 Task: Find connections with filter location Jetpur with filter topic #linkedinnetworkingwith filter profile language Potuguese with filter current company Tesco with filter school St. aloysius College, Jabalpur with filter industry Retail Appliances, Electrical, and Electronic Equipment with filter service category Resume Writing with filter keywords title Hotel Manager
Action: Mouse pressed left at (641, 80)
Screenshot: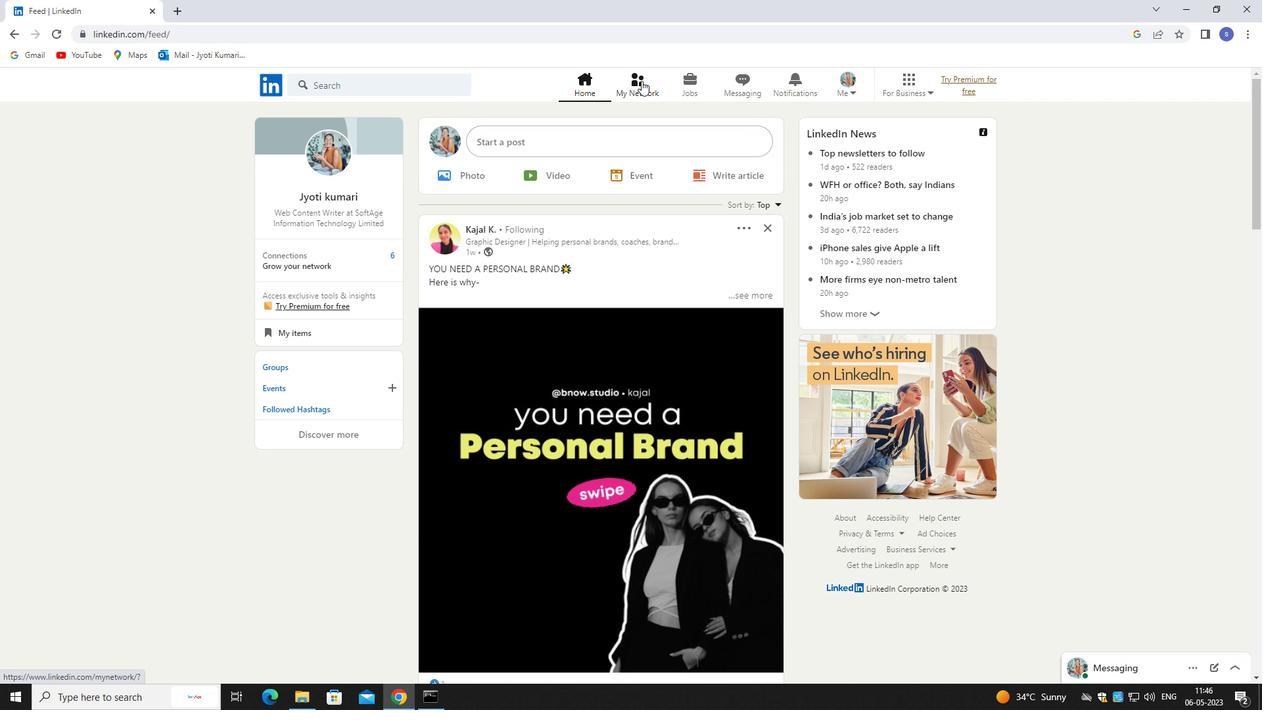 
Action: Mouse moved to (641, 81)
Screenshot: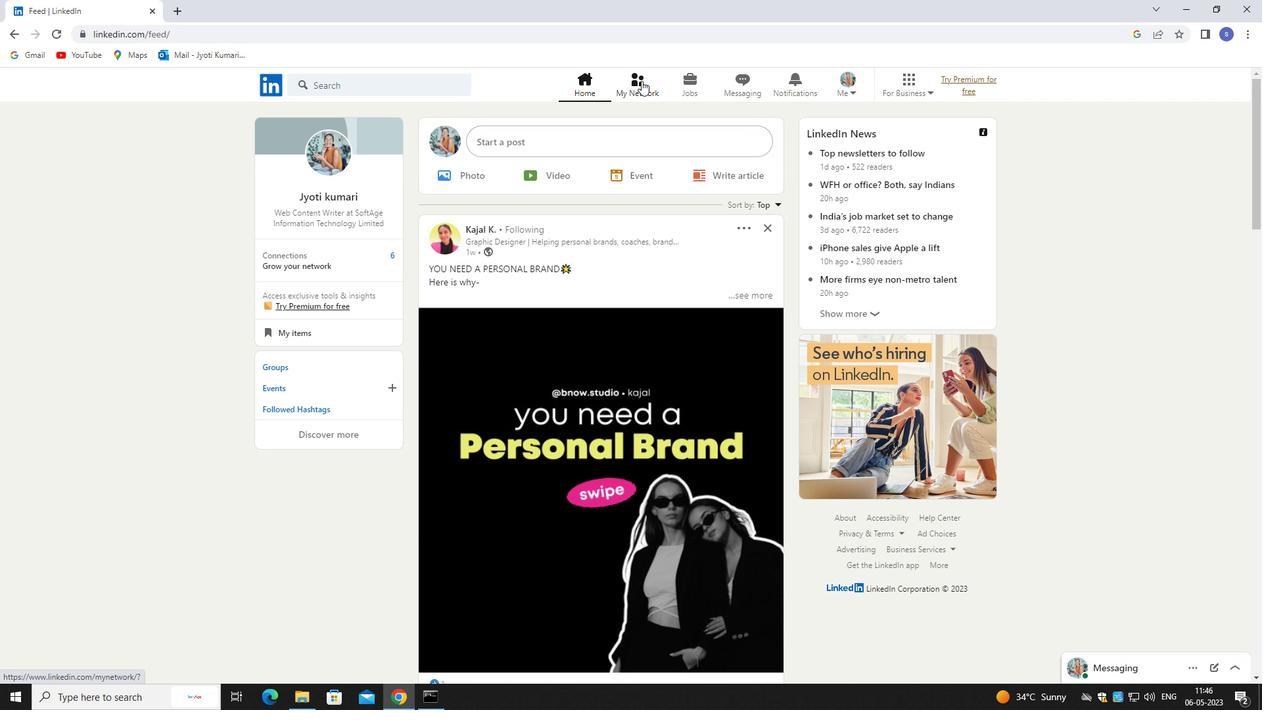 
Action: Mouse pressed left at (641, 81)
Screenshot: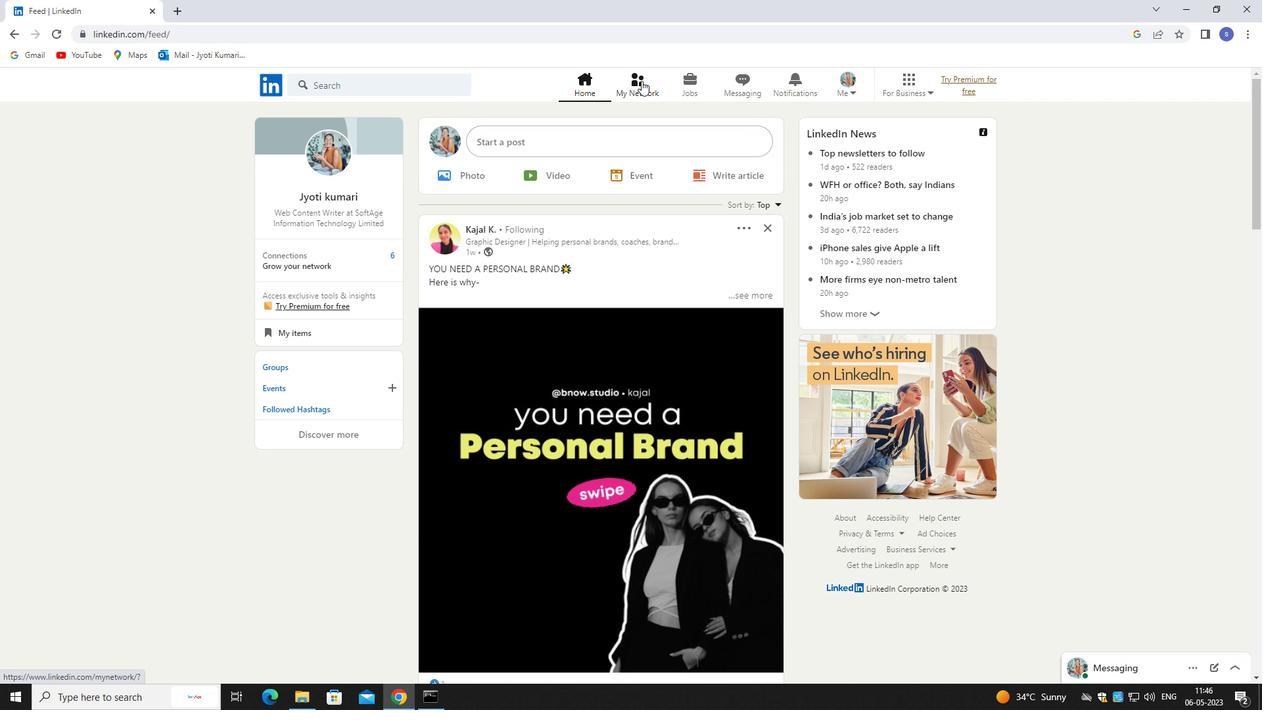 
Action: Mouse moved to (435, 157)
Screenshot: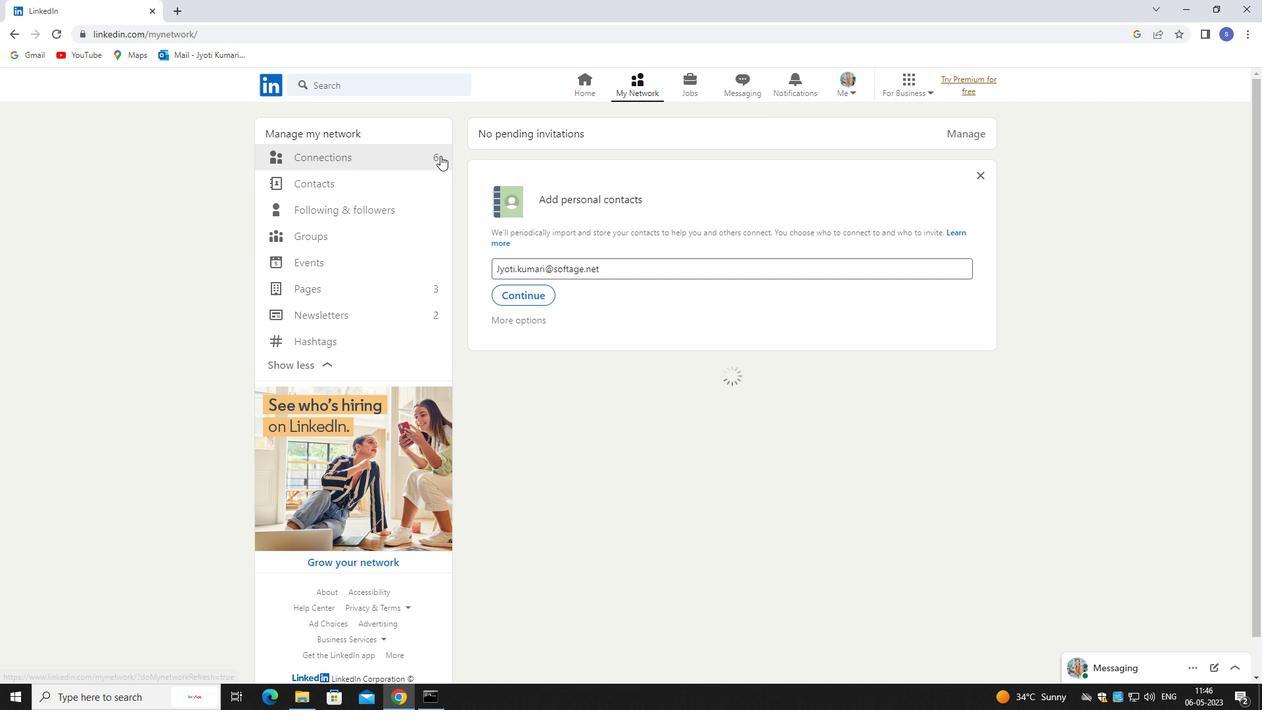 
Action: Mouse pressed left at (435, 157)
Screenshot: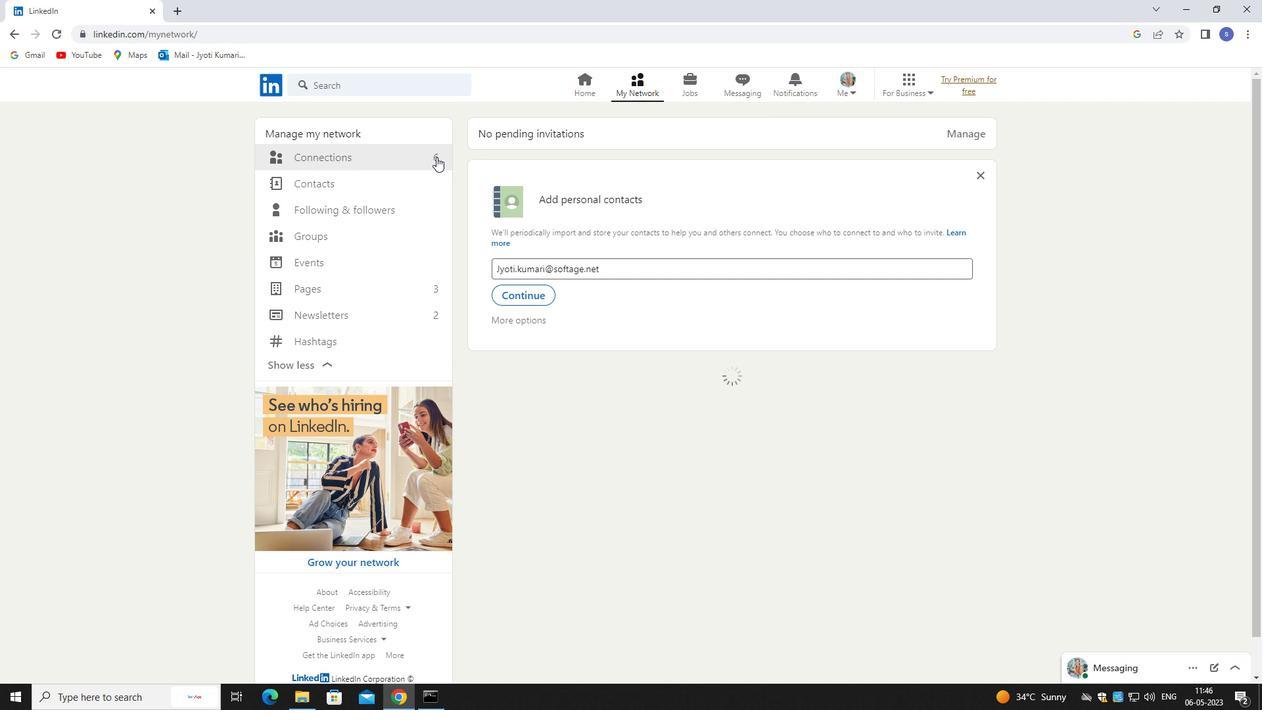 
Action: Mouse moved to (435, 157)
Screenshot: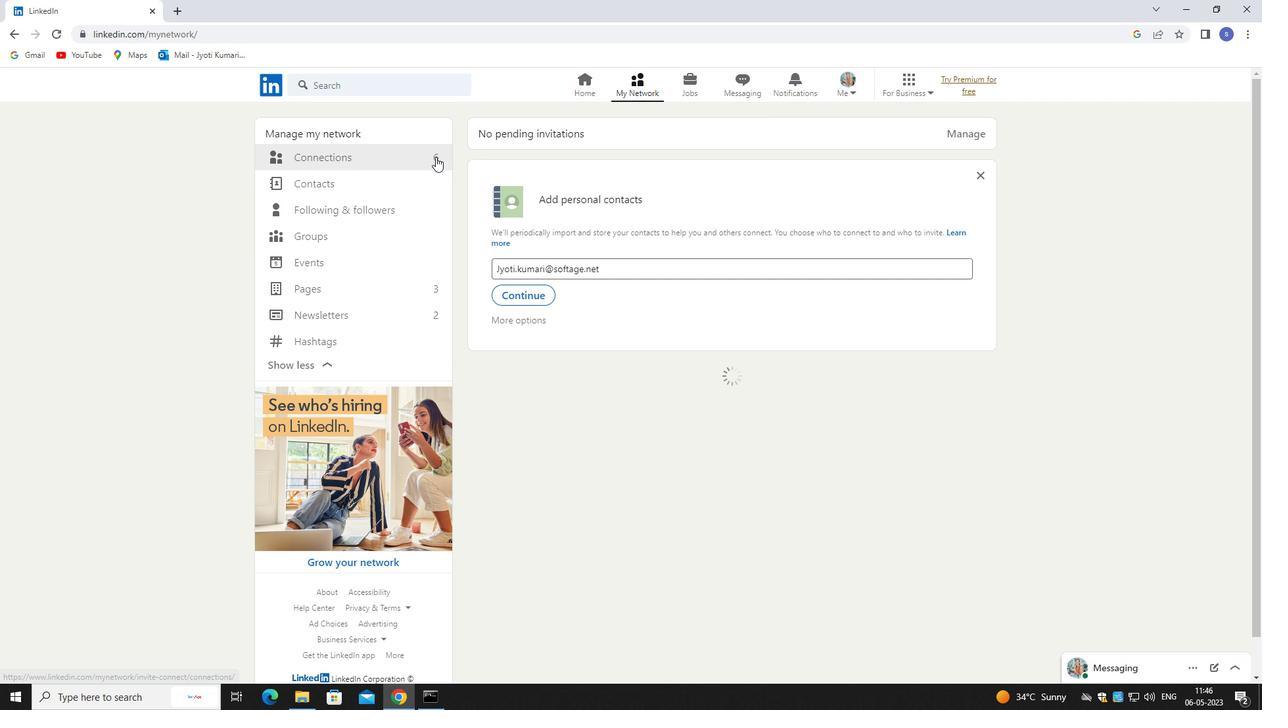 
Action: Mouse pressed left at (435, 157)
Screenshot: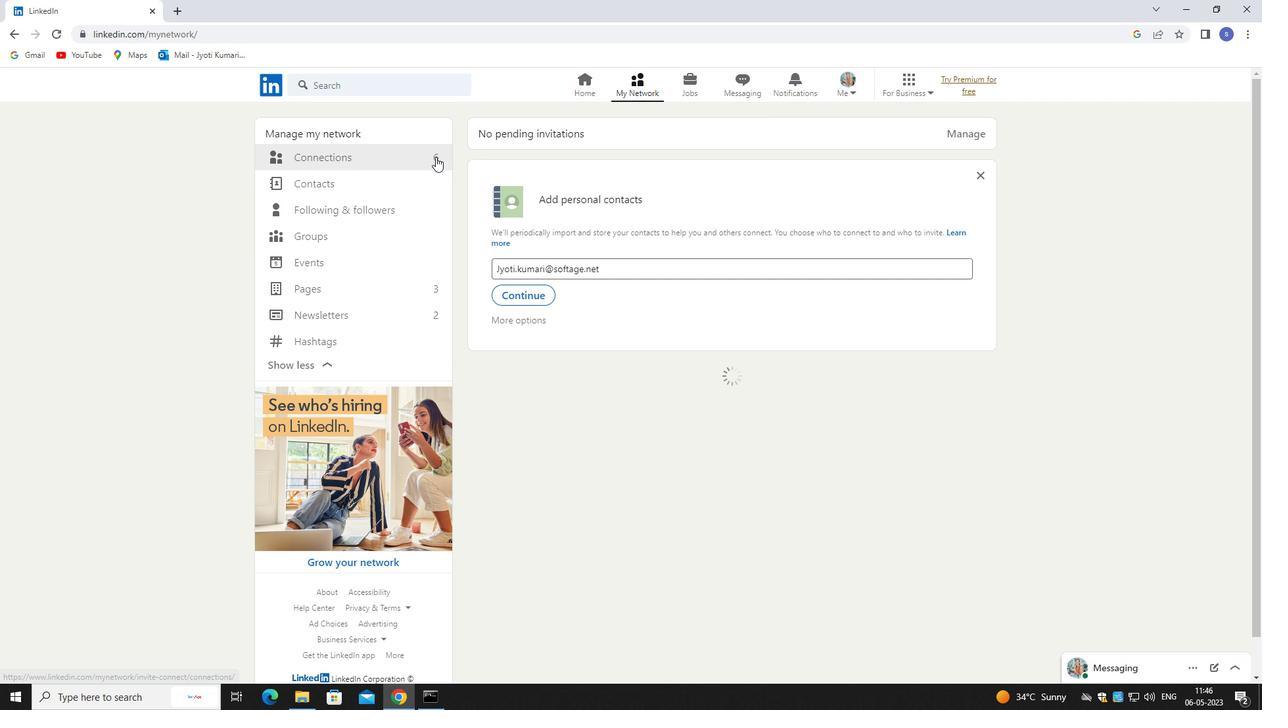 
Action: Mouse moved to (713, 156)
Screenshot: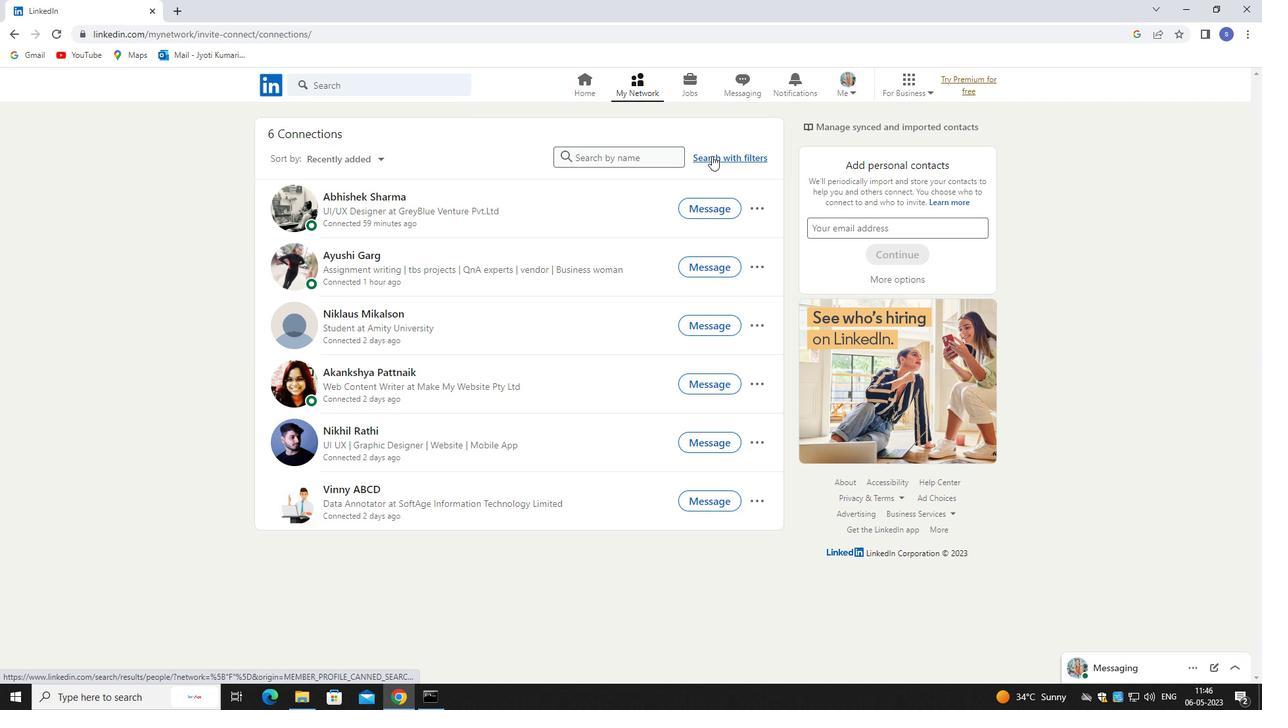 
Action: Mouse pressed left at (713, 156)
Screenshot: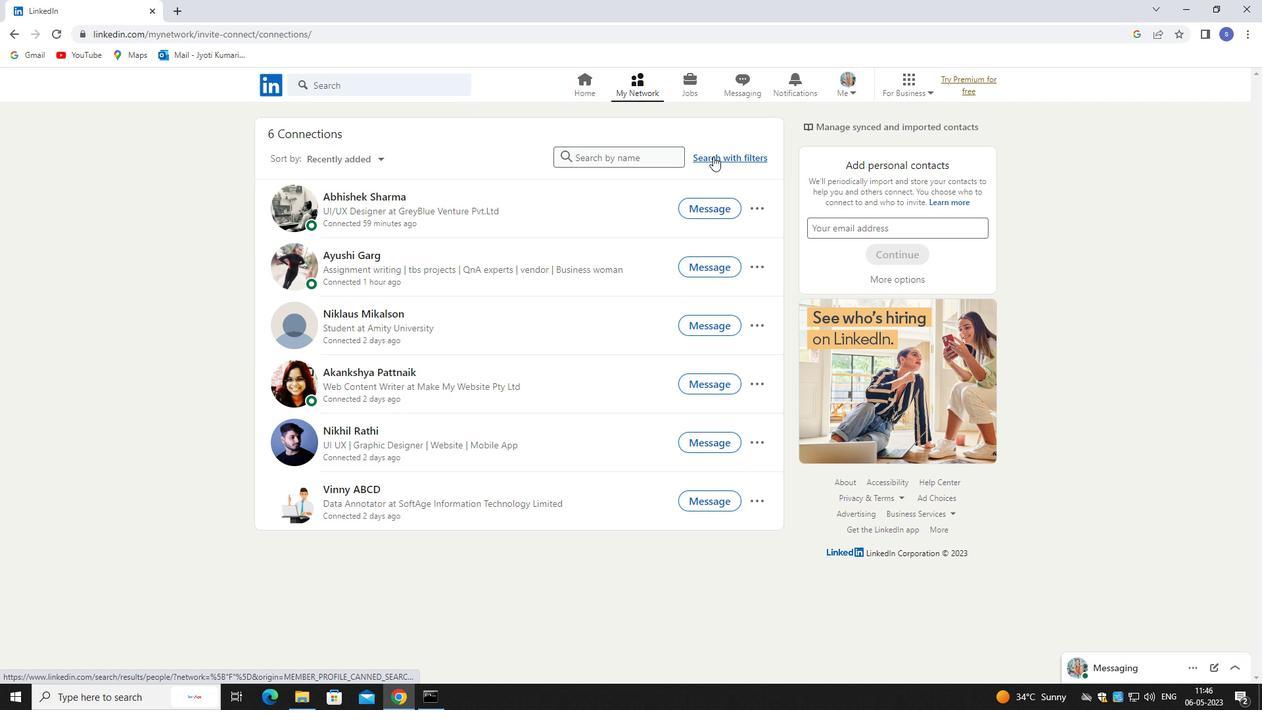 
Action: Mouse moved to (662, 122)
Screenshot: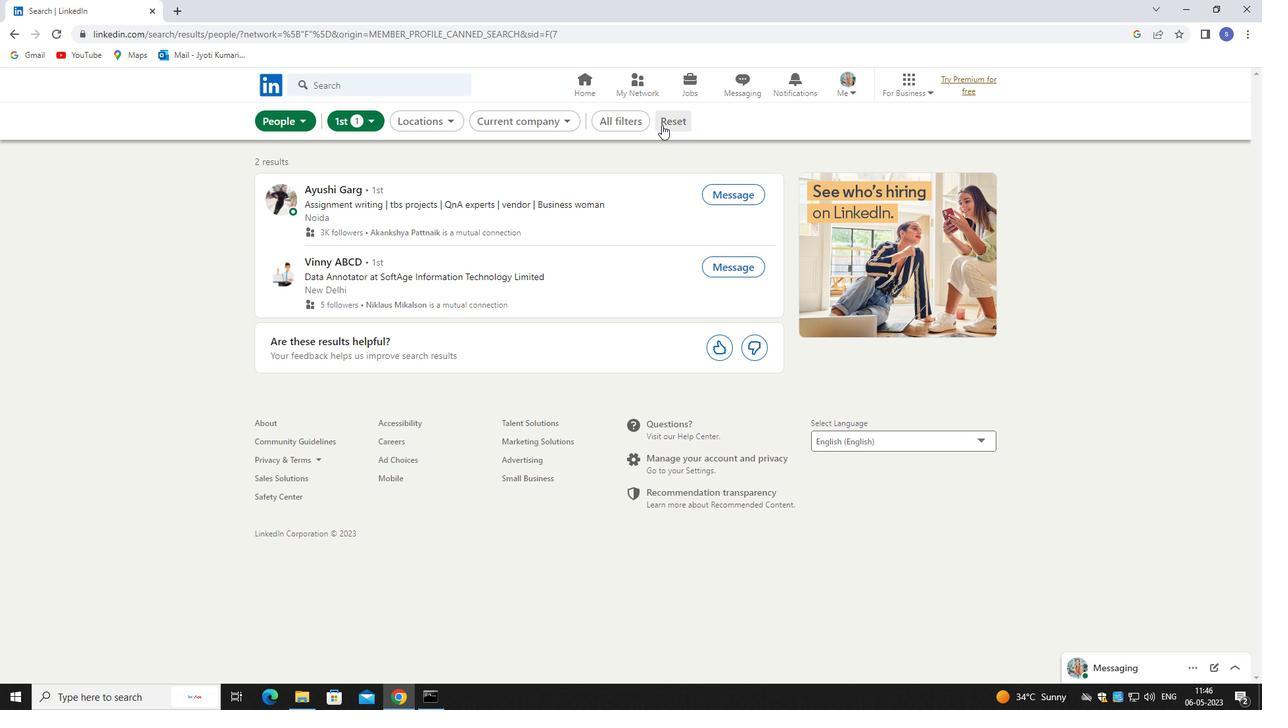 
Action: Mouse pressed left at (662, 122)
Screenshot: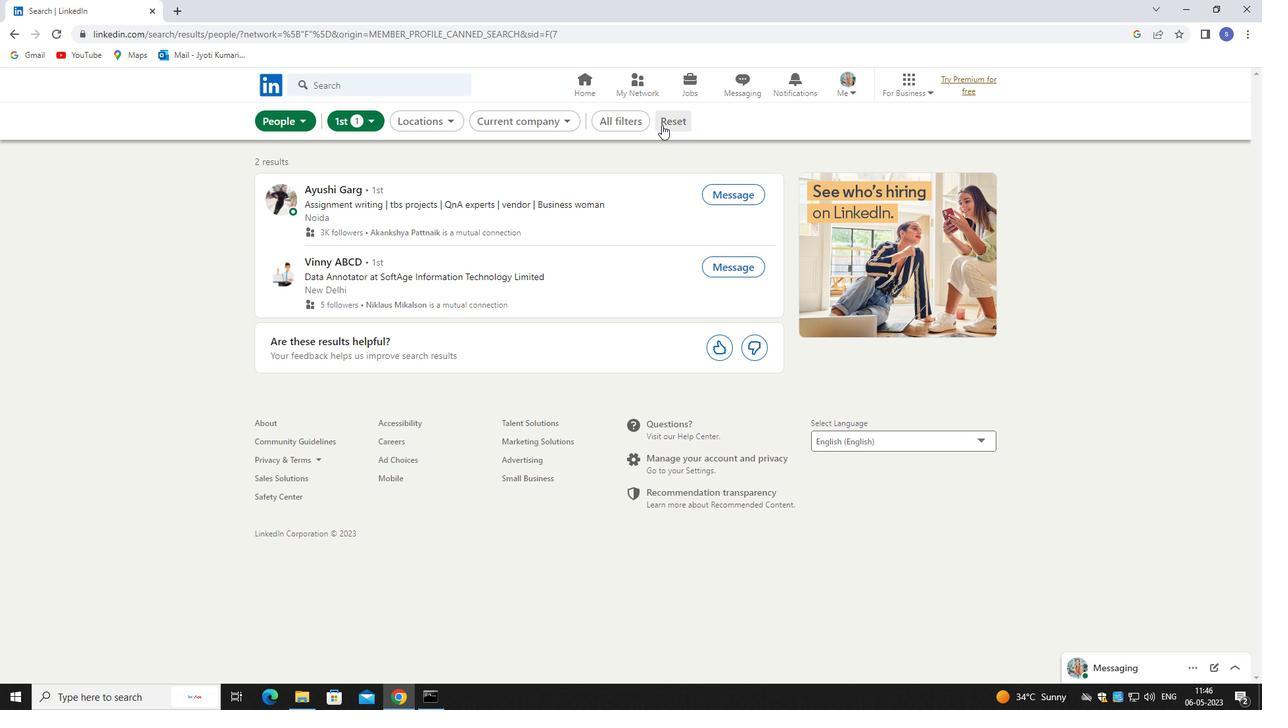 
Action: Mouse moved to (656, 122)
Screenshot: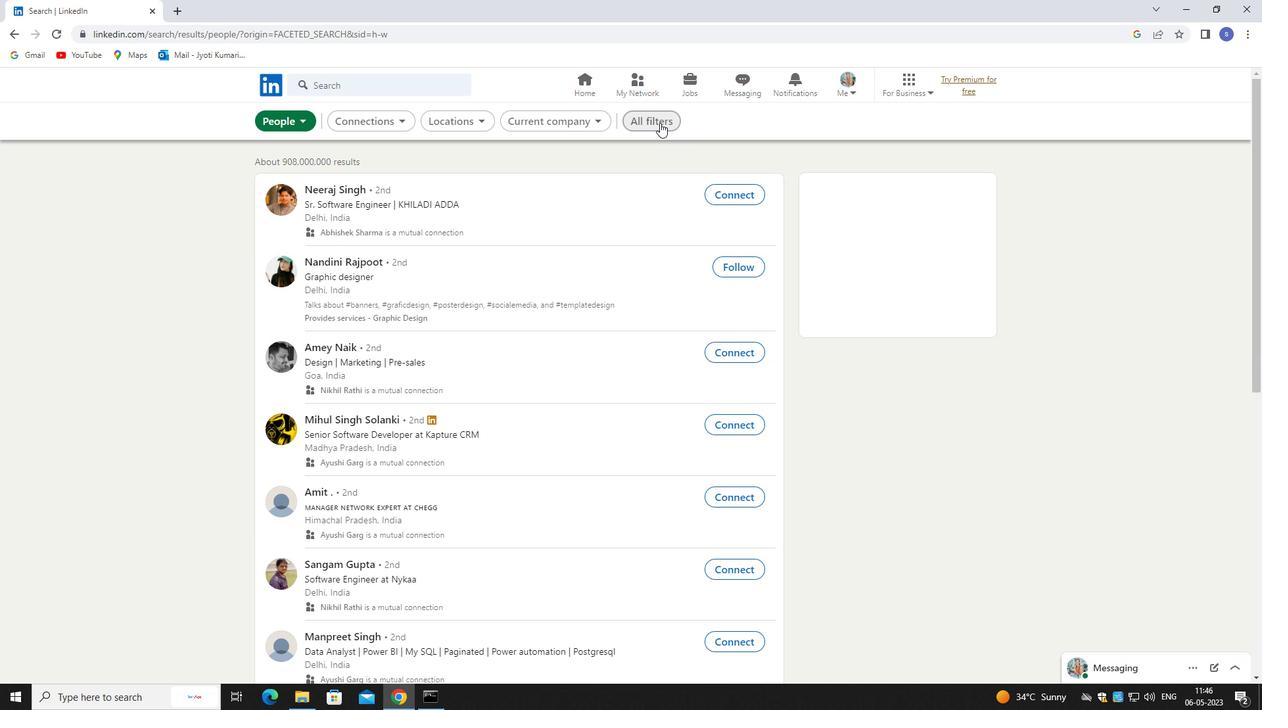 
Action: Mouse pressed left at (656, 122)
Screenshot: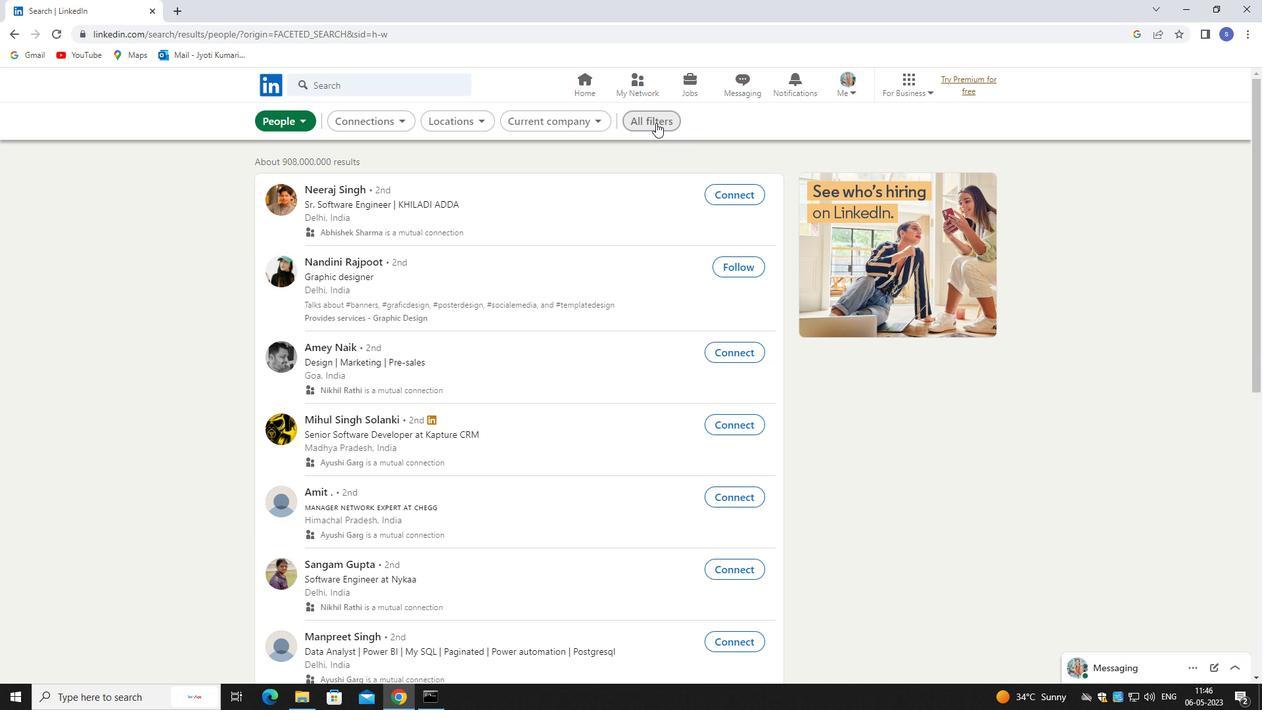 
Action: Mouse moved to (1088, 515)
Screenshot: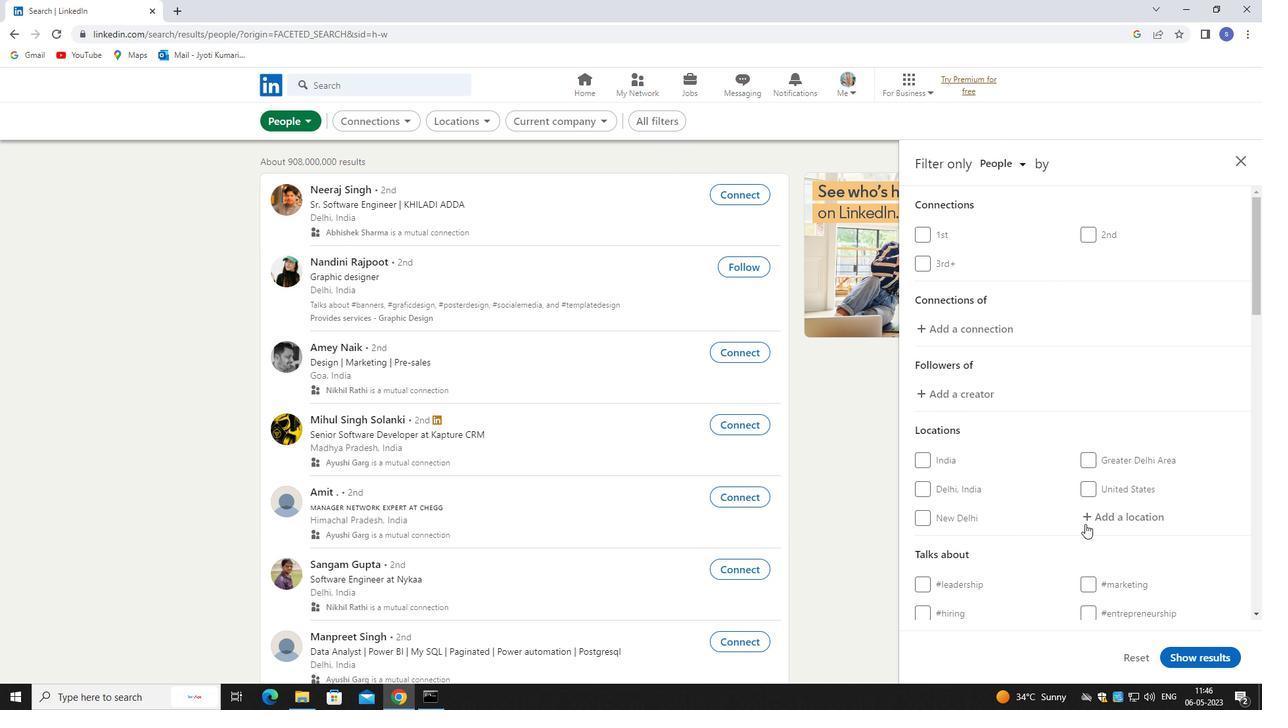 
Action: Mouse pressed left at (1088, 515)
Screenshot: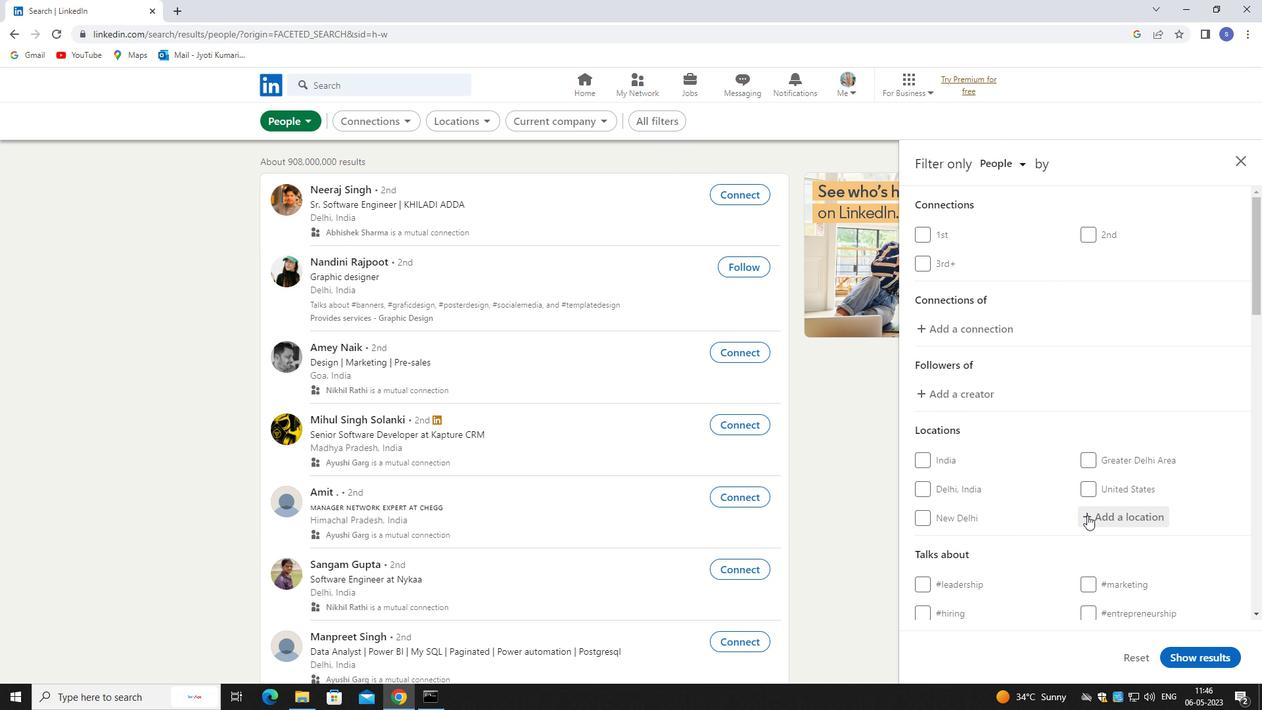 
Action: Key pressed jetpur
Screenshot: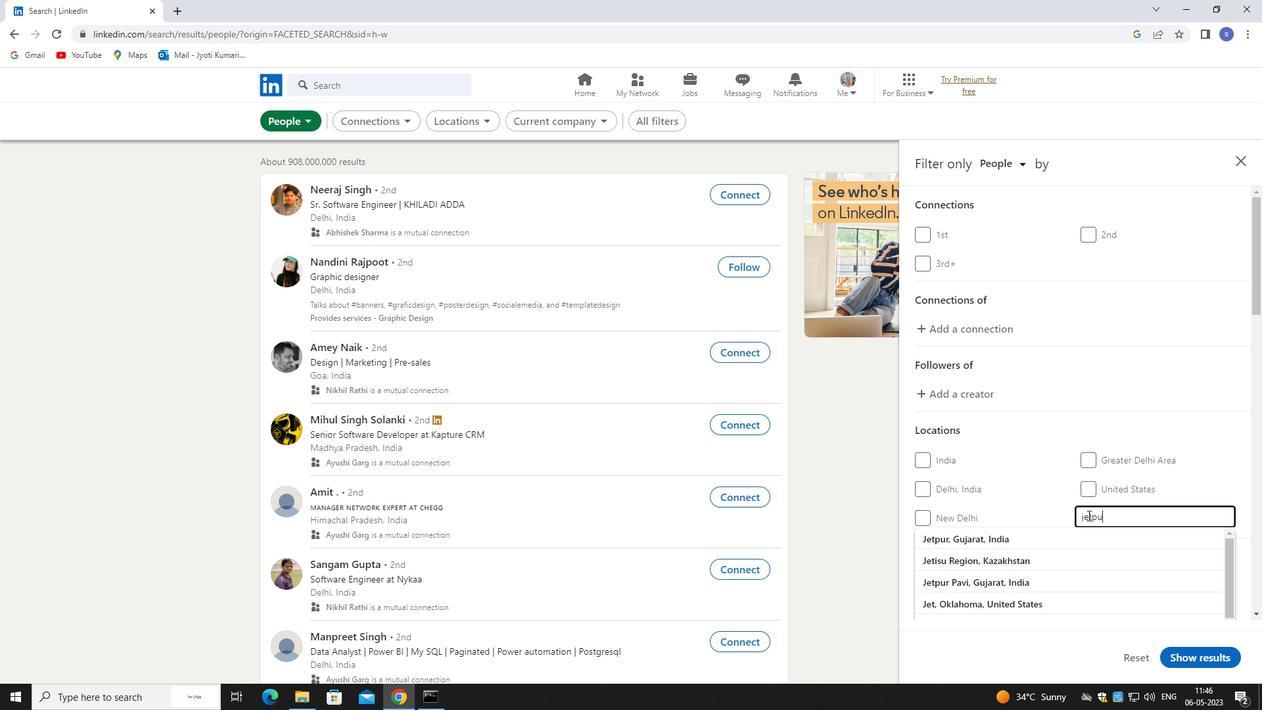 
Action: Mouse moved to (1088, 543)
Screenshot: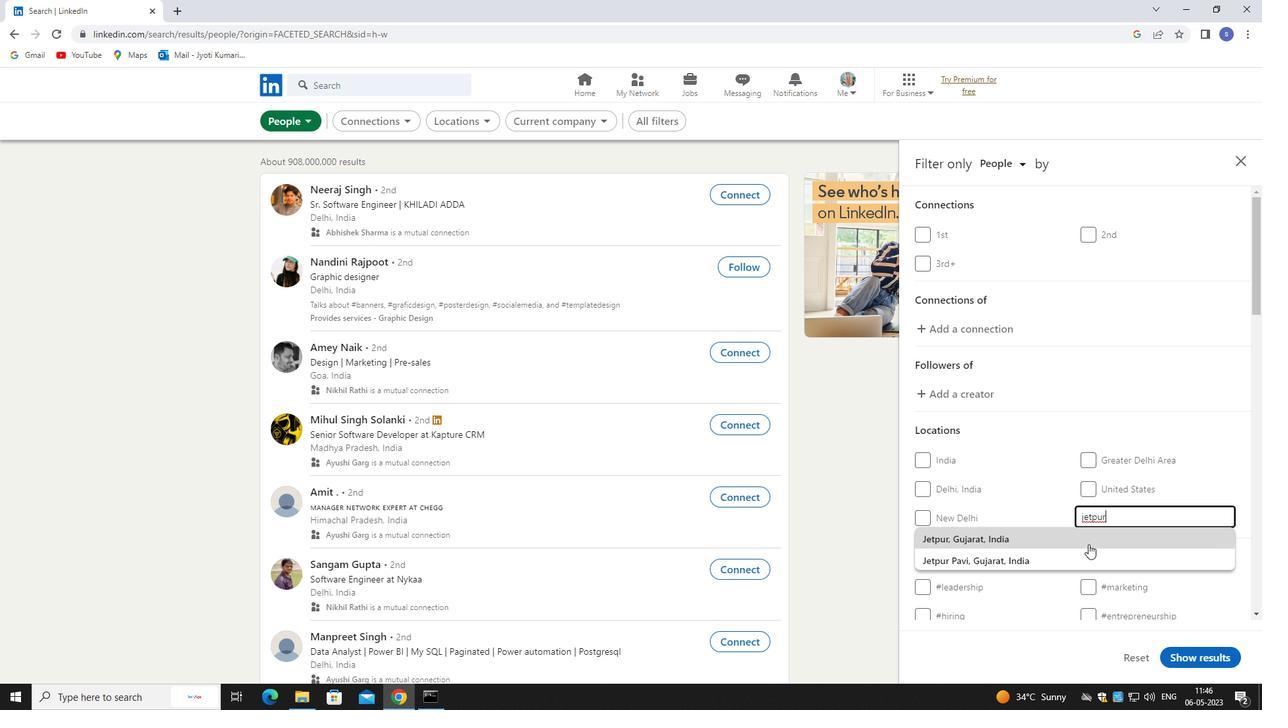 
Action: Mouse pressed left at (1088, 543)
Screenshot: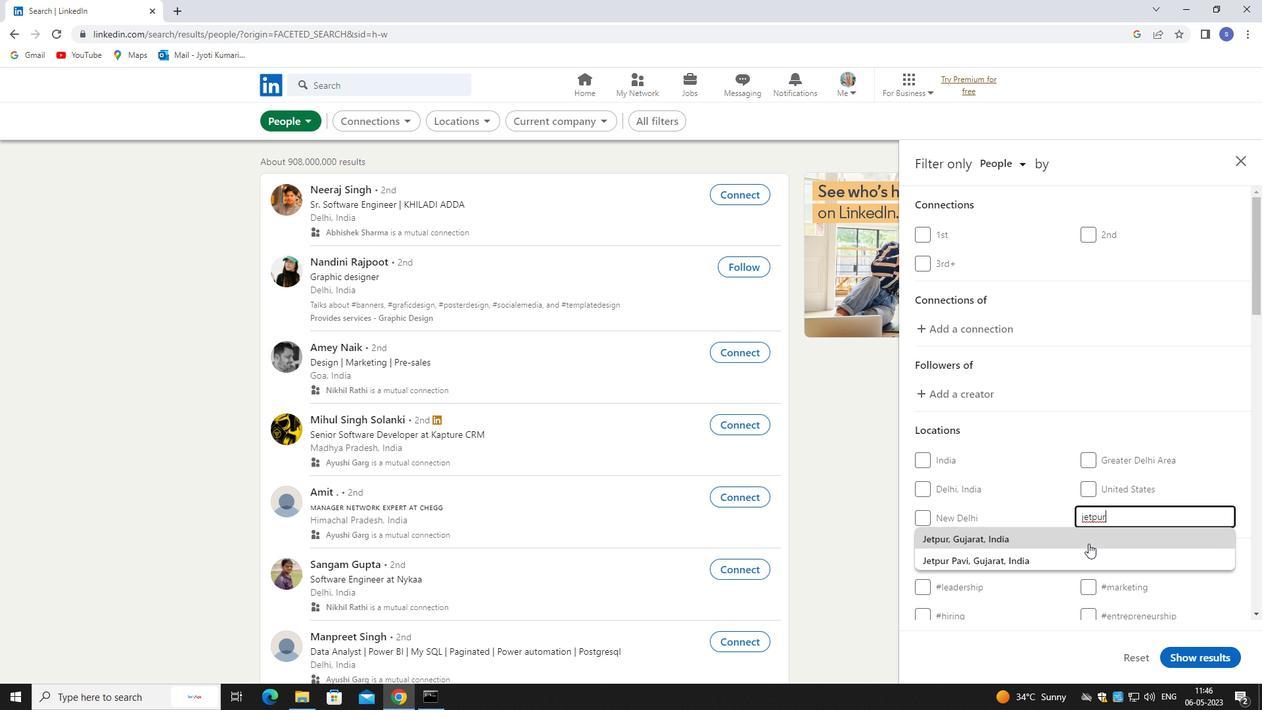 
Action: Mouse scrolled (1088, 543) with delta (0, 0)
Screenshot: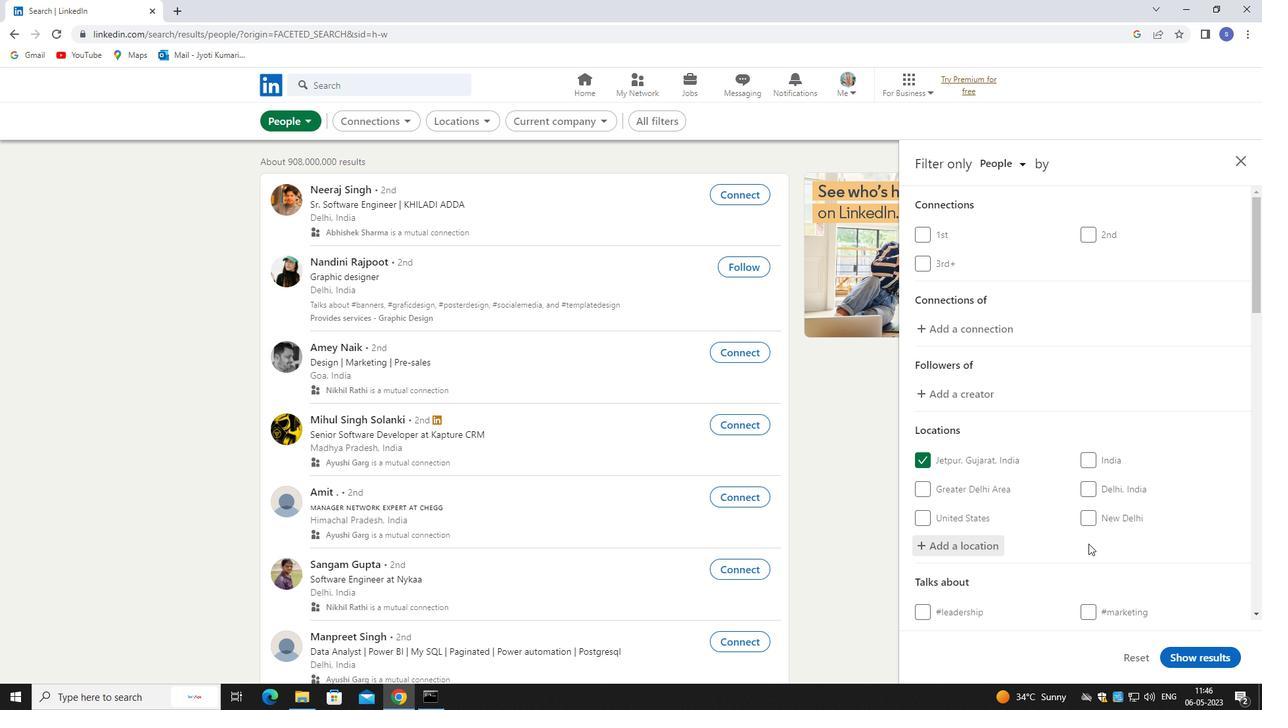 
Action: Mouse scrolled (1088, 543) with delta (0, 0)
Screenshot: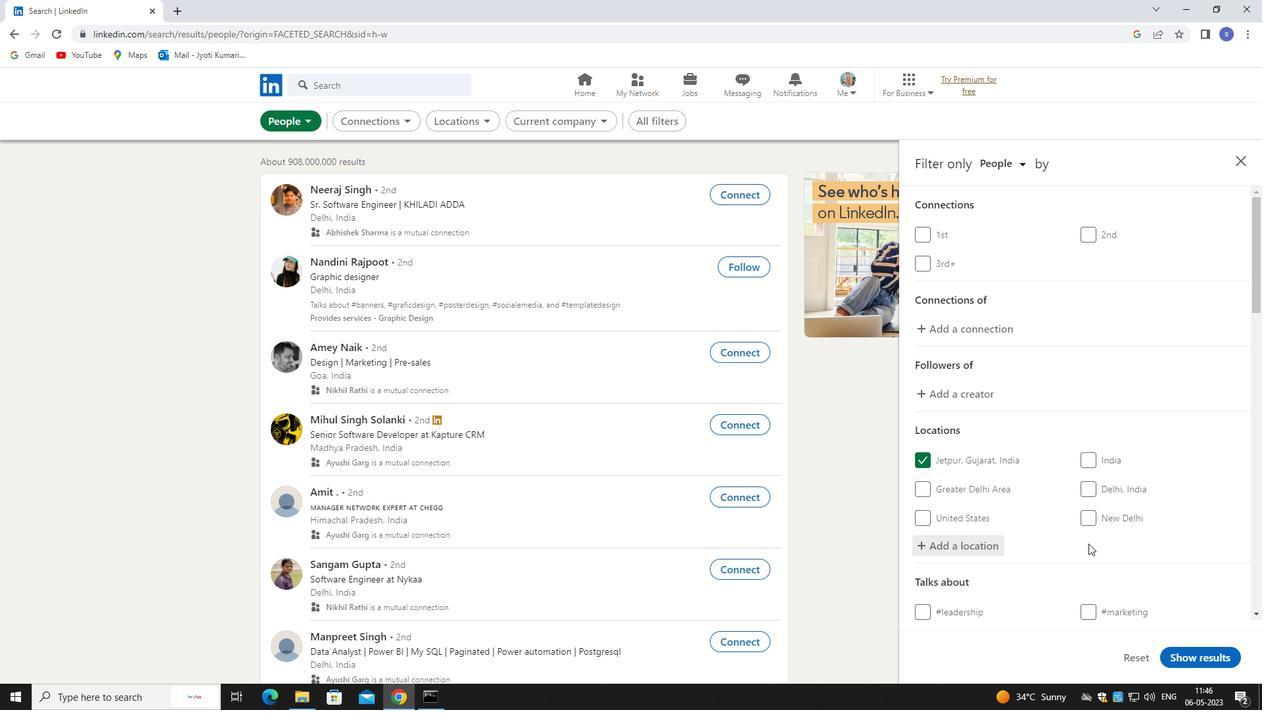 
Action: Mouse moved to (1088, 543)
Screenshot: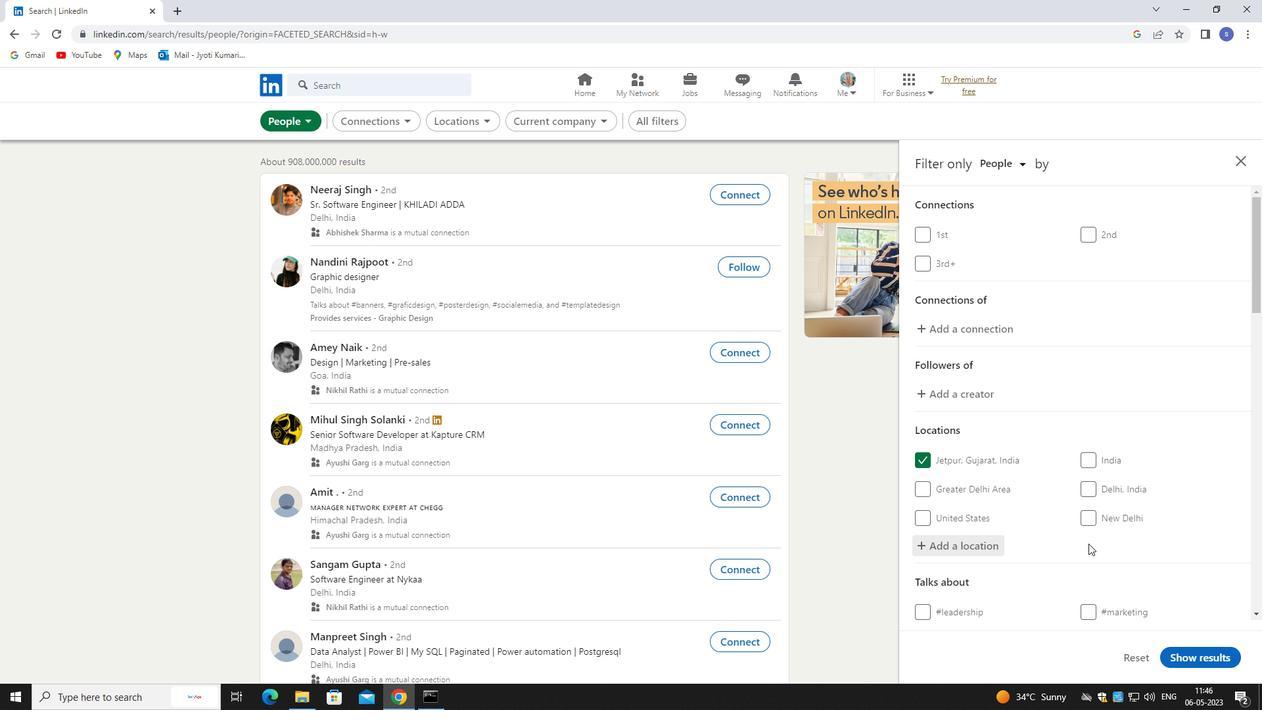 
Action: Mouse scrolled (1088, 543) with delta (0, 0)
Screenshot: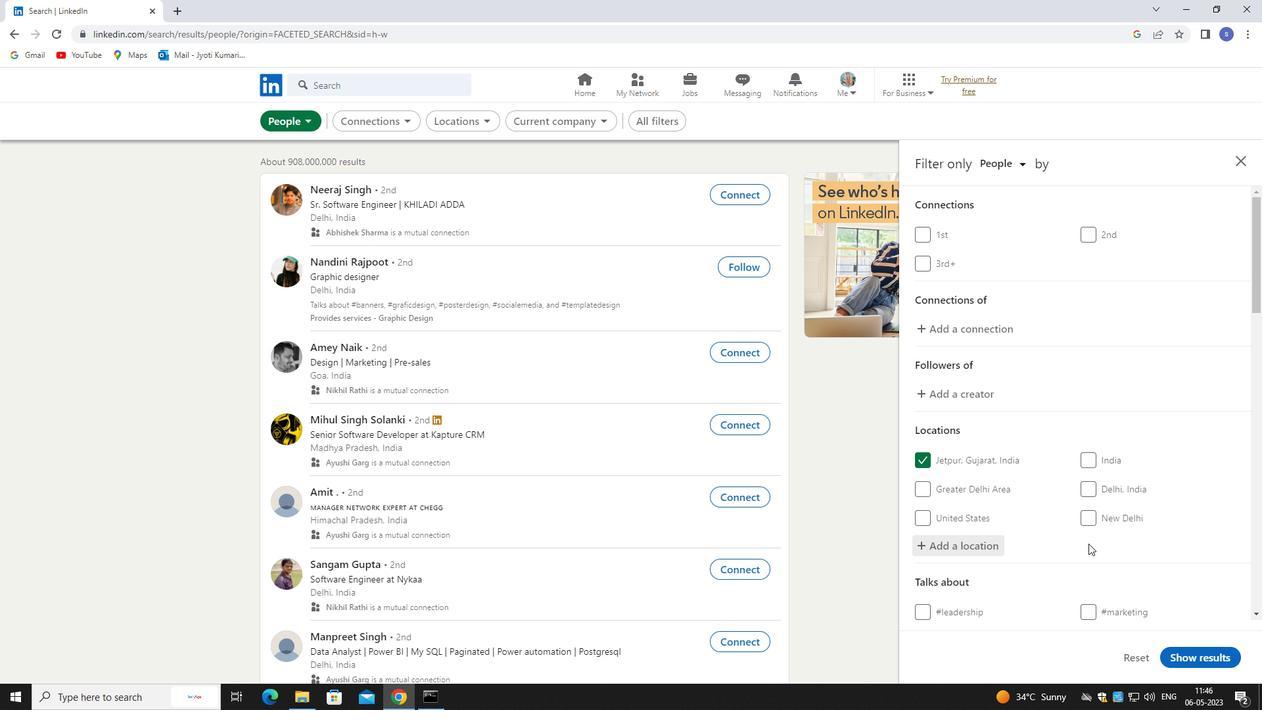 
Action: Mouse moved to (1106, 469)
Screenshot: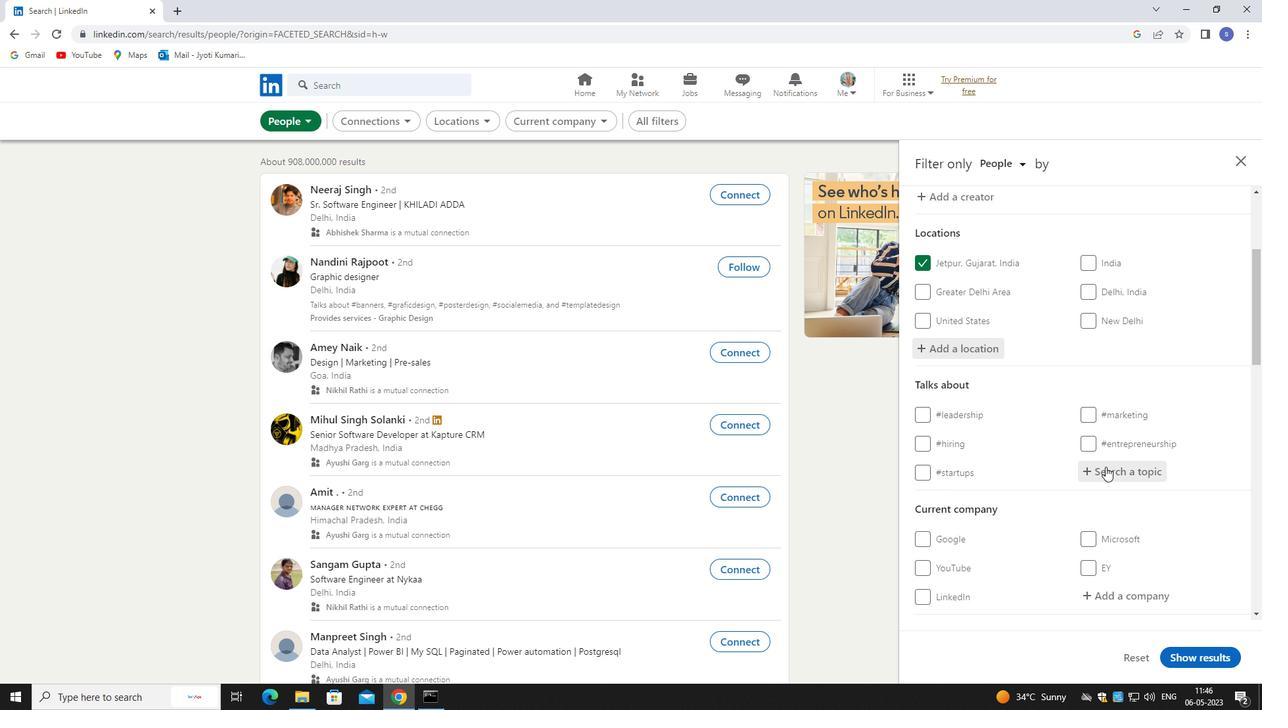 
Action: Mouse pressed left at (1106, 469)
Screenshot: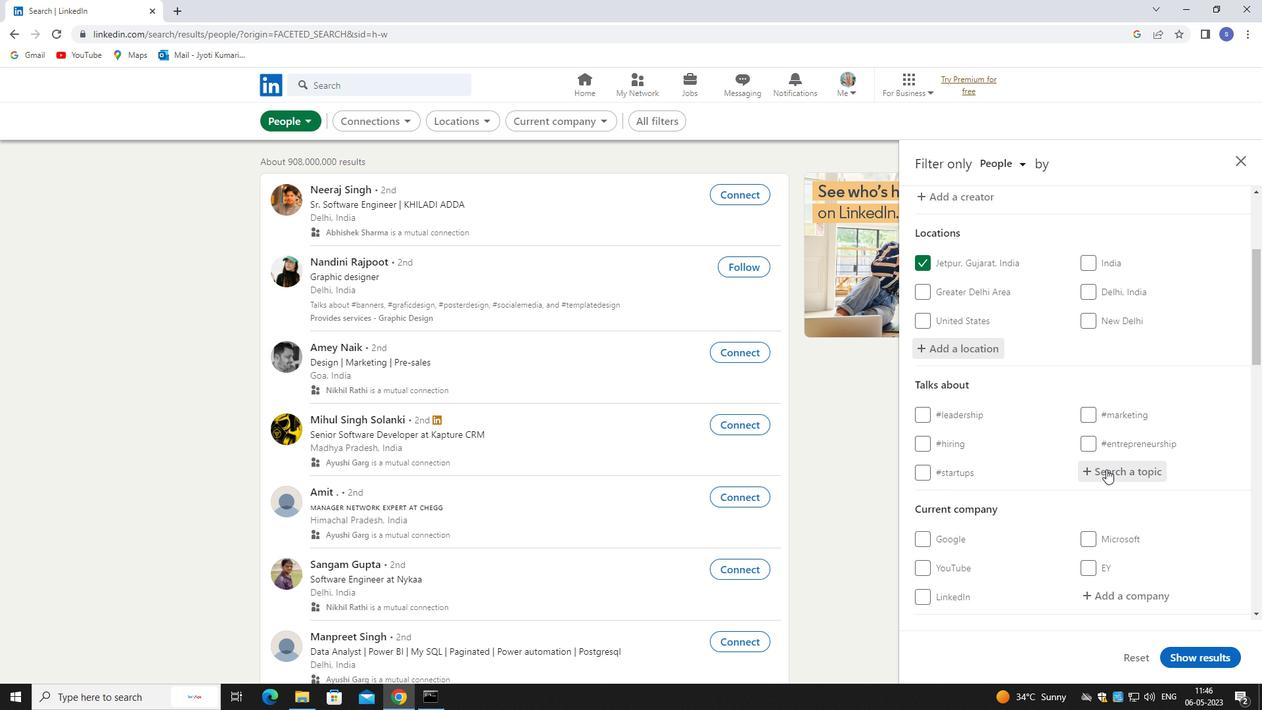 
Action: Mouse moved to (1107, 470)
Screenshot: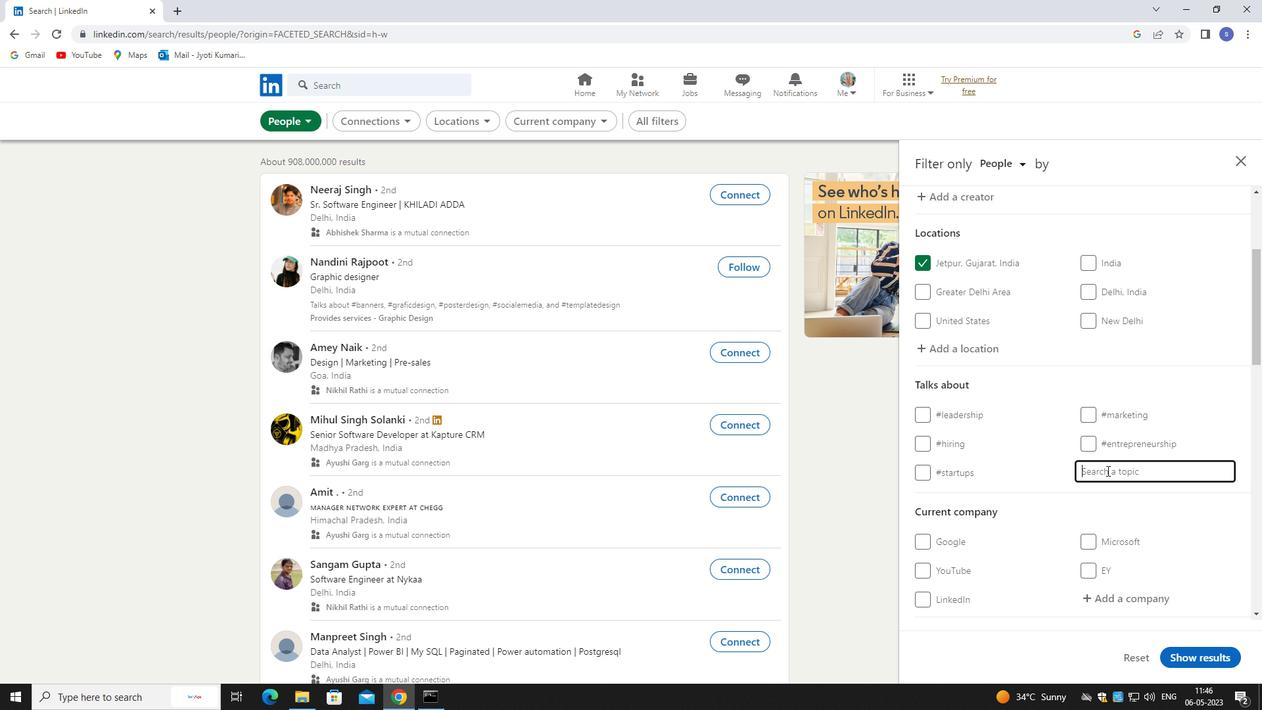 
Action: Key pressed linkedinne
Screenshot: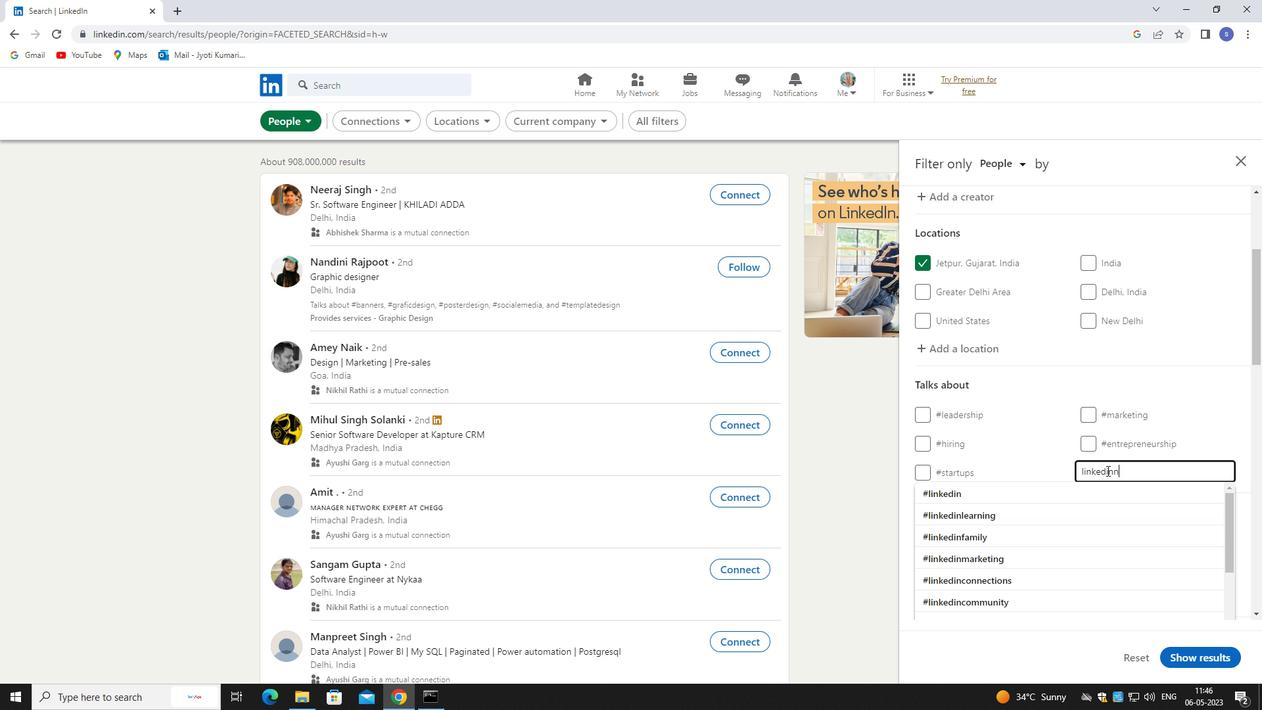 
Action: Mouse moved to (1033, 491)
Screenshot: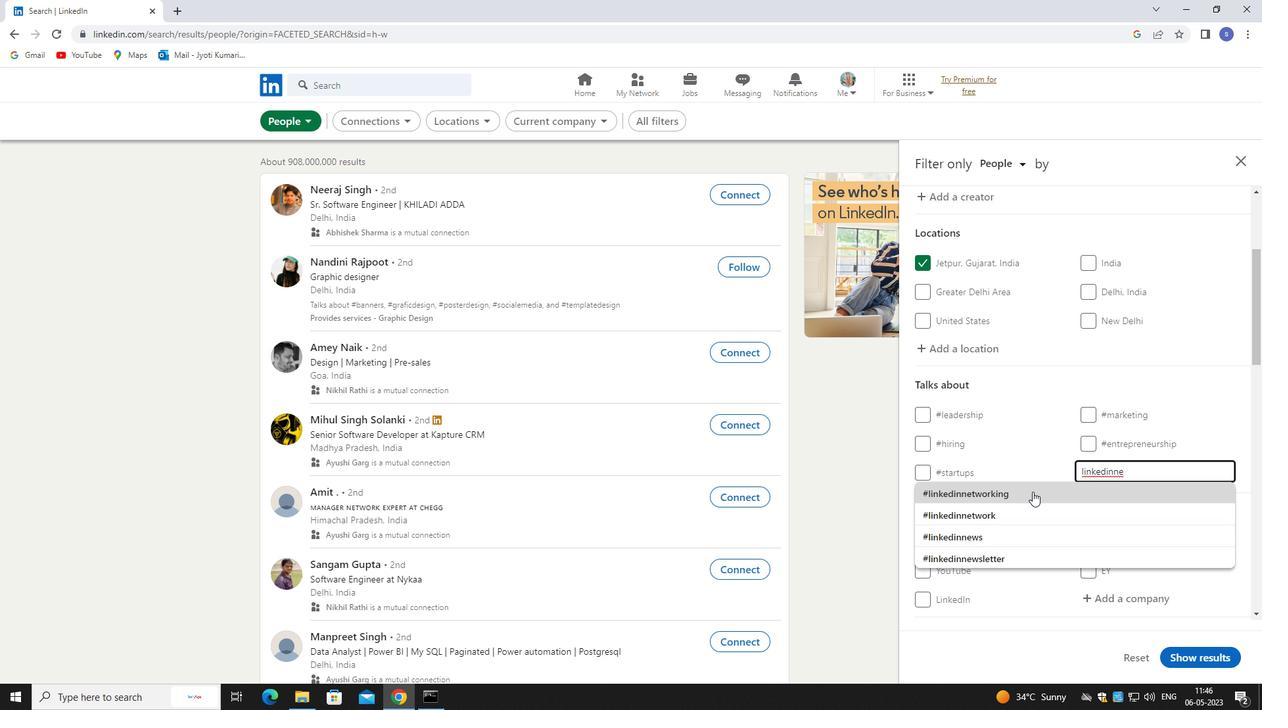 
Action: Mouse pressed left at (1033, 491)
Screenshot: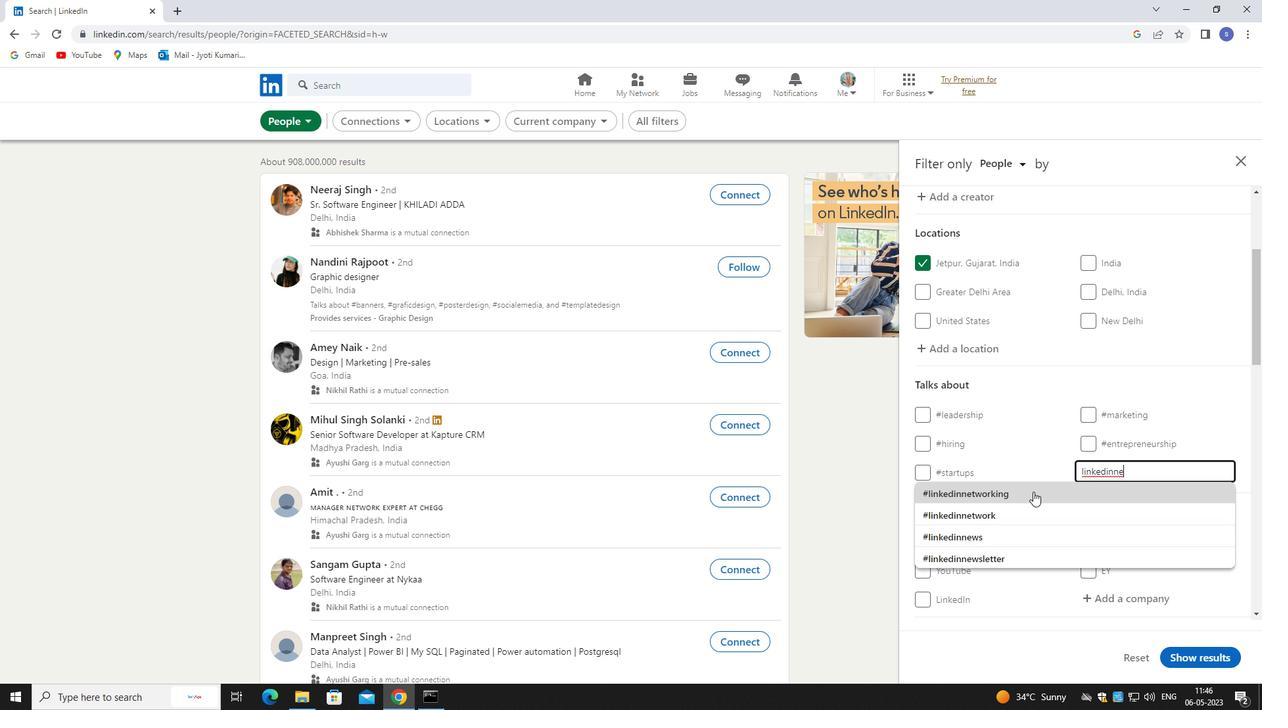 
Action: Mouse scrolled (1033, 491) with delta (0, 0)
Screenshot: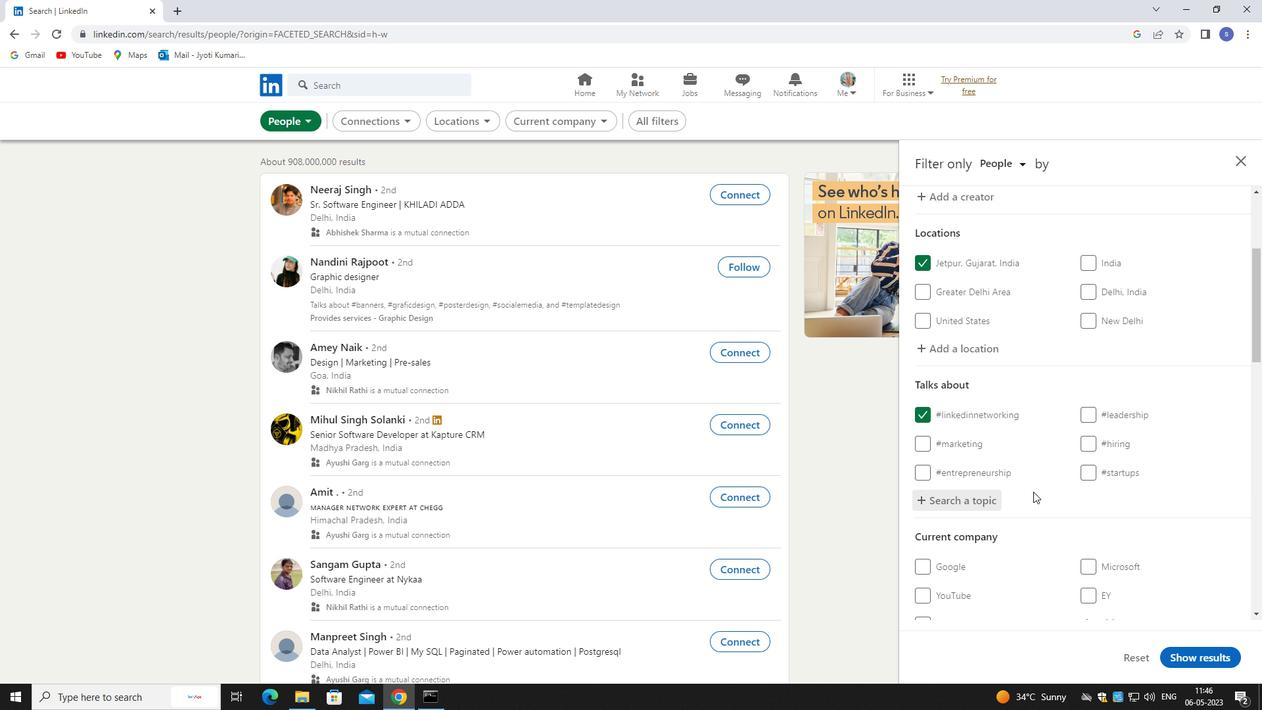 
Action: Mouse scrolled (1033, 491) with delta (0, 0)
Screenshot: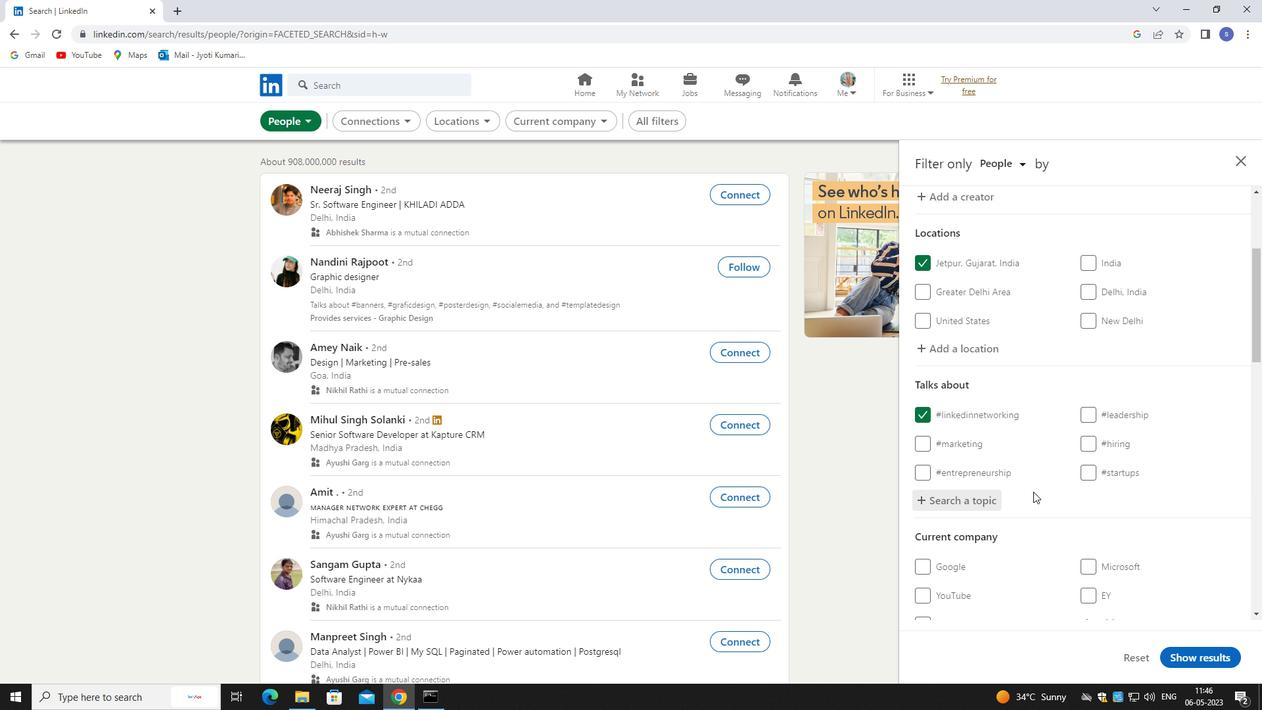 
Action: Mouse scrolled (1033, 491) with delta (0, 0)
Screenshot: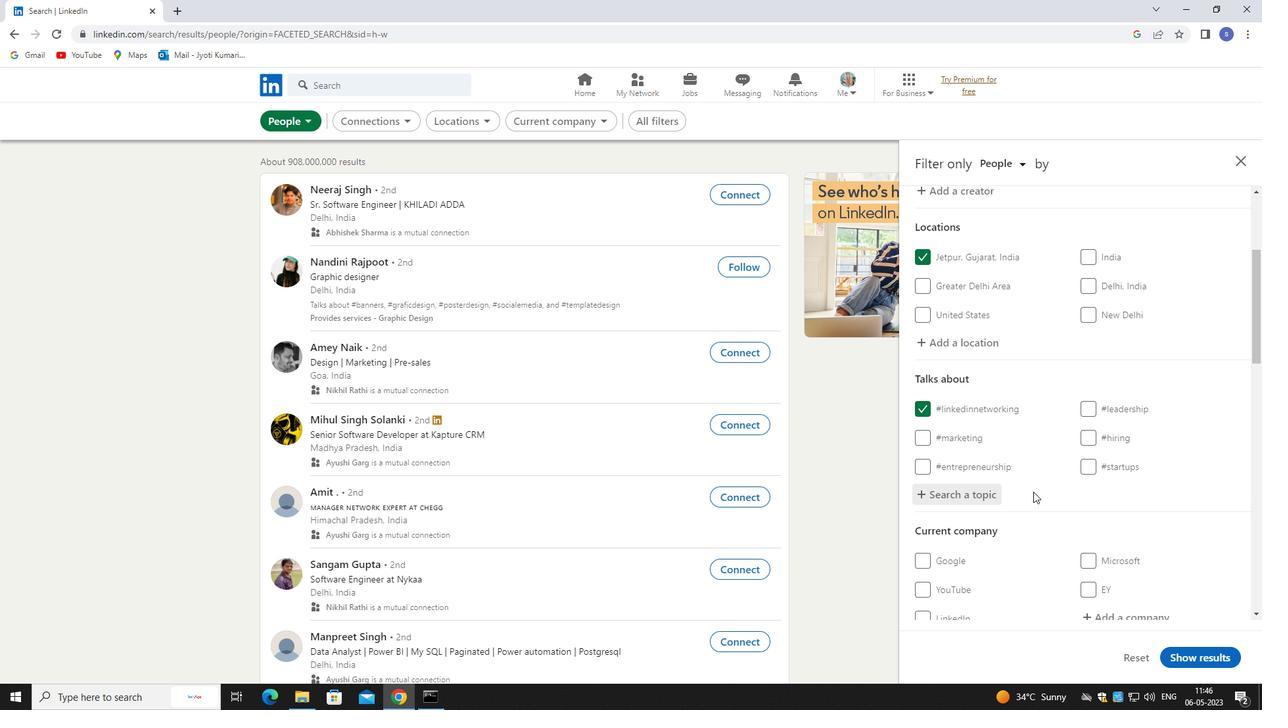 
Action: Mouse moved to (1124, 420)
Screenshot: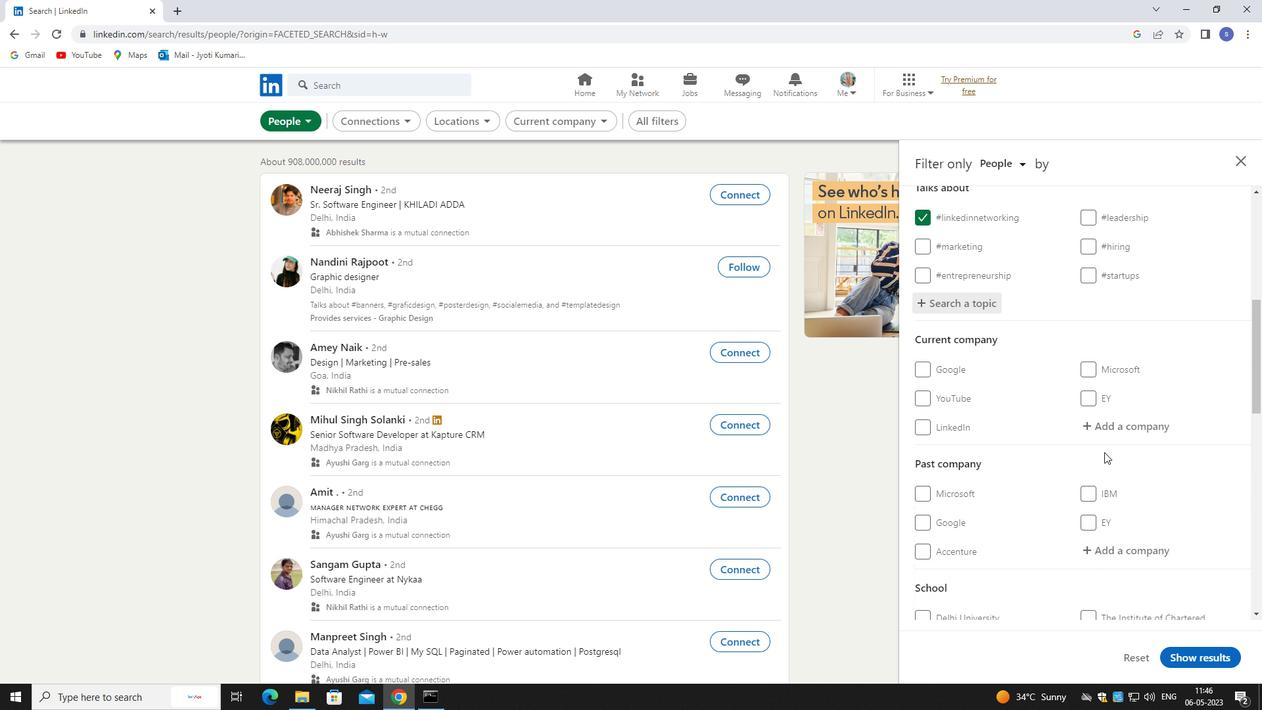 
Action: Mouse pressed left at (1124, 420)
Screenshot: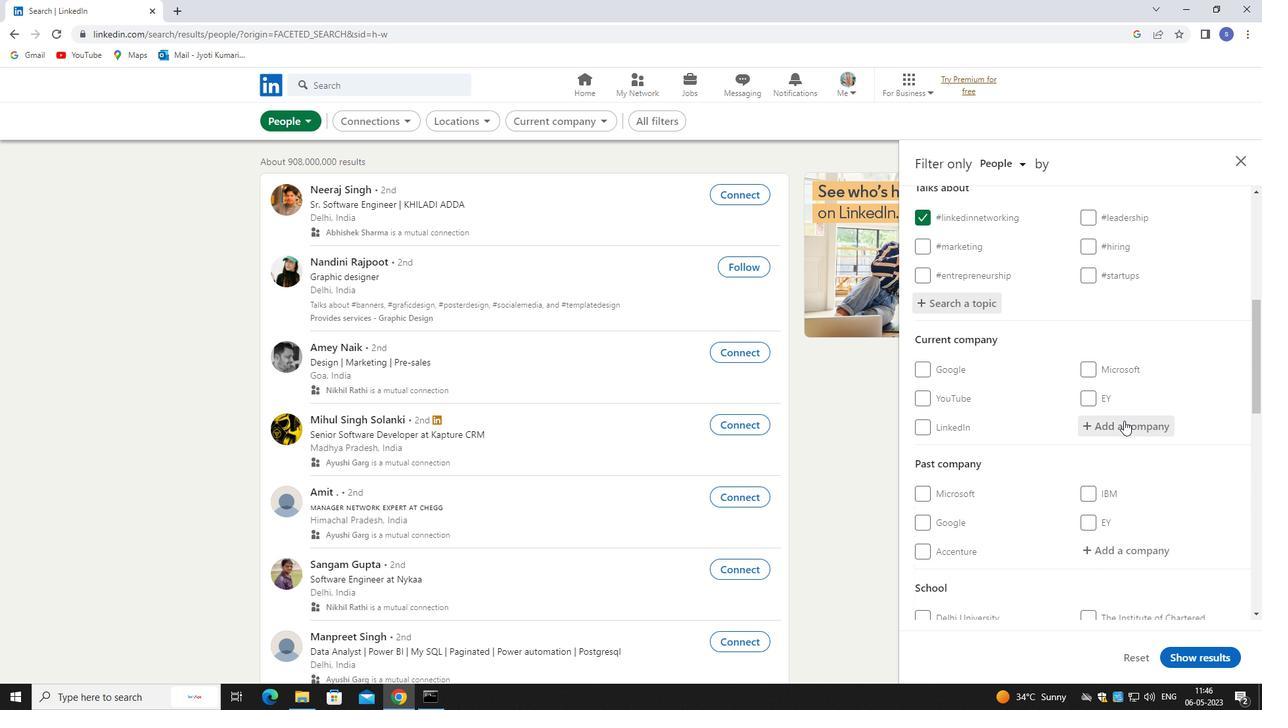 
Action: Mouse moved to (1124, 419)
Screenshot: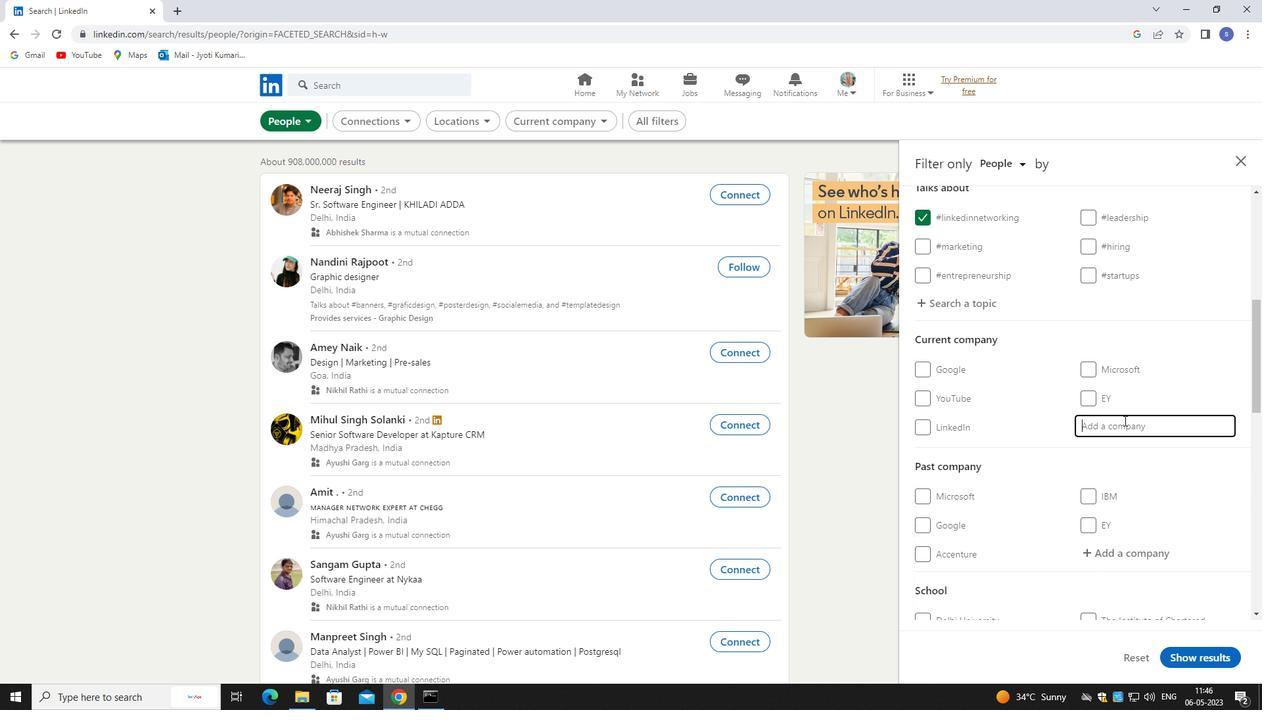 
Action: Key pressed tesco
Screenshot: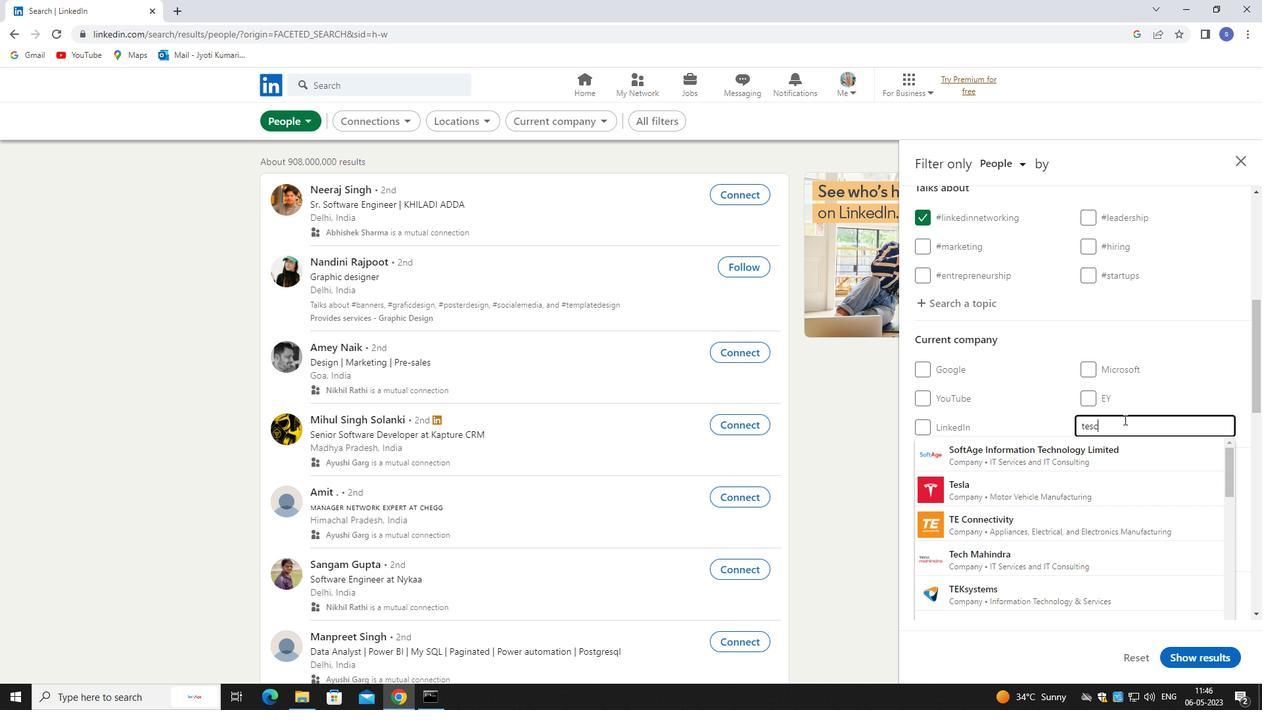 
Action: Mouse moved to (1129, 450)
Screenshot: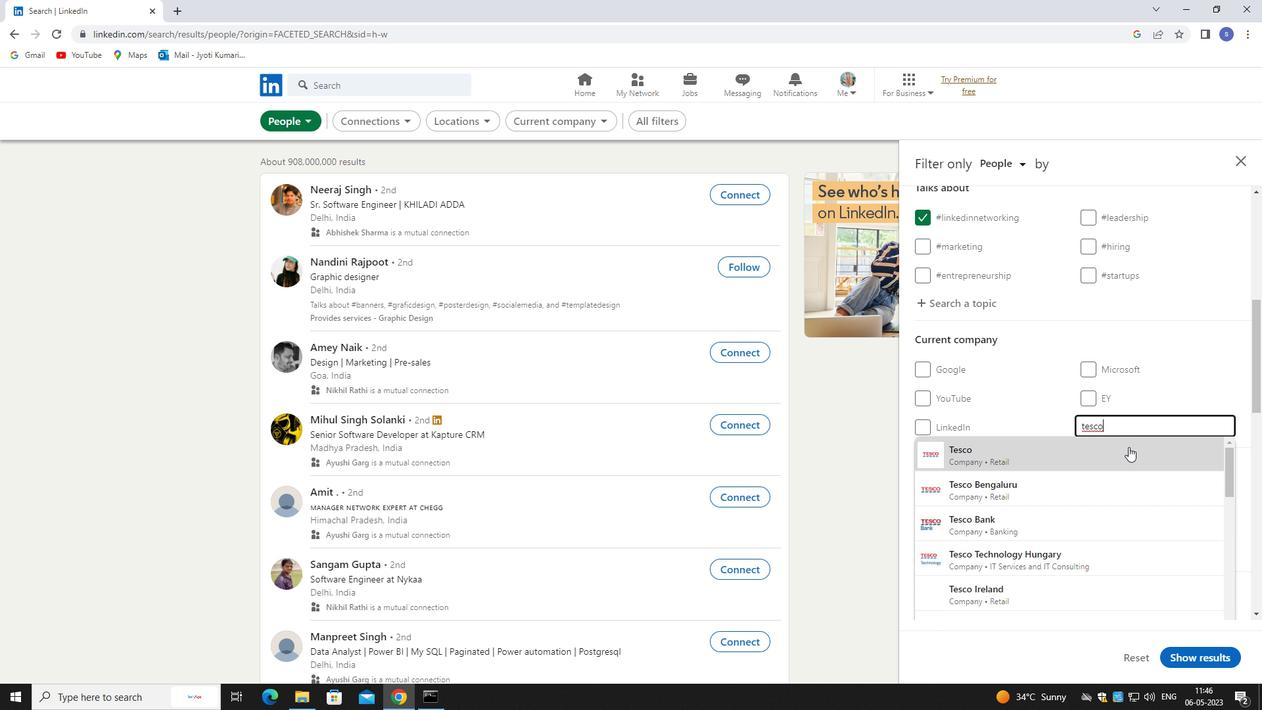
Action: Mouse pressed left at (1129, 450)
Screenshot: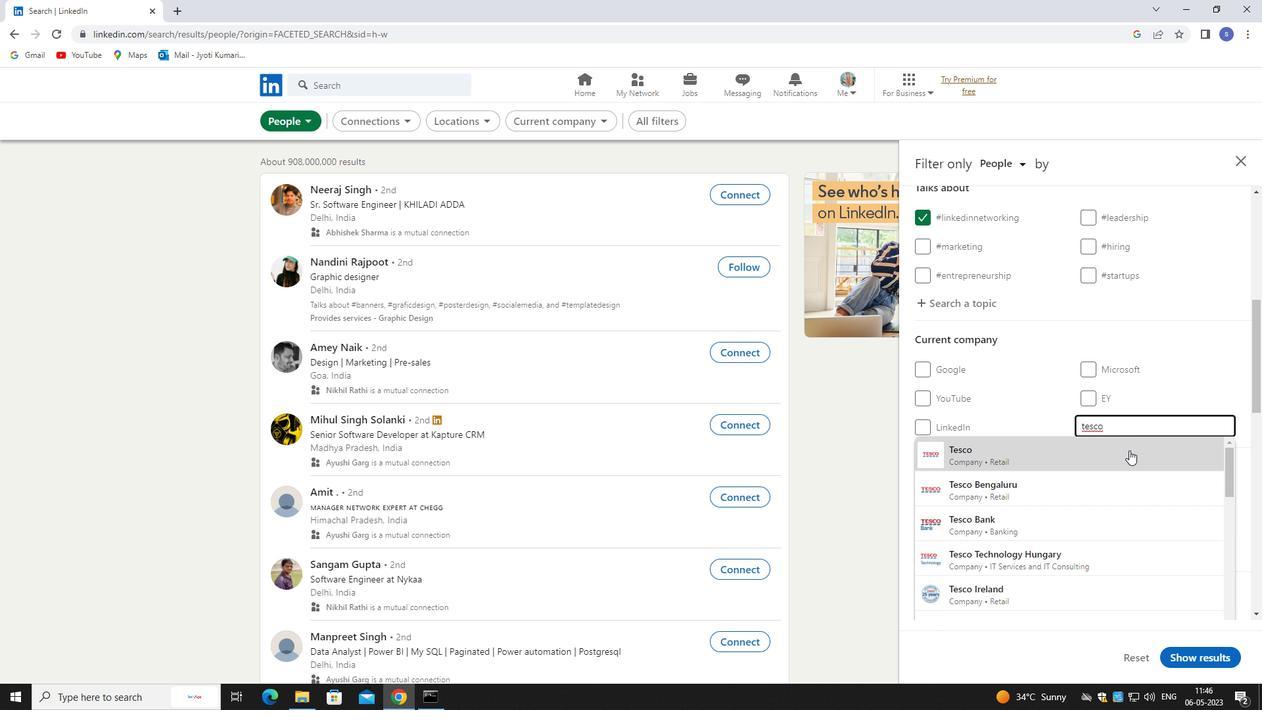 
Action: Mouse moved to (1129, 451)
Screenshot: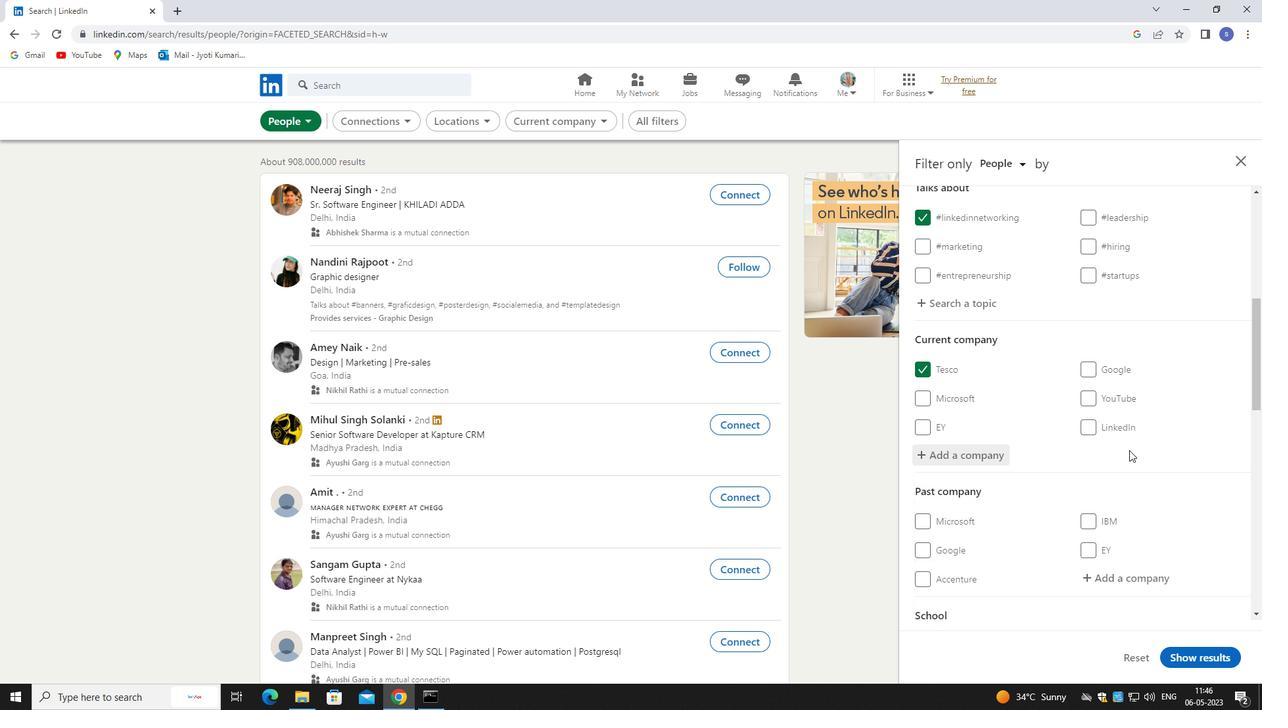 
Action: Mouse scrolled (1129, 450) with delta (0, 0)
Screenshot: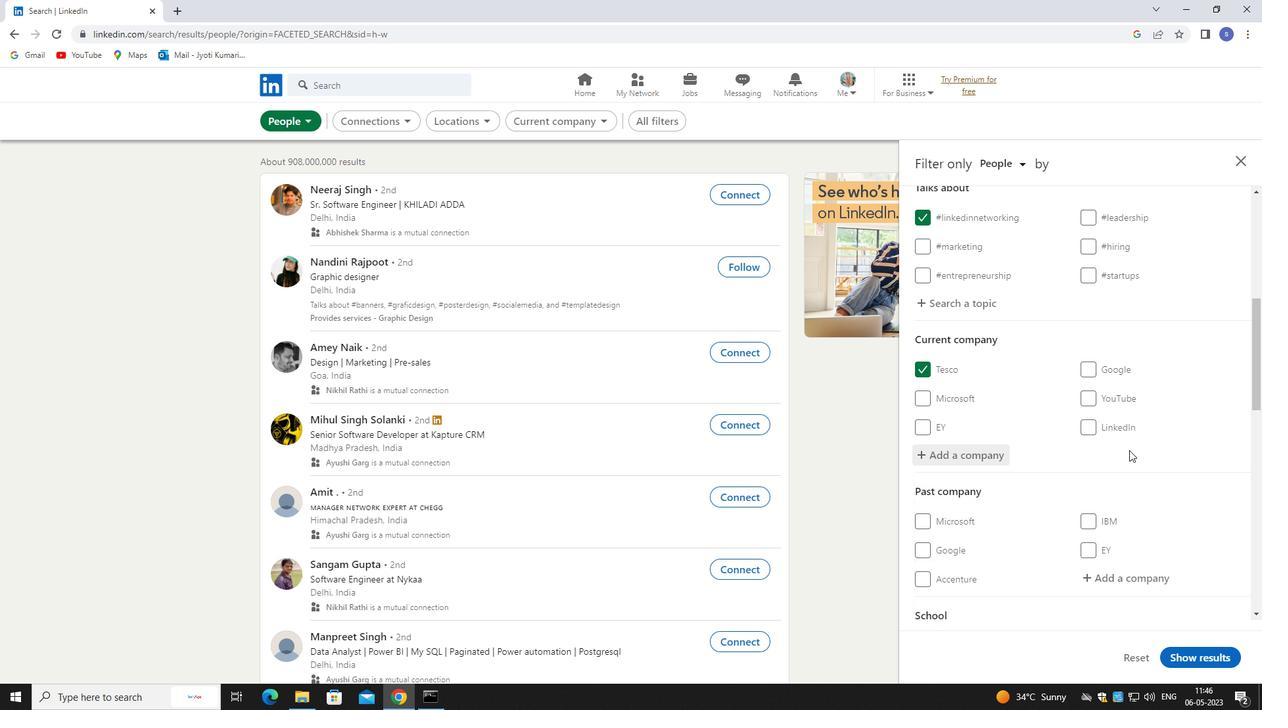 
Action: Mouse moved to (1130, 451)
Screenshot: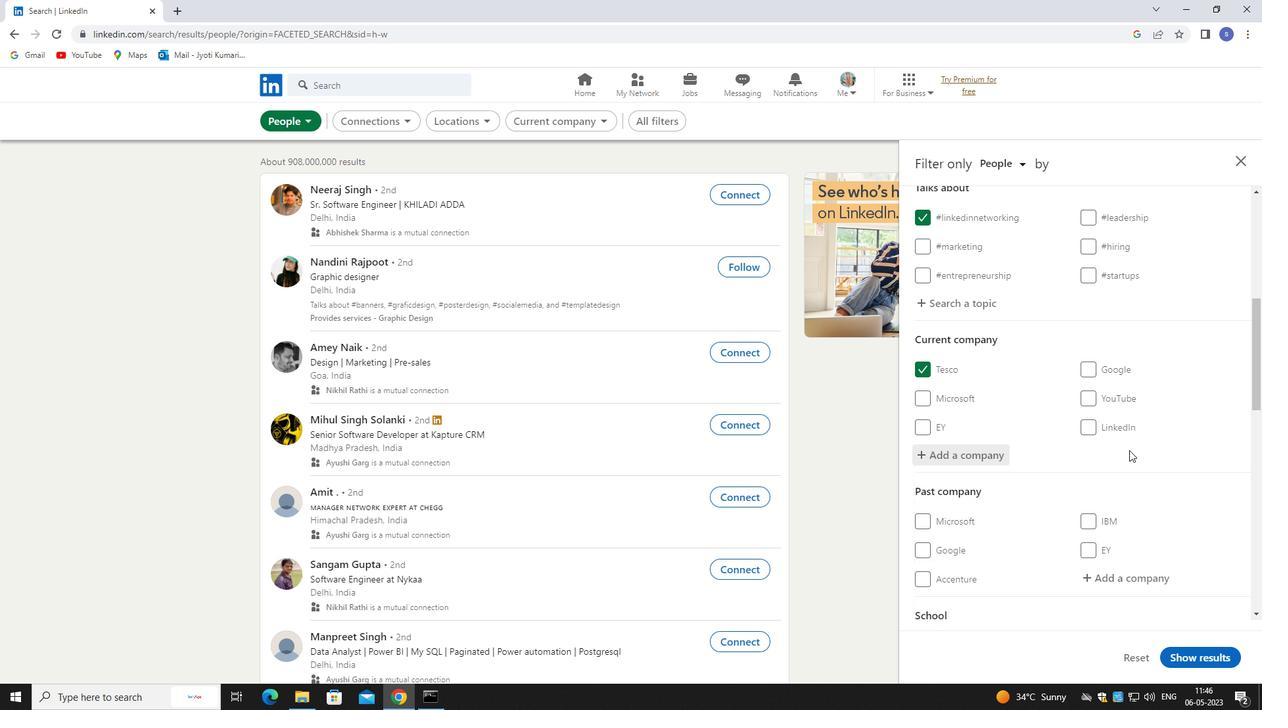 
Action: Mouse scrolled (1130, 450) with delta (0, 0)
Screenshot: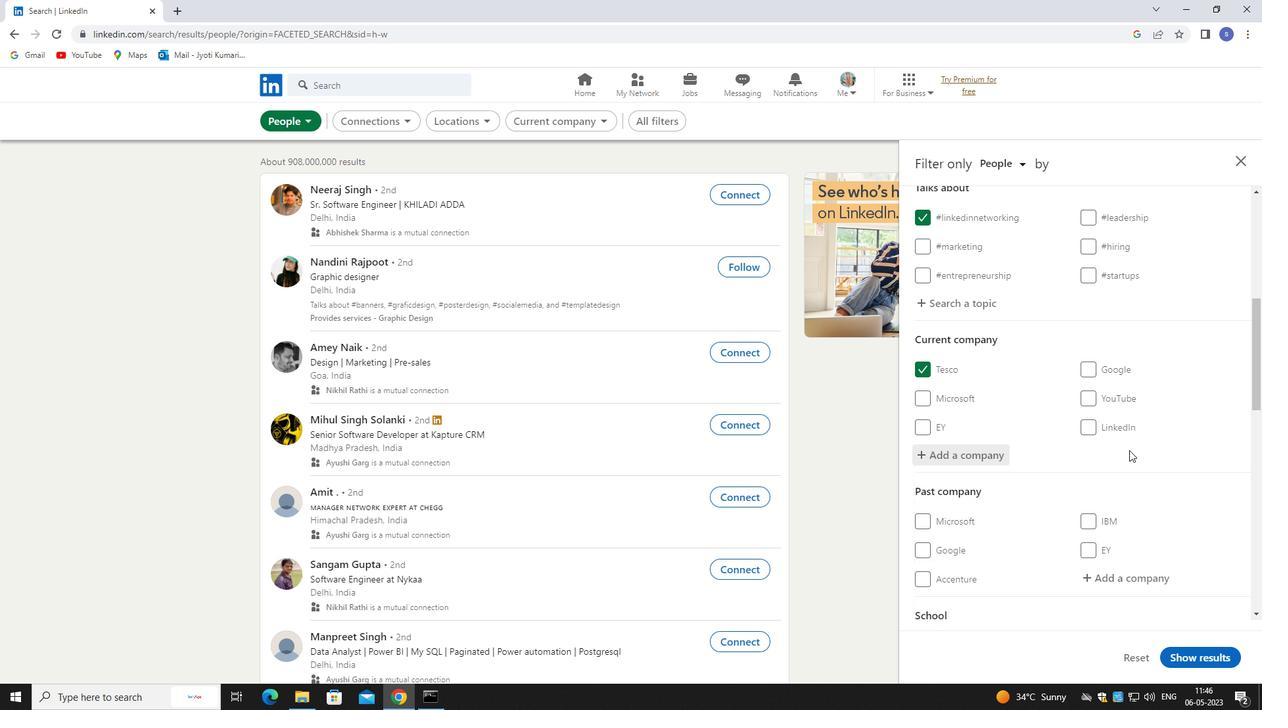 
Action: Mouse moved to (1130, 451)
Screenshot: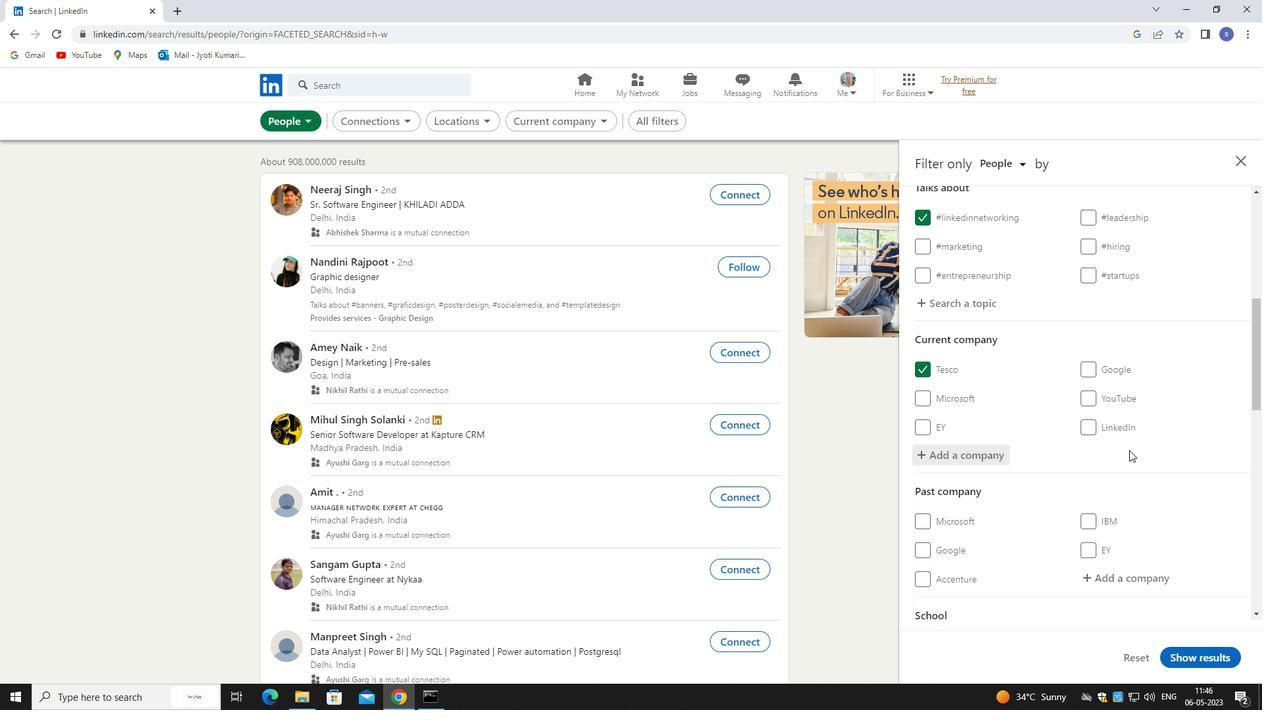 
Action: Mouse scrolled (1130, 450) with delta (0, 0)
Screenshot: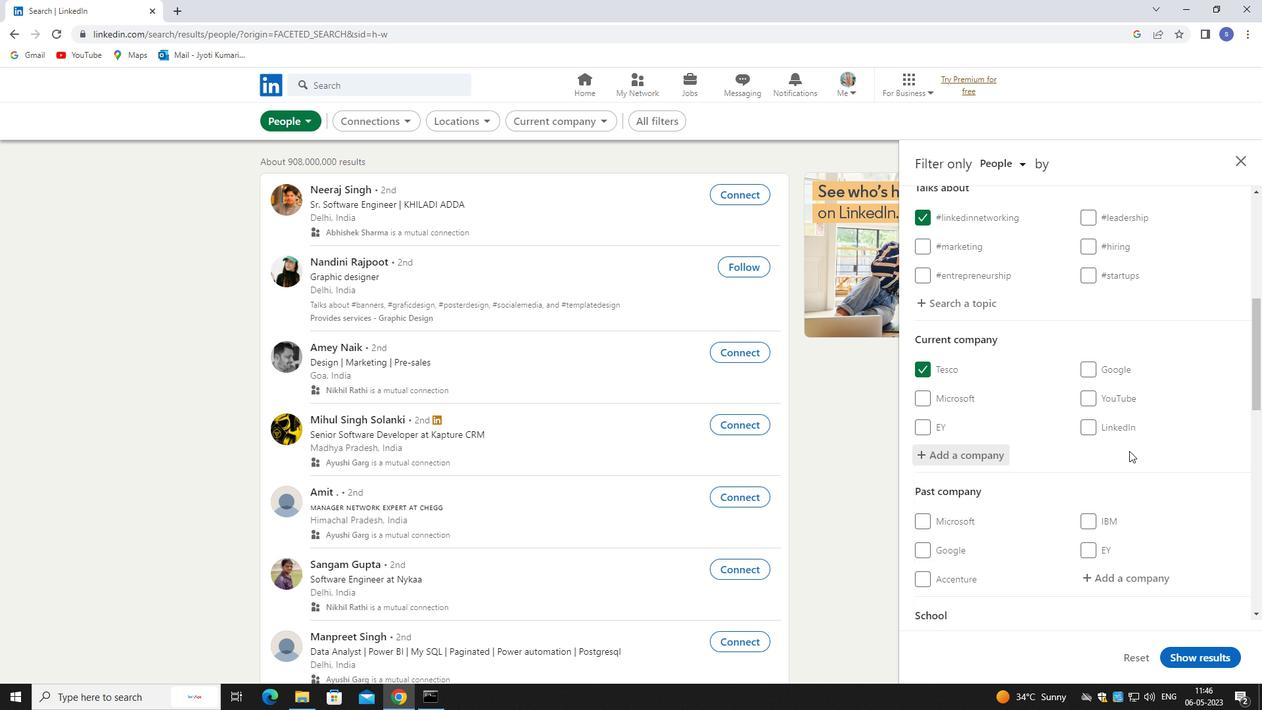 
Action: Mouse moved to (1127, 517)
Screenshot: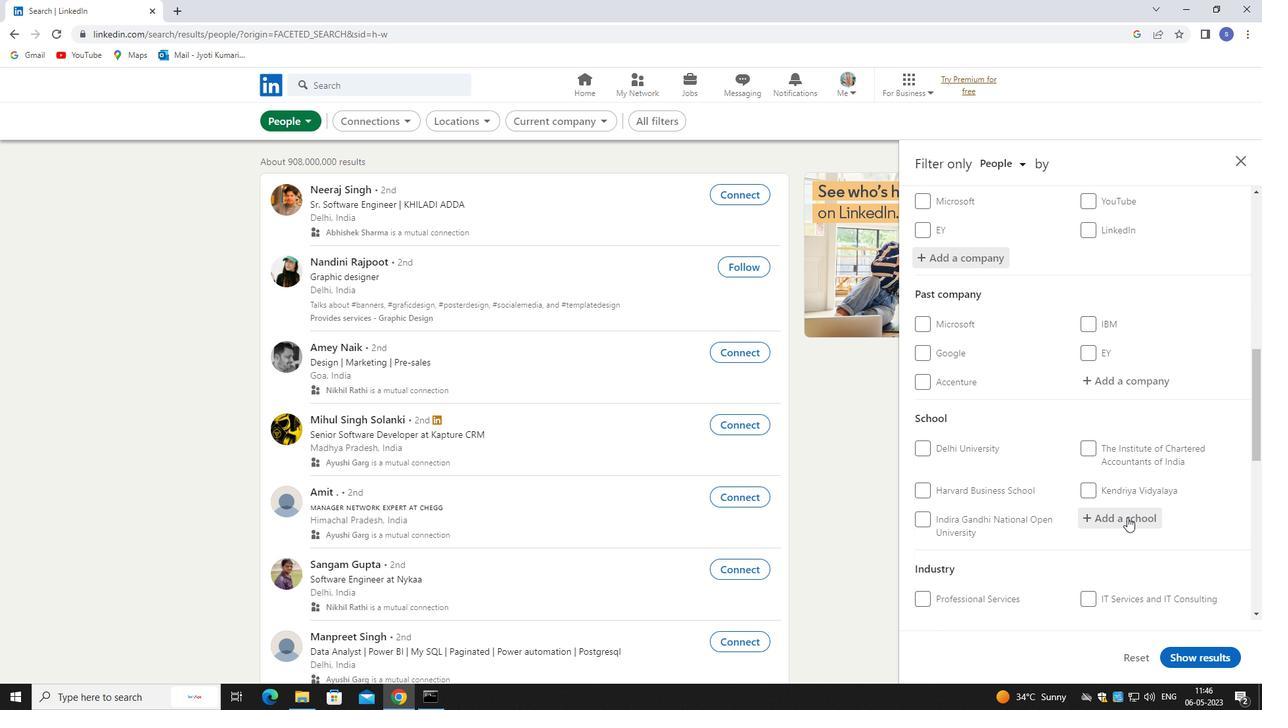 
Action: Mouse pressed left at (1127, 517)
Screenshot: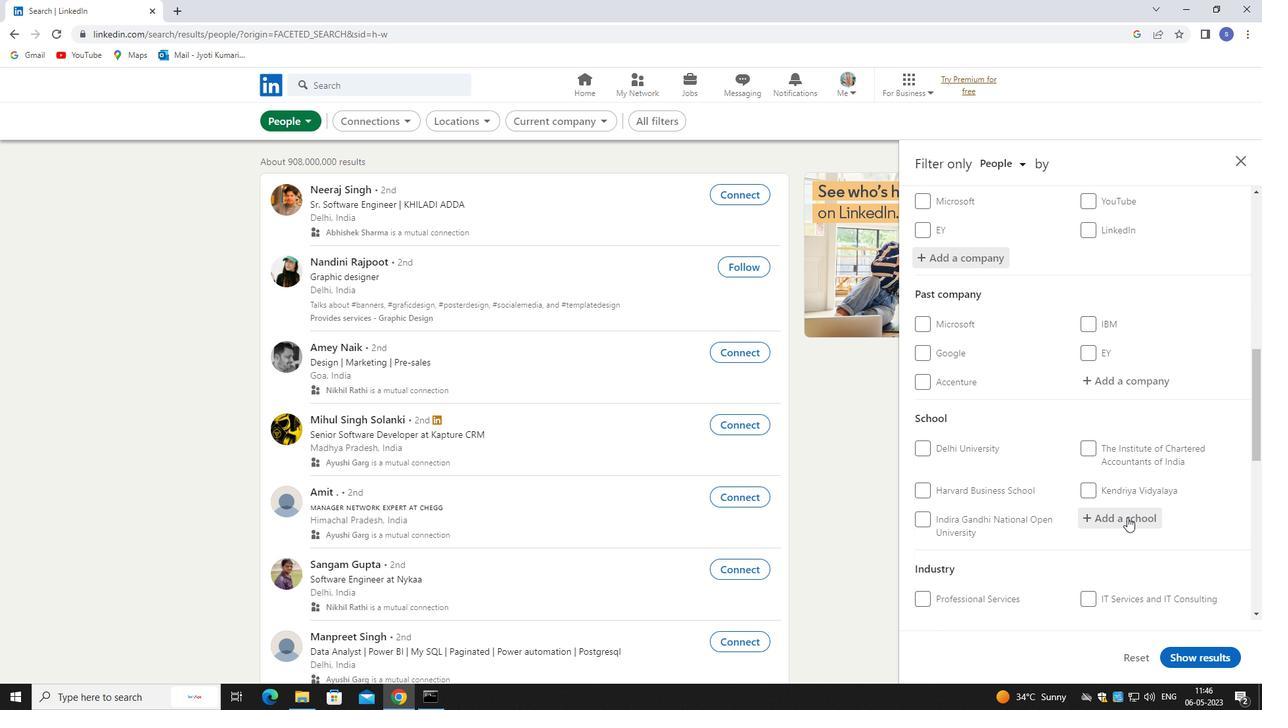 
Action: Mouse moved to (1128, 518)
Screenshot: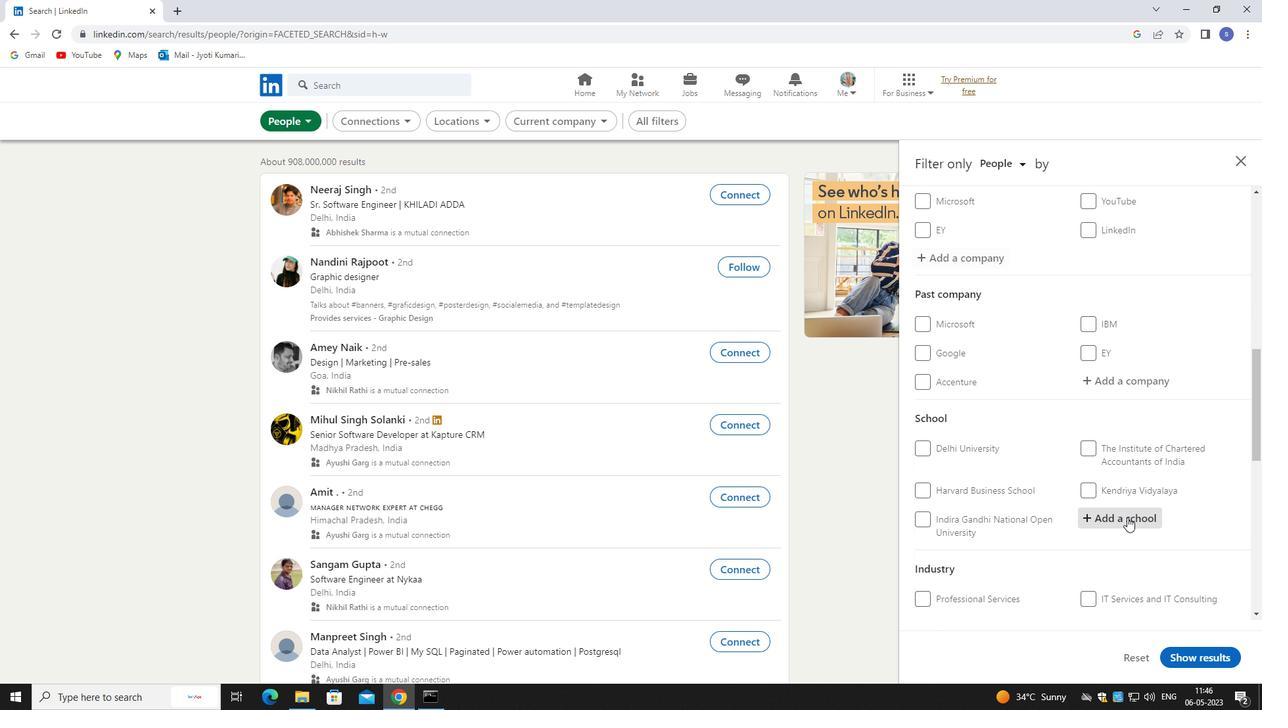 
Action: Key pressed st.<Key.space>alo
Screenshot: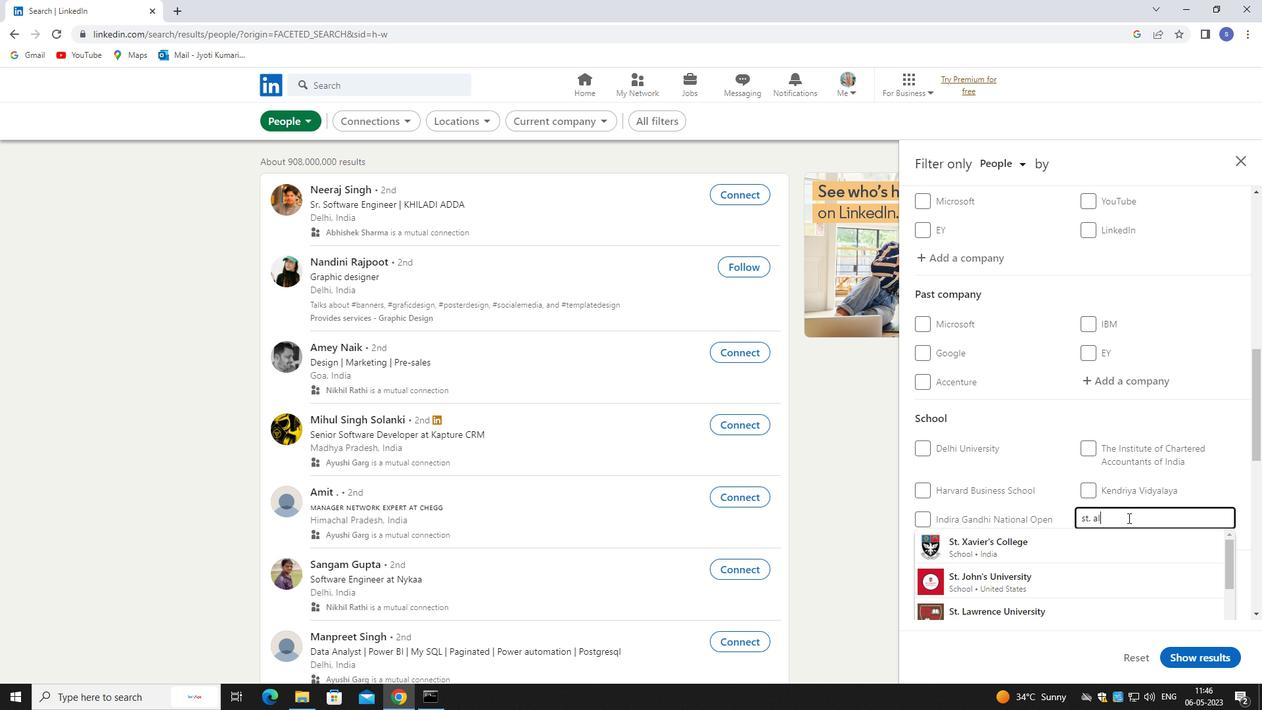 
Action: Mouse moved to (1130, 572)
Screenshot: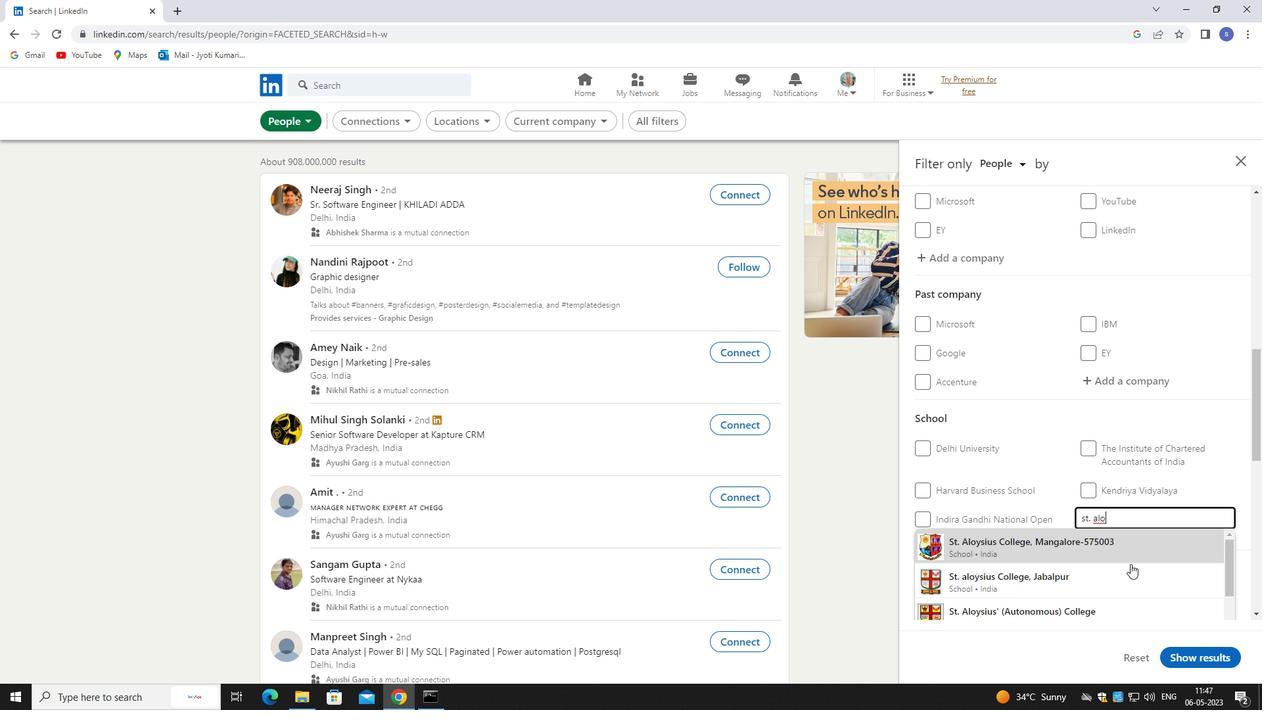 
Action: Mouse pressed left at (1130, 572)
Screenshot: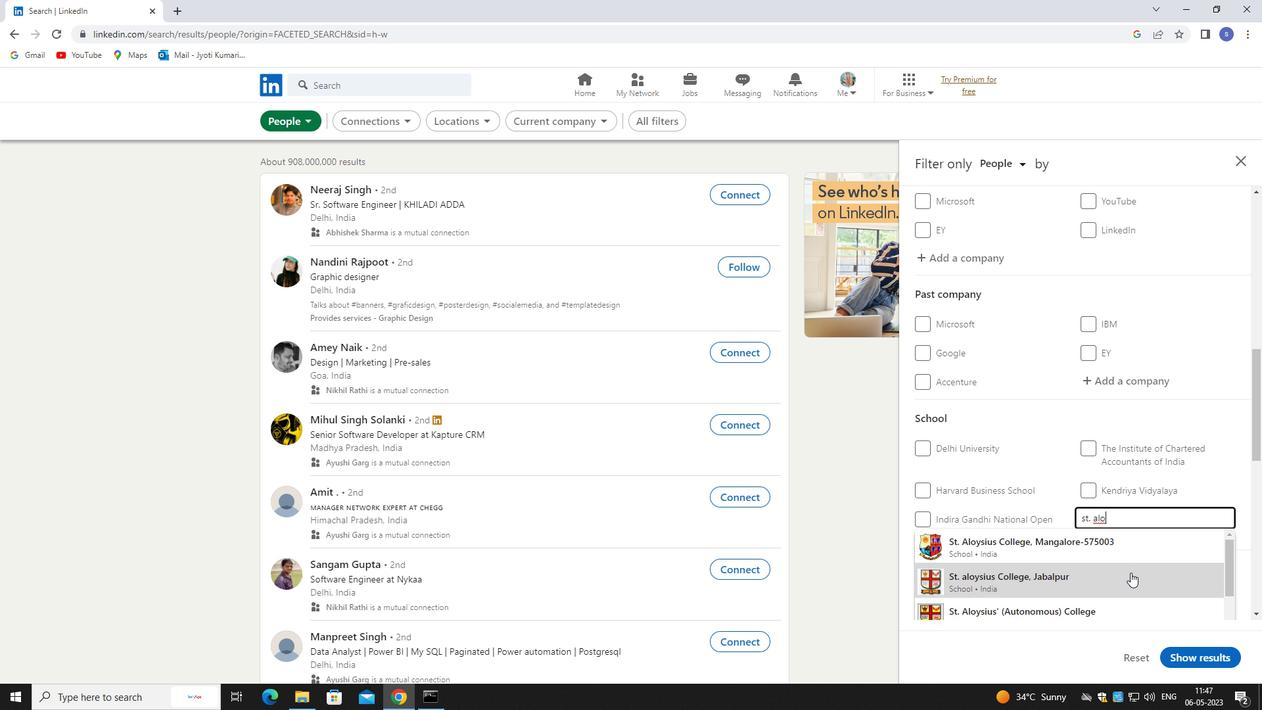 
Action: Mouse scrolled (1130, 571) with delta (0, 0)
Screenshot: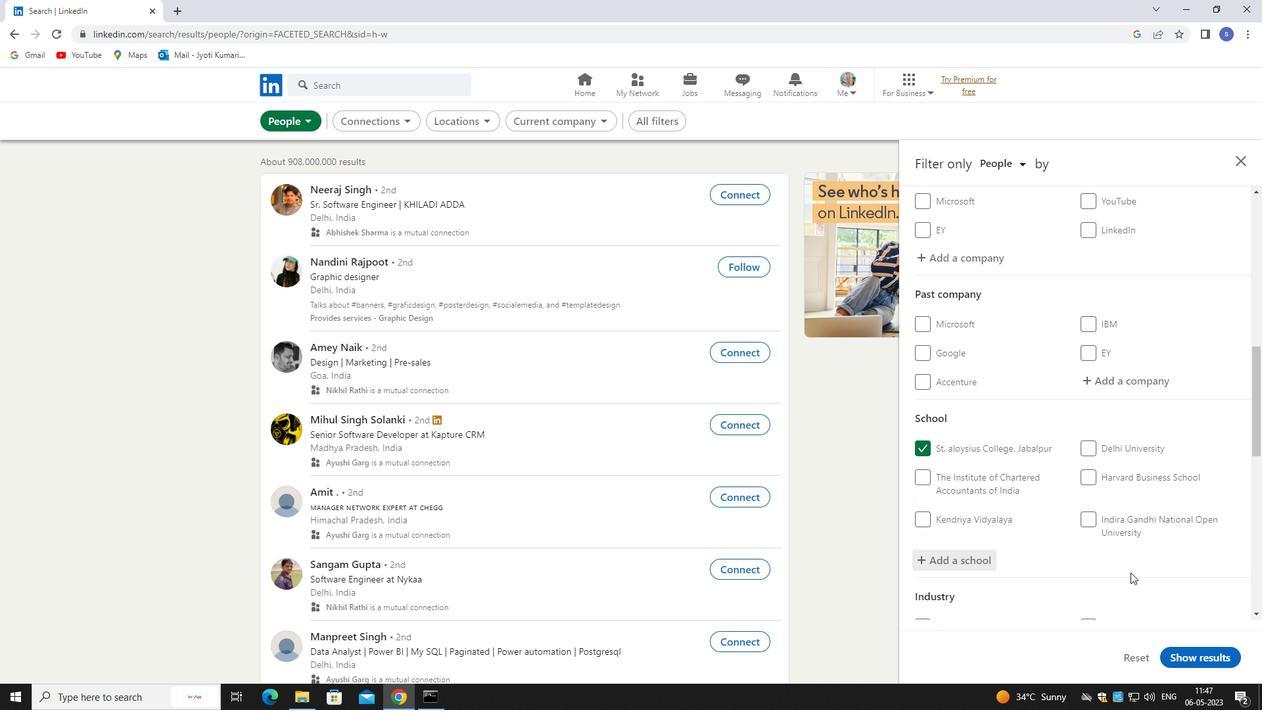 
Action: Mouse scrolled (1130, 571) with delta (0, 0)
Screenshot: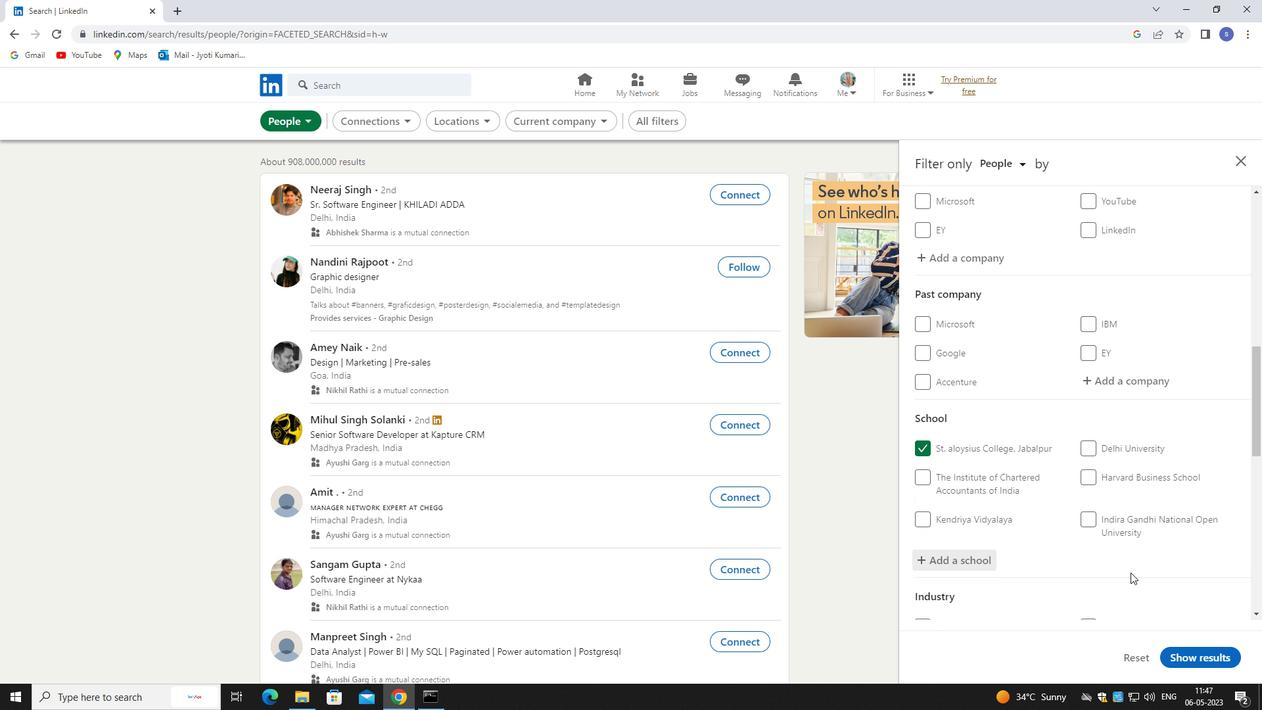 
Action: Mouse scrolled (1130, 571) with delta (0, 0)
Screenshot: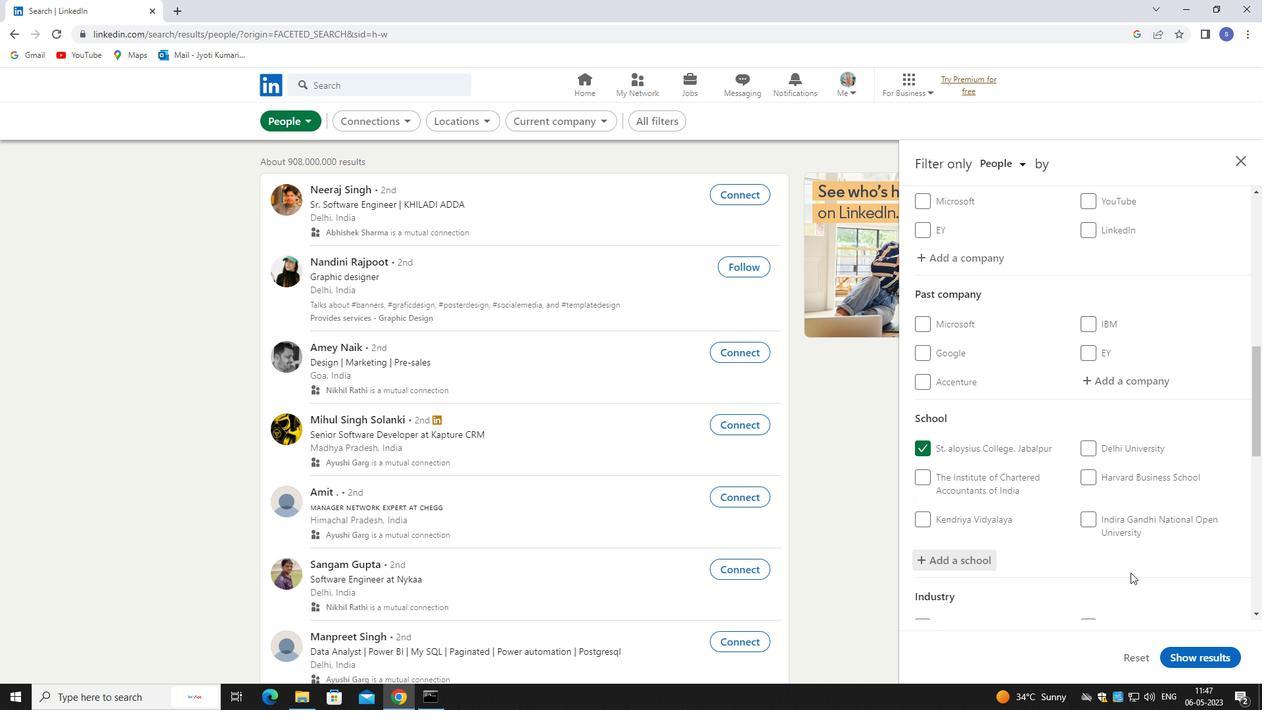 
Action: Mouse moved to (1152, 501)
Screenshot: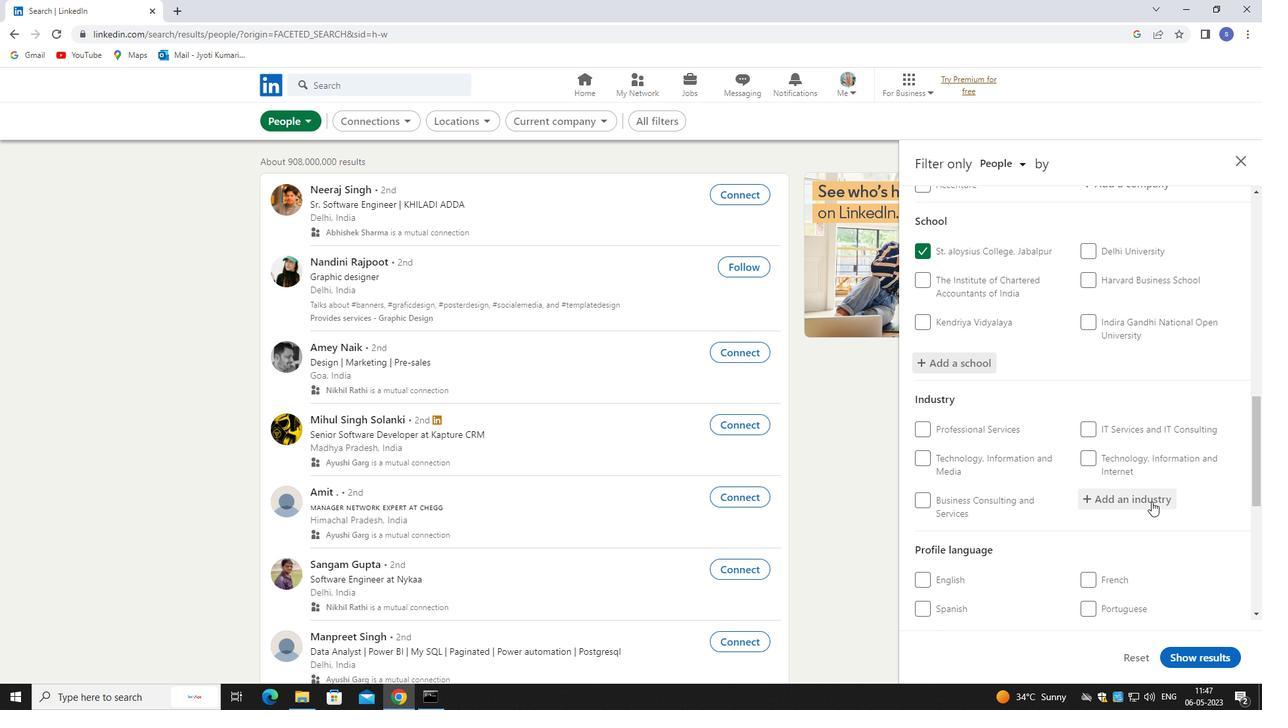 
Action: Mouse pressed left at (1152, 501)
Screenshot: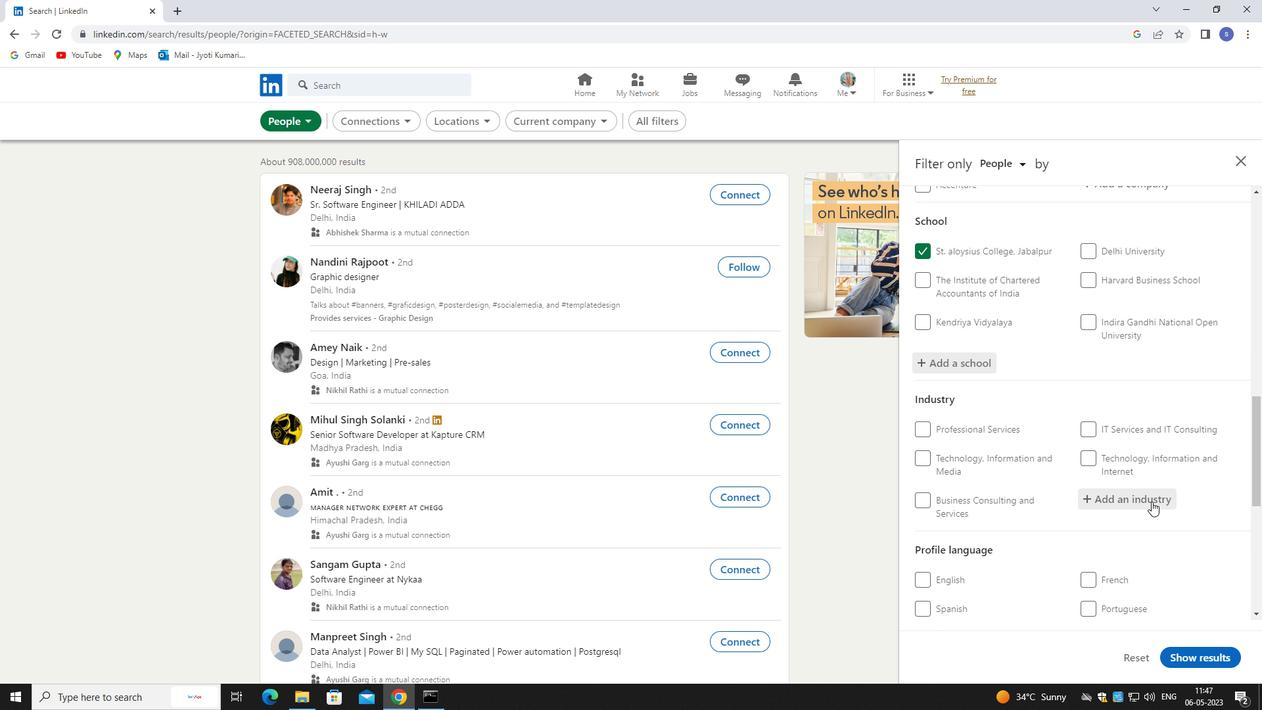 
Action: Key pressed <Key.shift>REAT<Key.backspace><Key.backspace>TAIL<Key.space>APP
Screenshot: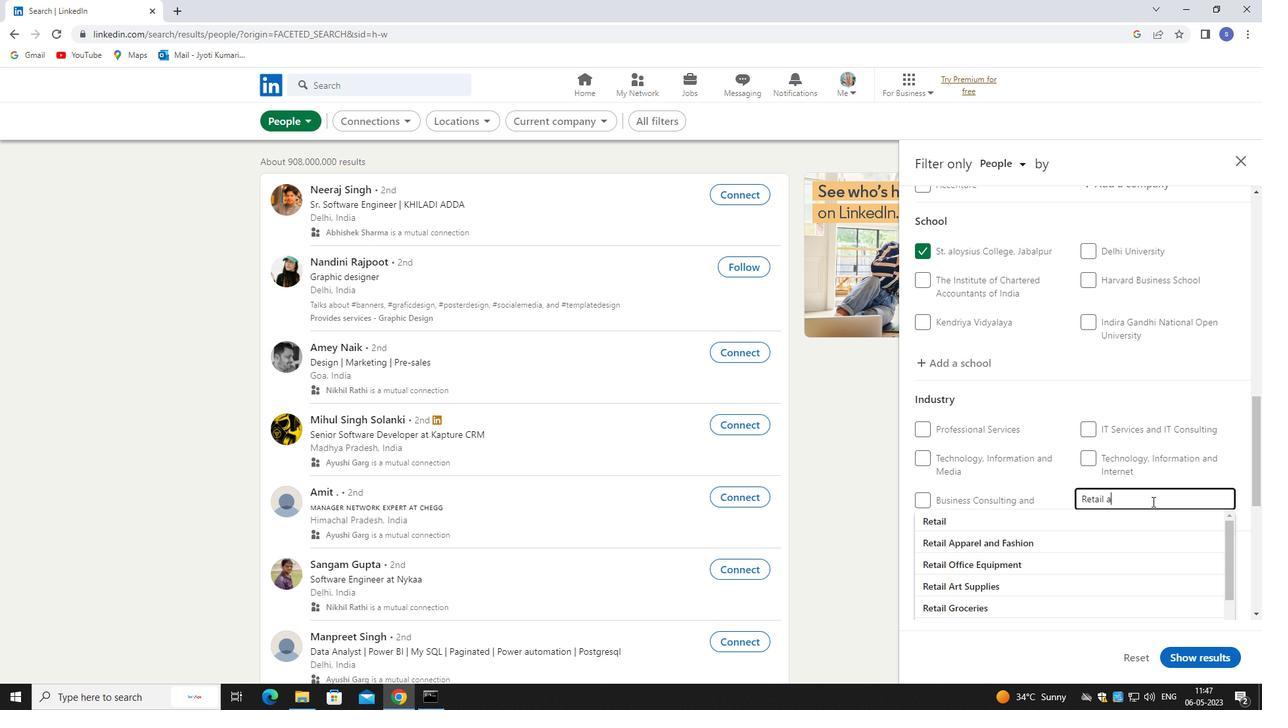 
Action: Mouse moved to (1133, 550)
Screenshot: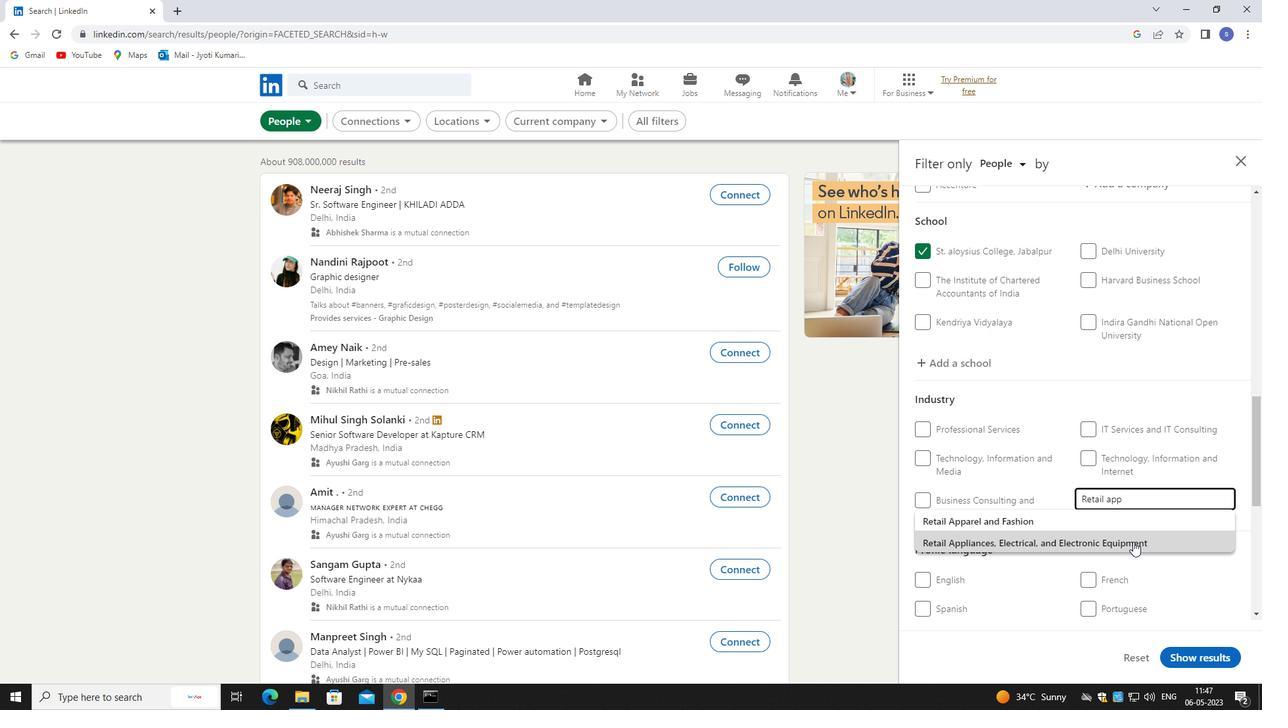 
Action: Mouse pressed left at (1133, 550)
Screenshot: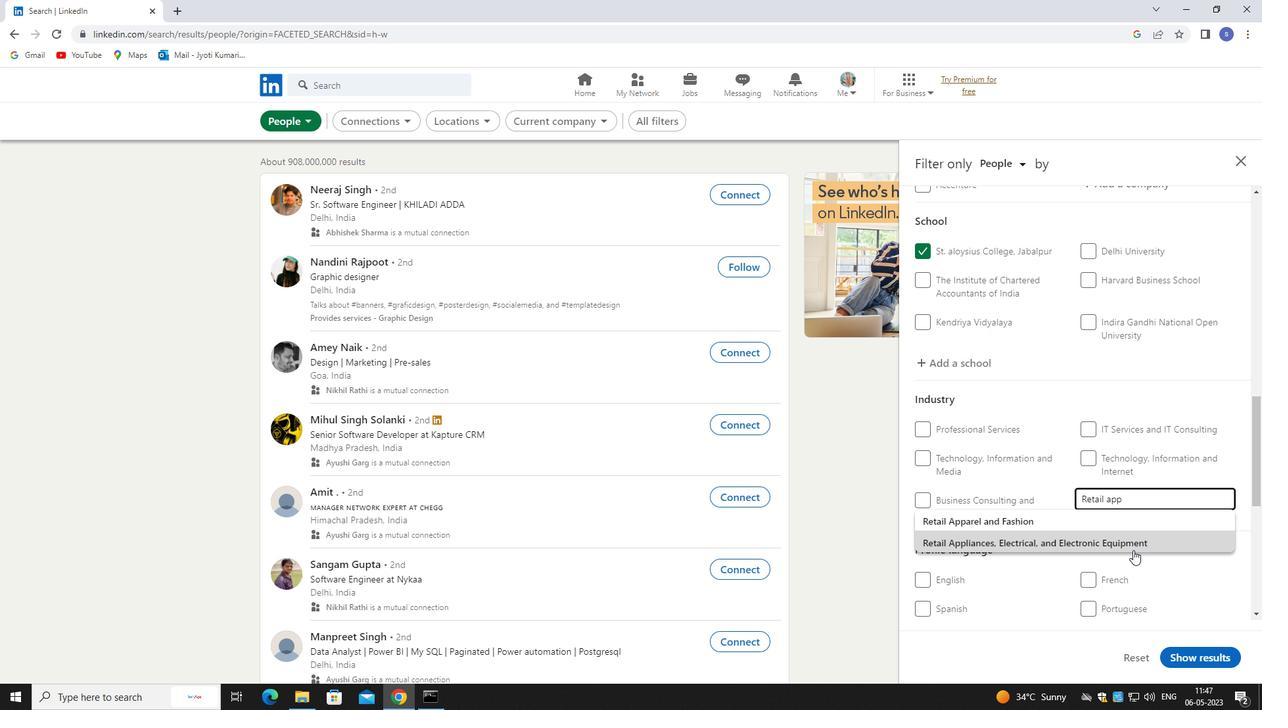
Action: Mouse scrolled (1133, 549) with delta (0, 0)
Screenshot: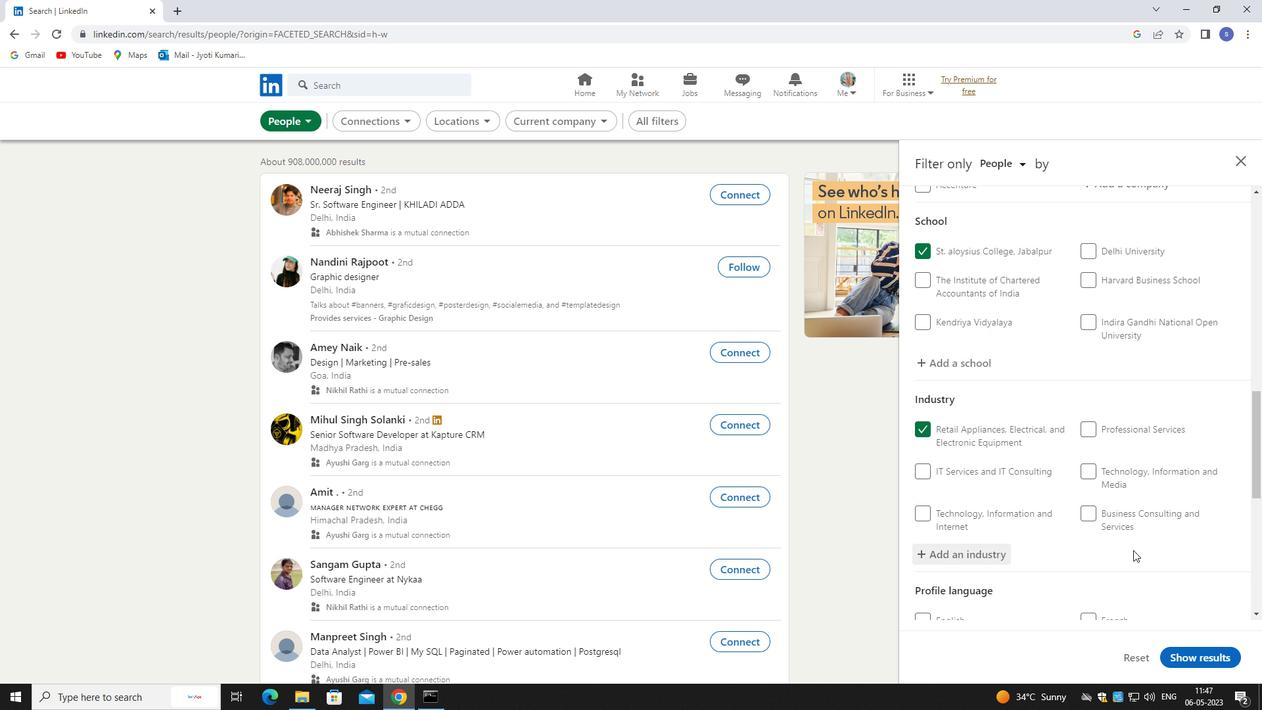 
Action: Mouse scrolled (1133, 549) with delta (0, 0)
Screenshot: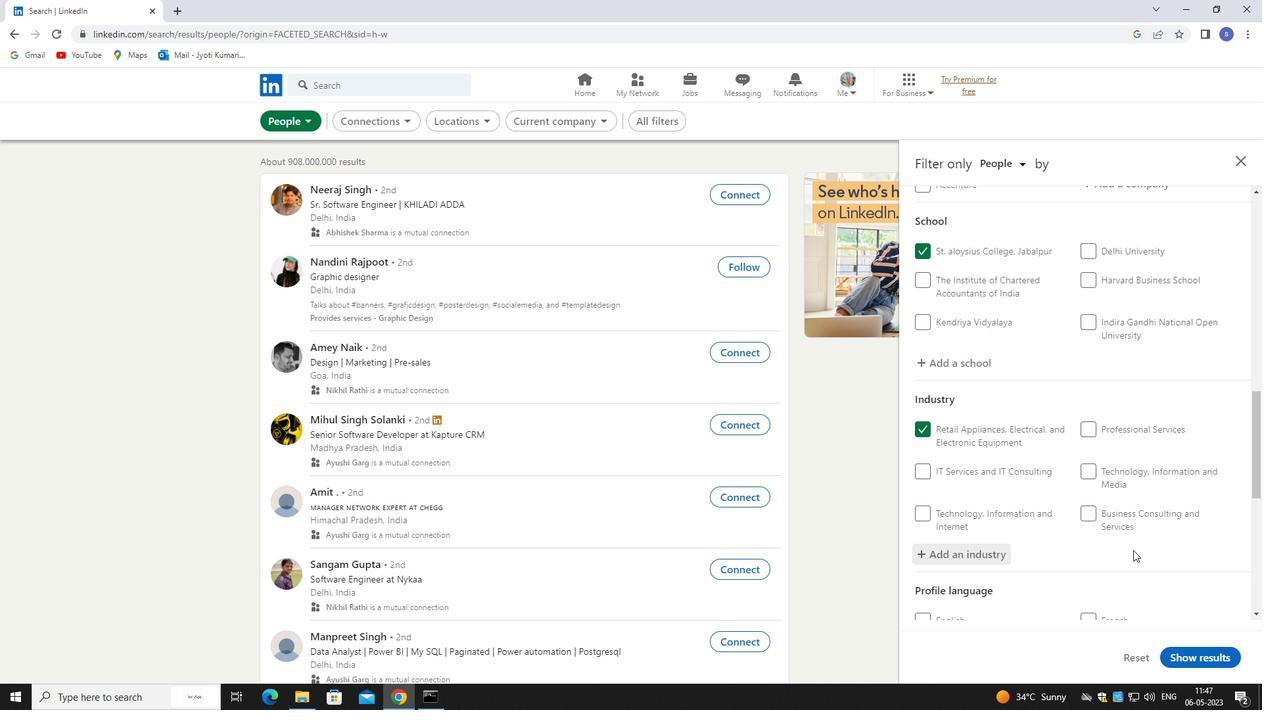 
Action: Mouse scrolled (1133, 549) with delta (0, 0)
Screenshot: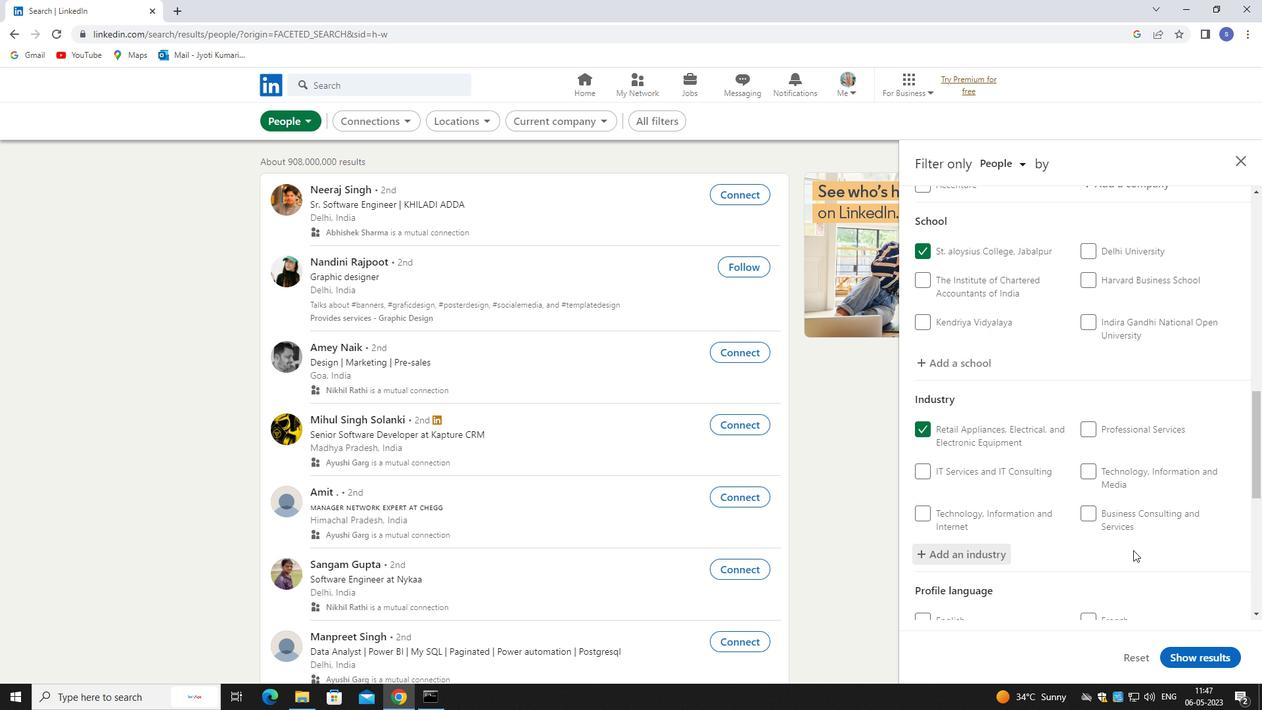 
Action: Mouse scrolled (1133, 549) with delta (0, 0)
Screenshot: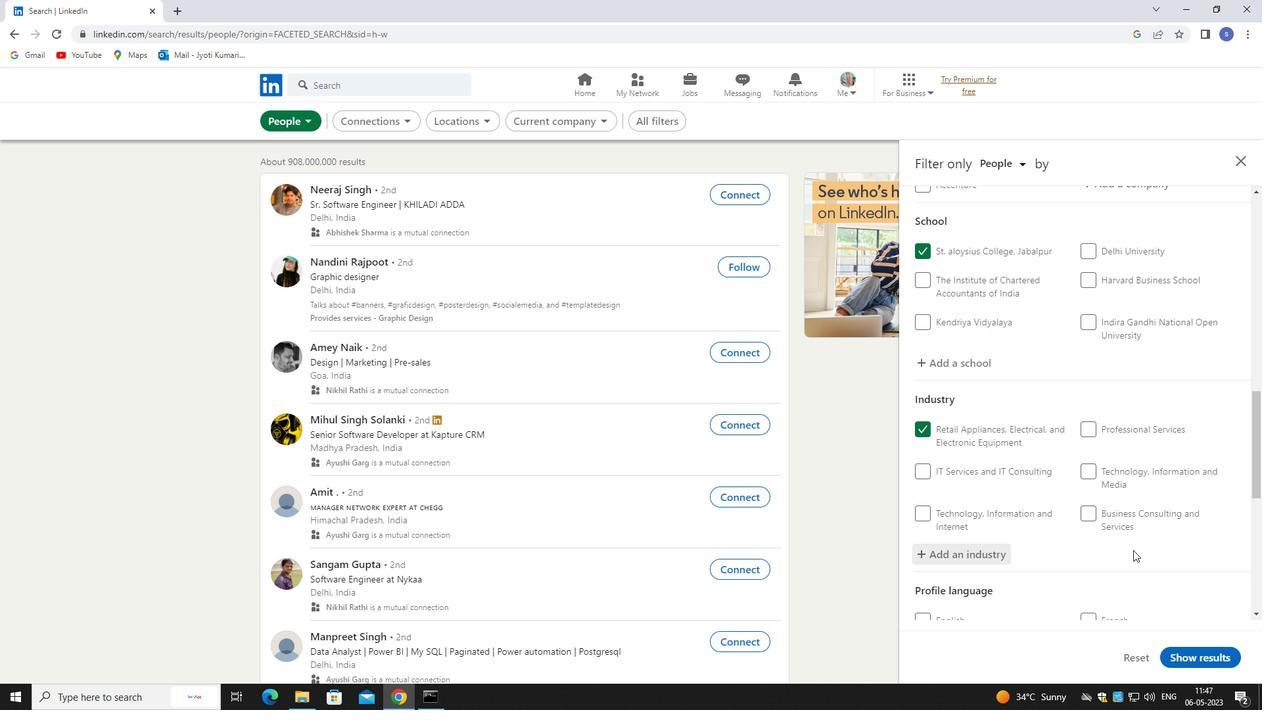 
Action: Mouse moved to (1120, 389)
Screenshot: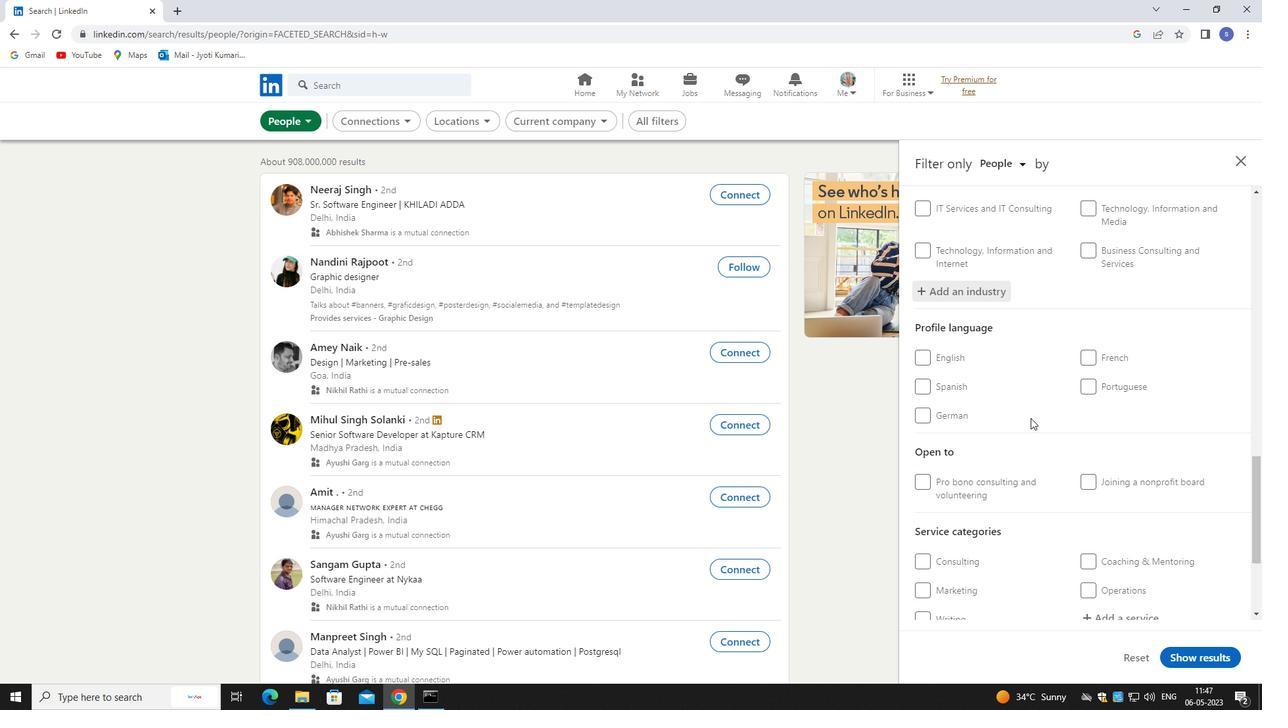
Action: Mouse pressed left at (1120, 389)
Screenshot: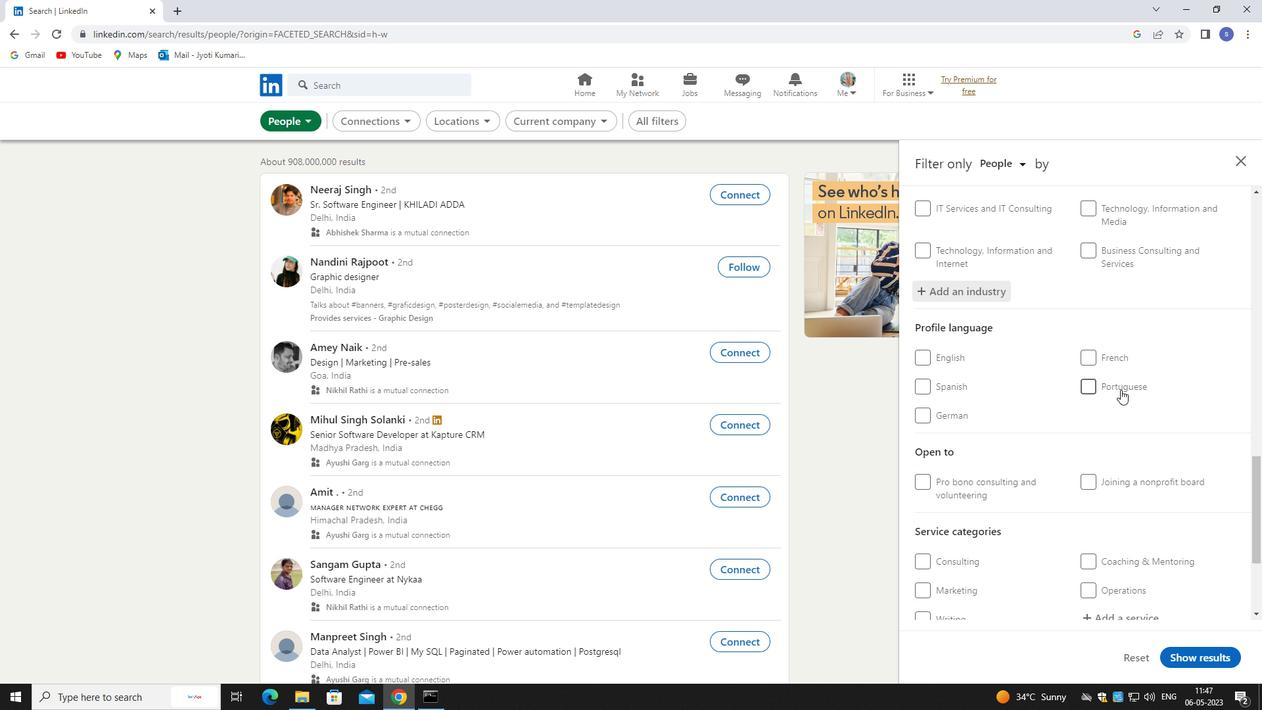
Action: Mouse moved to (1115, 392)
Screenshot: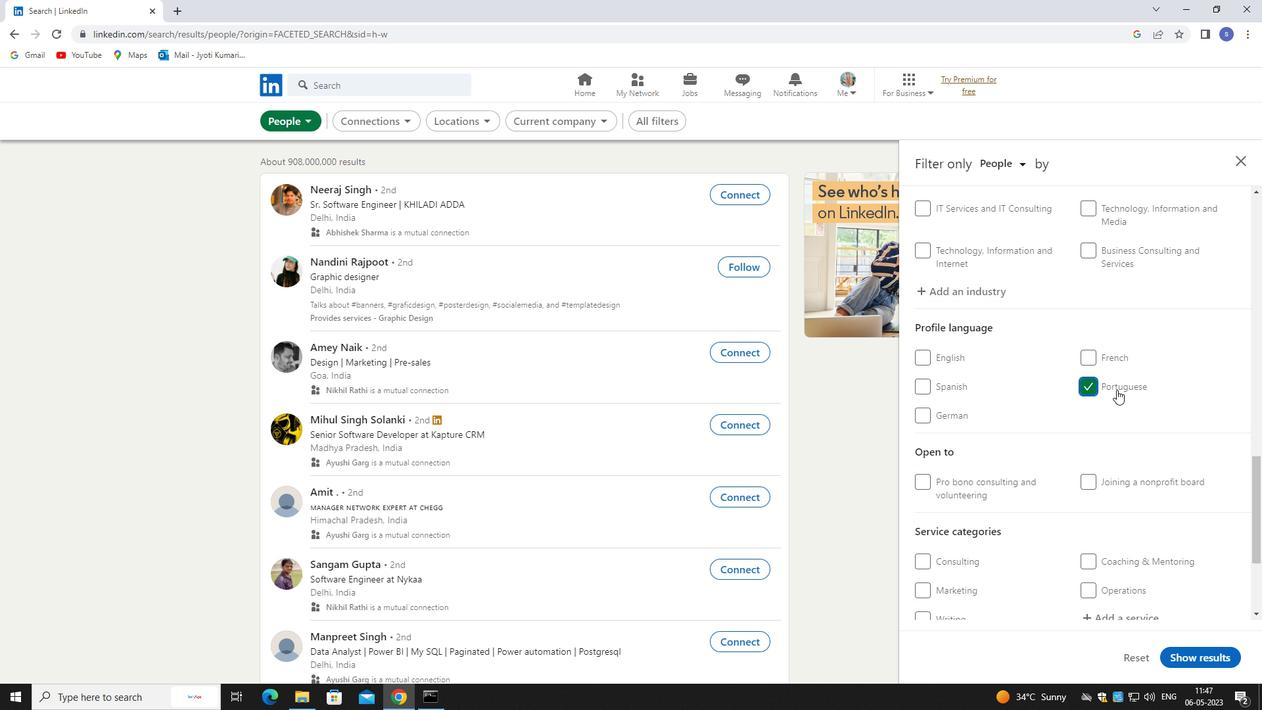 
Action: Mouse scrolled (1115, 391) with delta (0, 0)
Screenshot: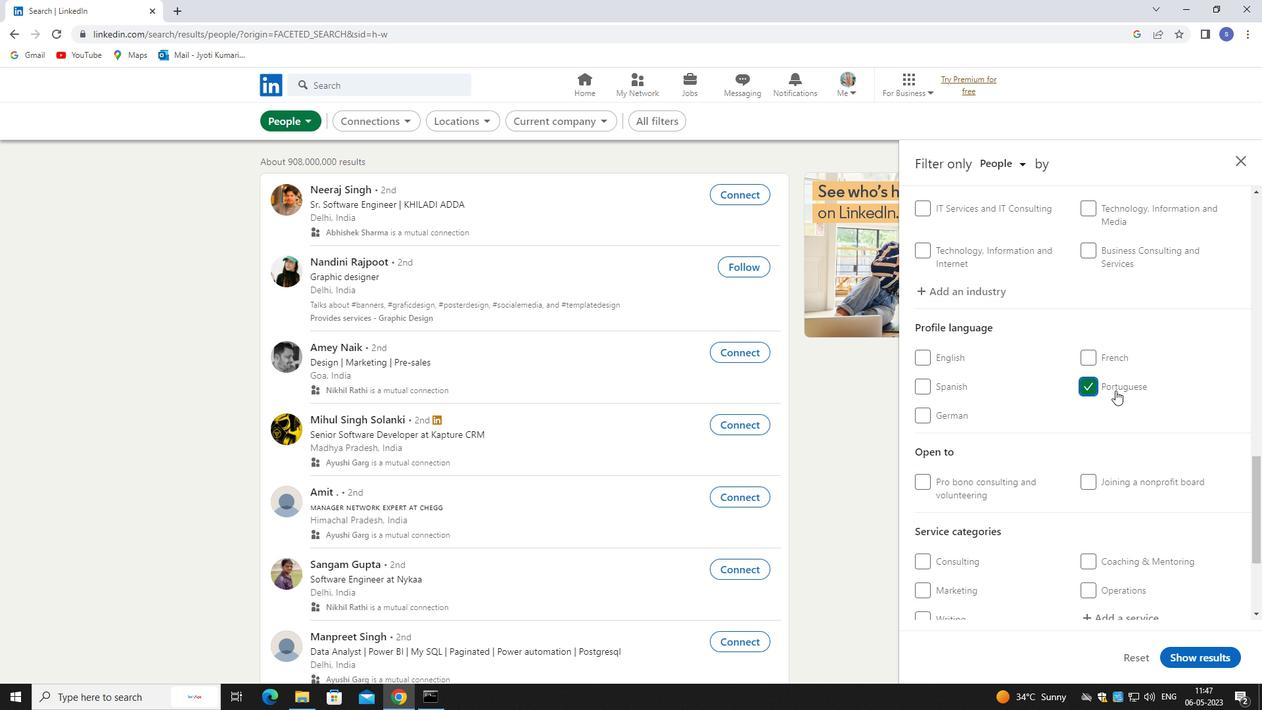 
Action: Mouse moved to (1115, 393)
Screenshot: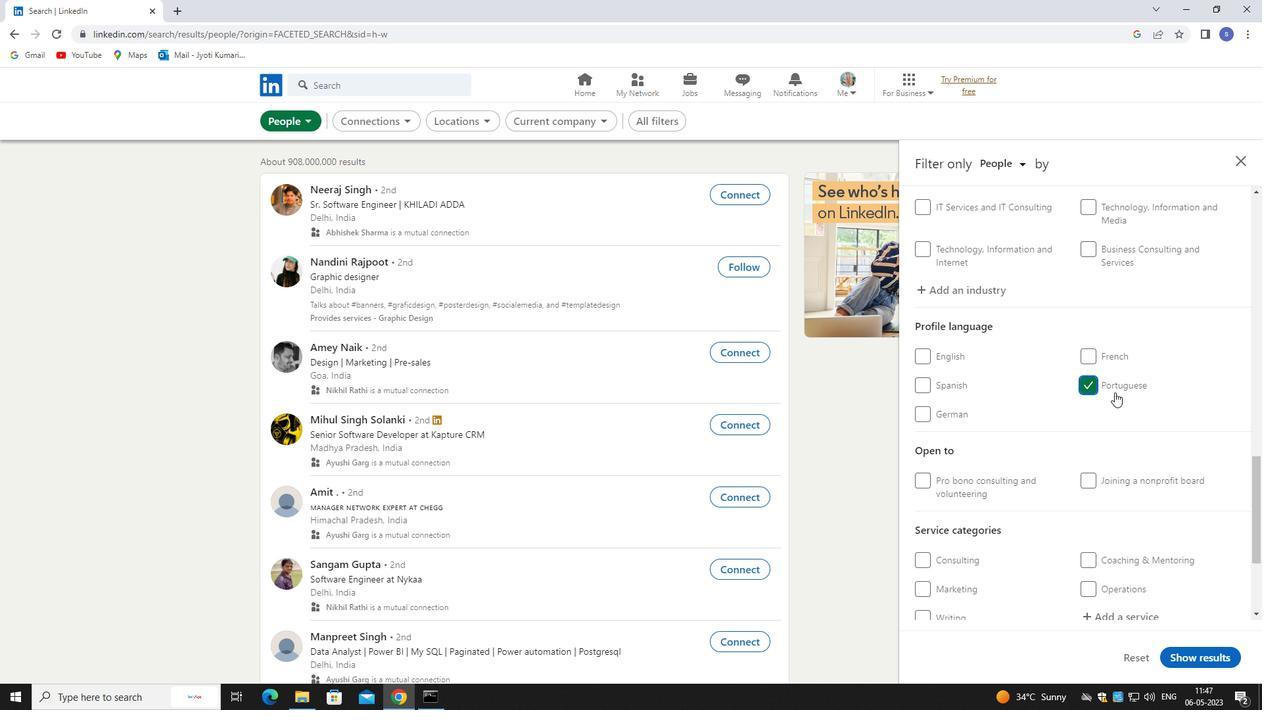 
Action: Mouse scrolled (1115, 393) with delta (0, 0)
Screenshot: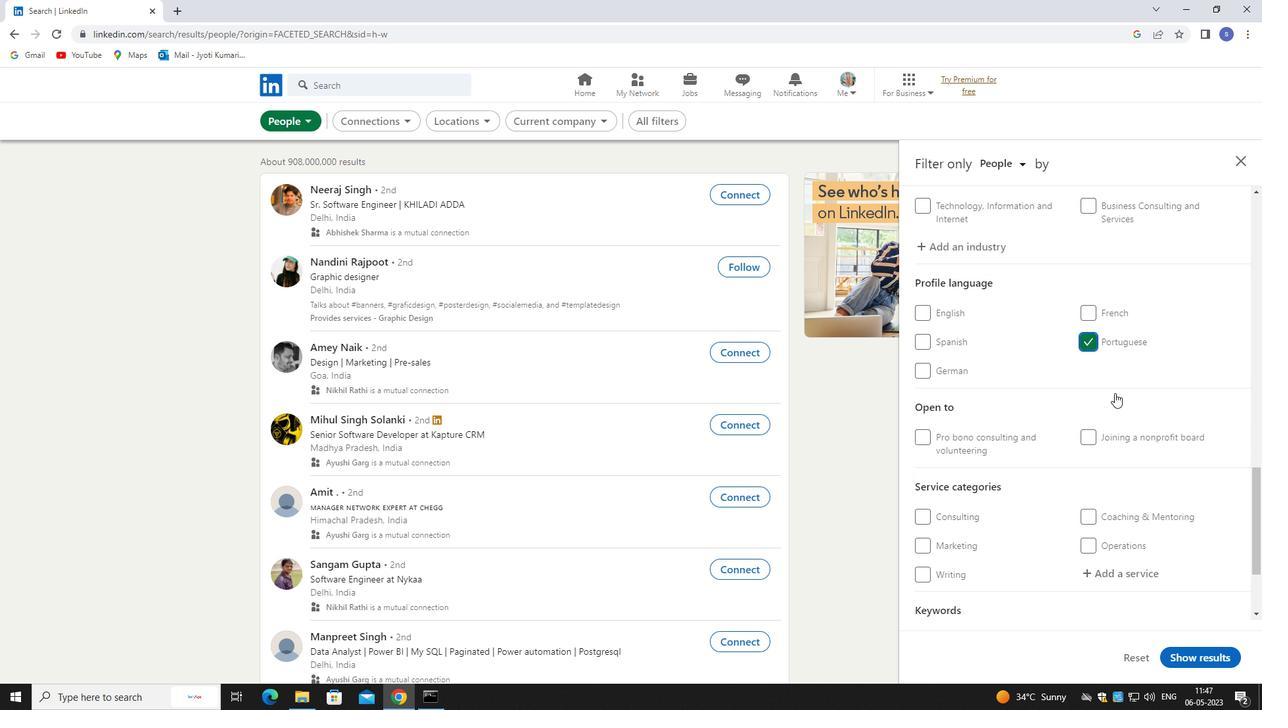 
Action: Mouse scrolled (1115, 393) with delta (0, 0)
Screenshot: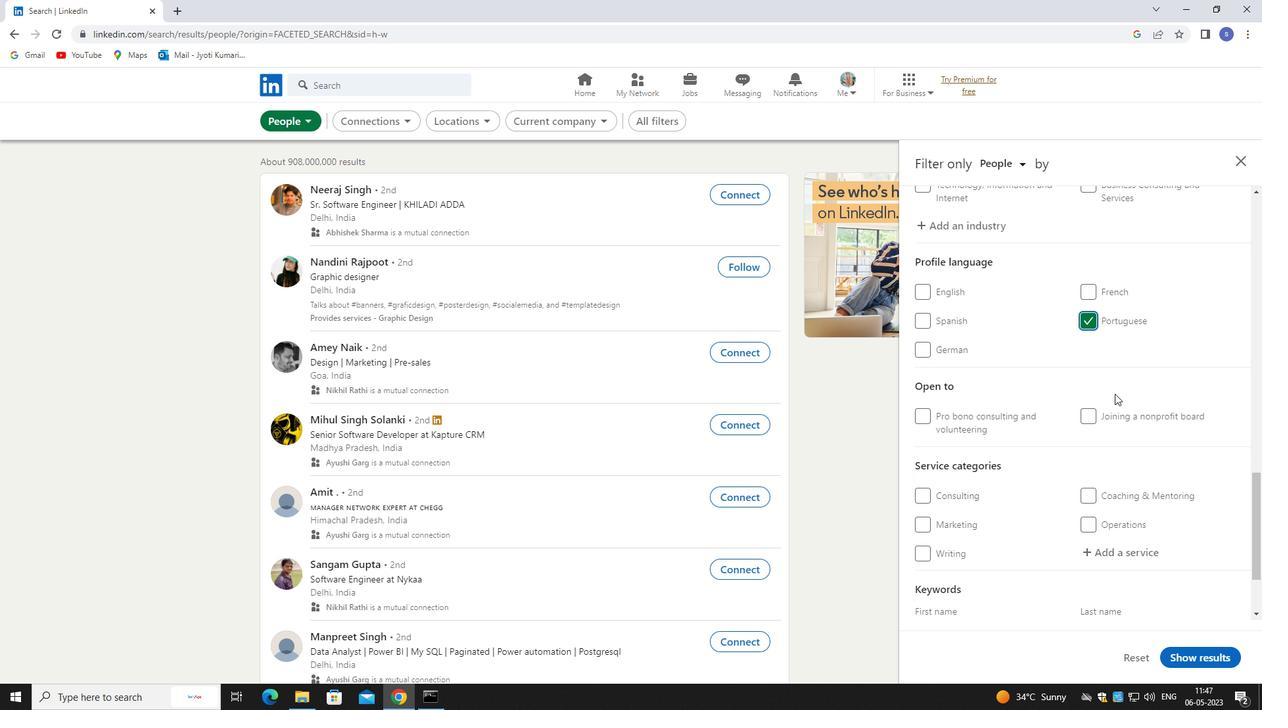 
Action: Mouse moved to (1097, 431)
Screenshot: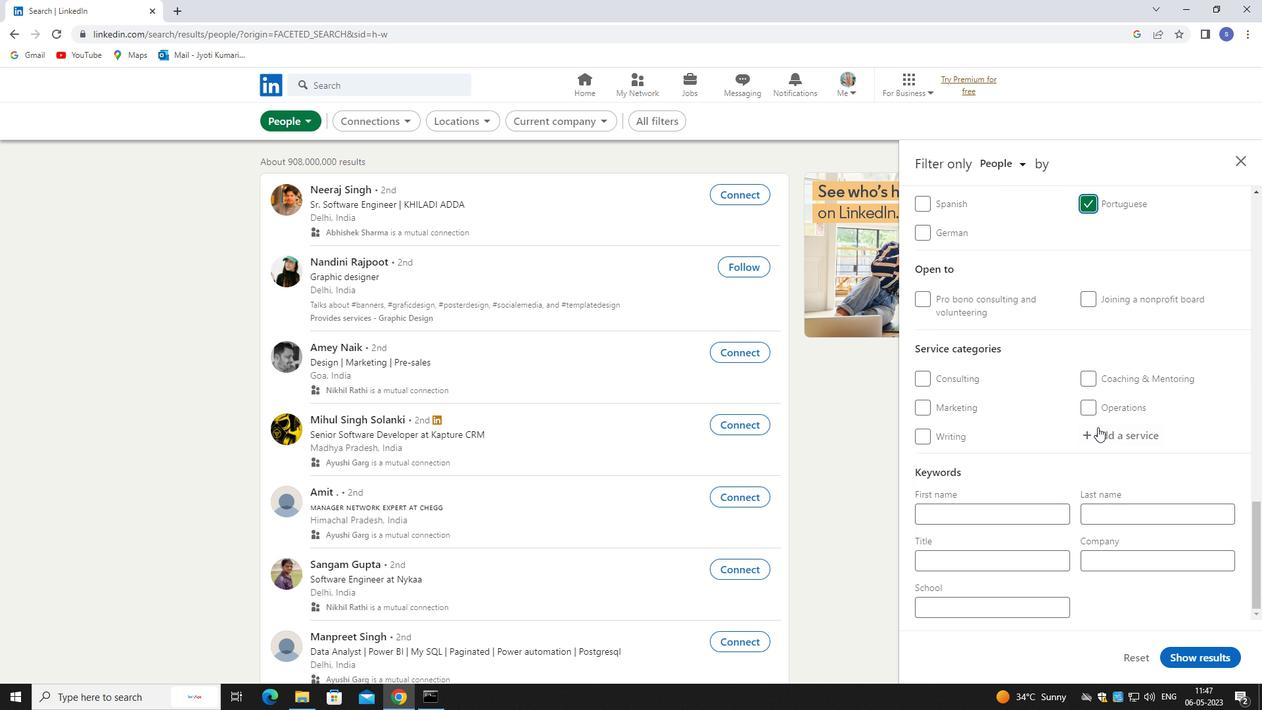 
Action: Mouse pressed left at (1097, 431)
Screenshot: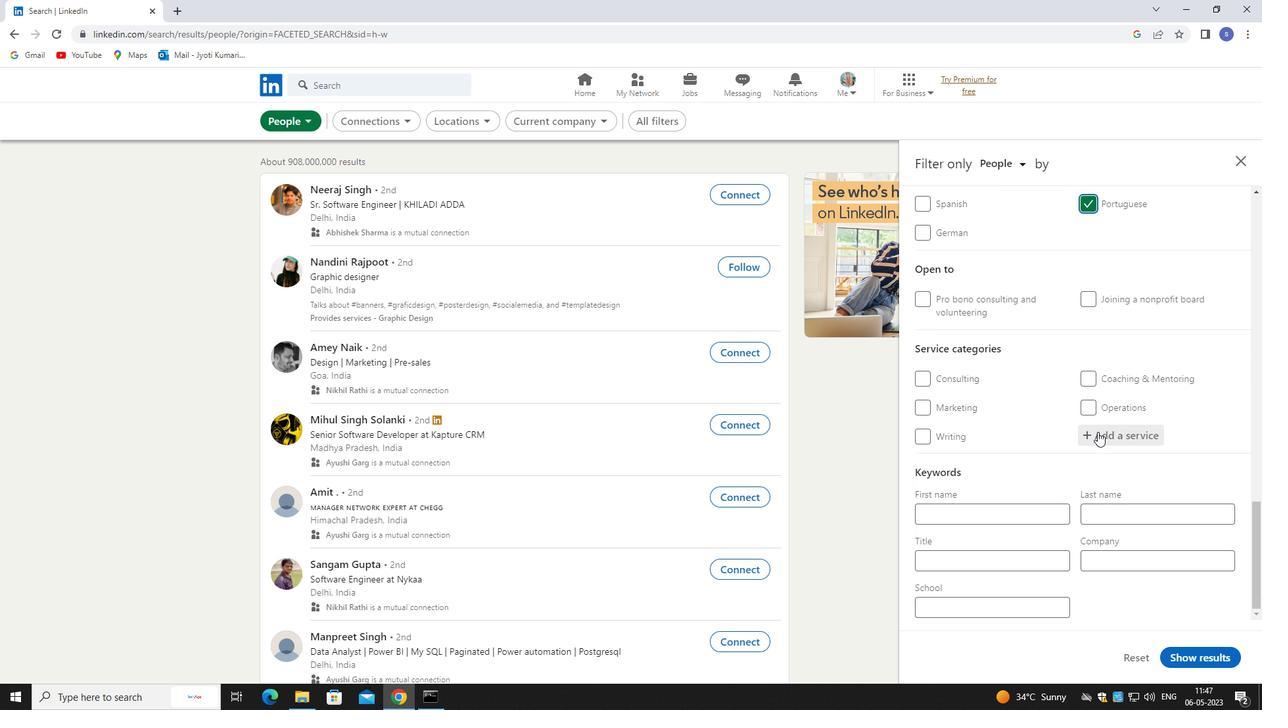 
Action: Mouse moved to (1094, 437)
Screenshot: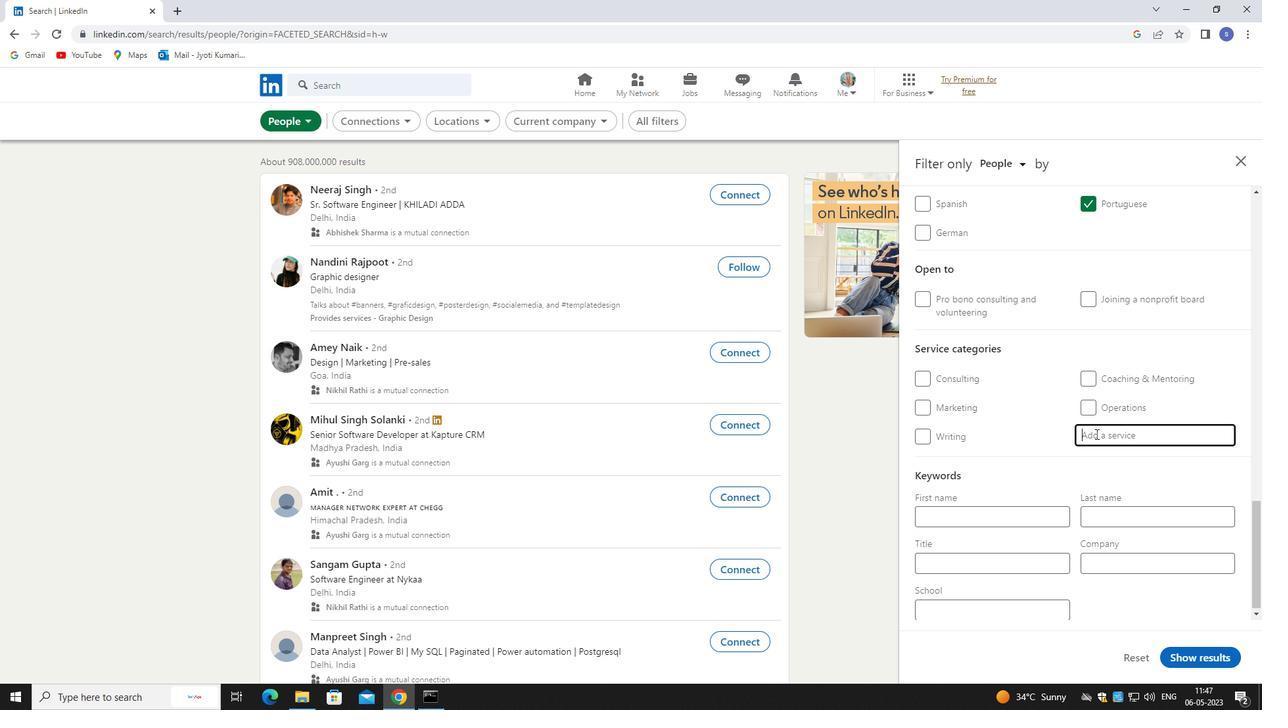 
Action: Key pressed <Key.shift>RESUME<Key.space>CATEG
Screenshot: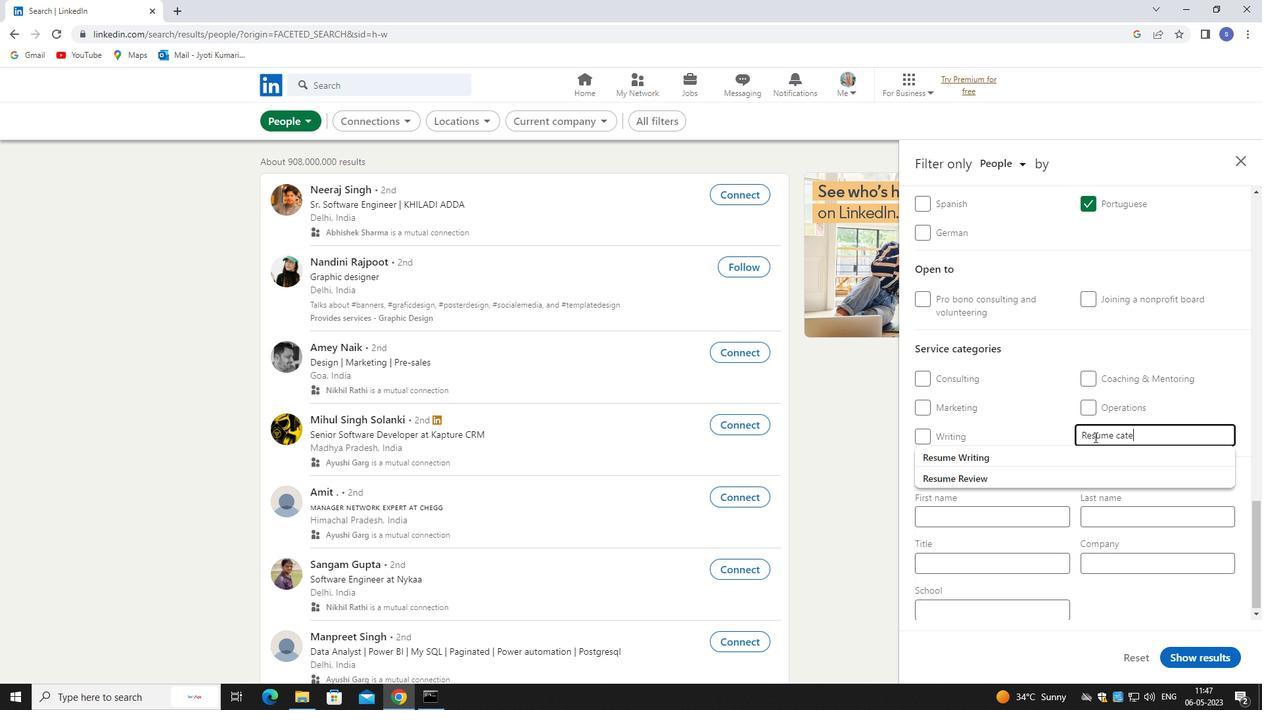 
Action: Mouse moved to (1092, 451)
Screenshot: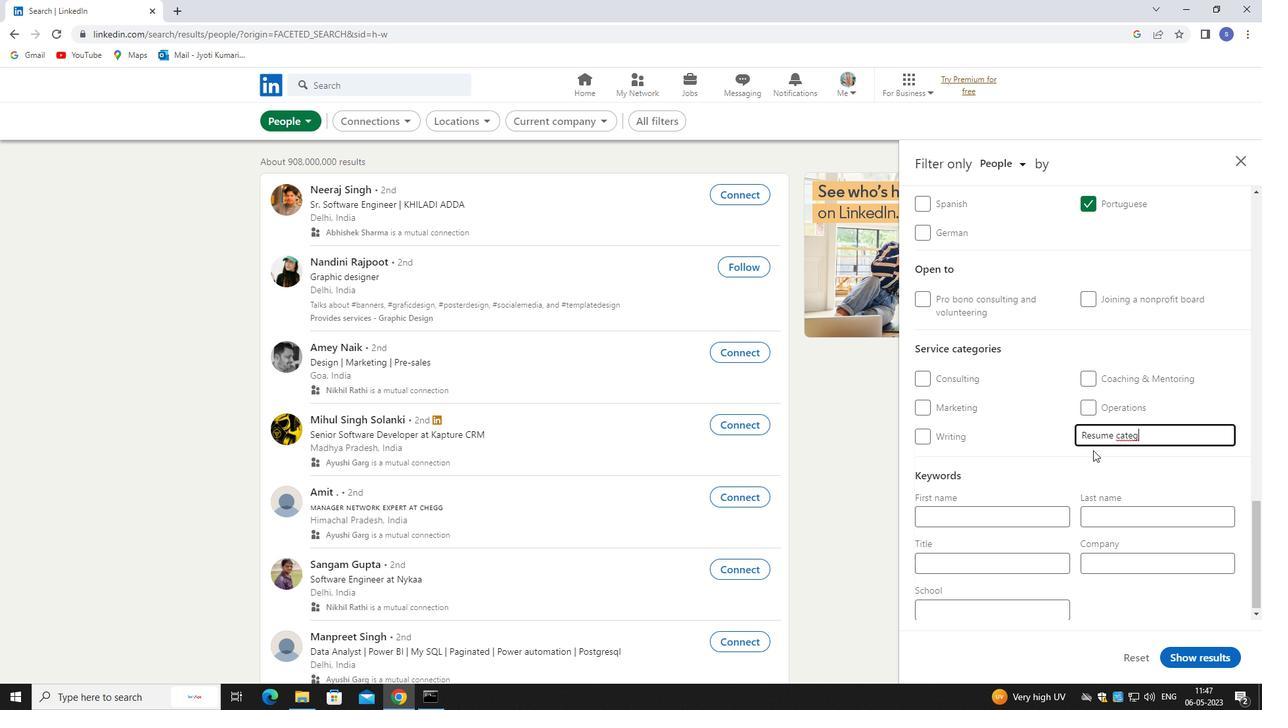 
Action: Key pressed <Key.backspace><Key.backspace><Key.backspace><Key.backspace><Key.backspace>
Screenshot: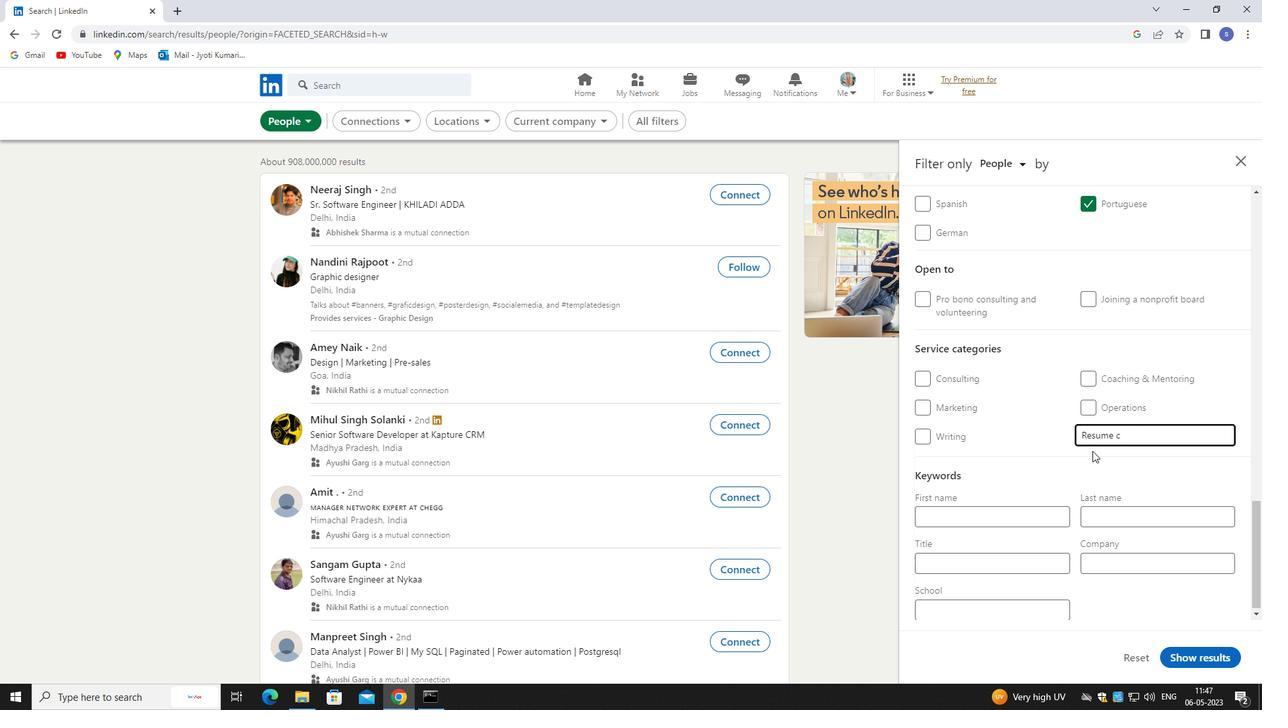 
Action: Mouse moved to (1088, 445)
Screenshot: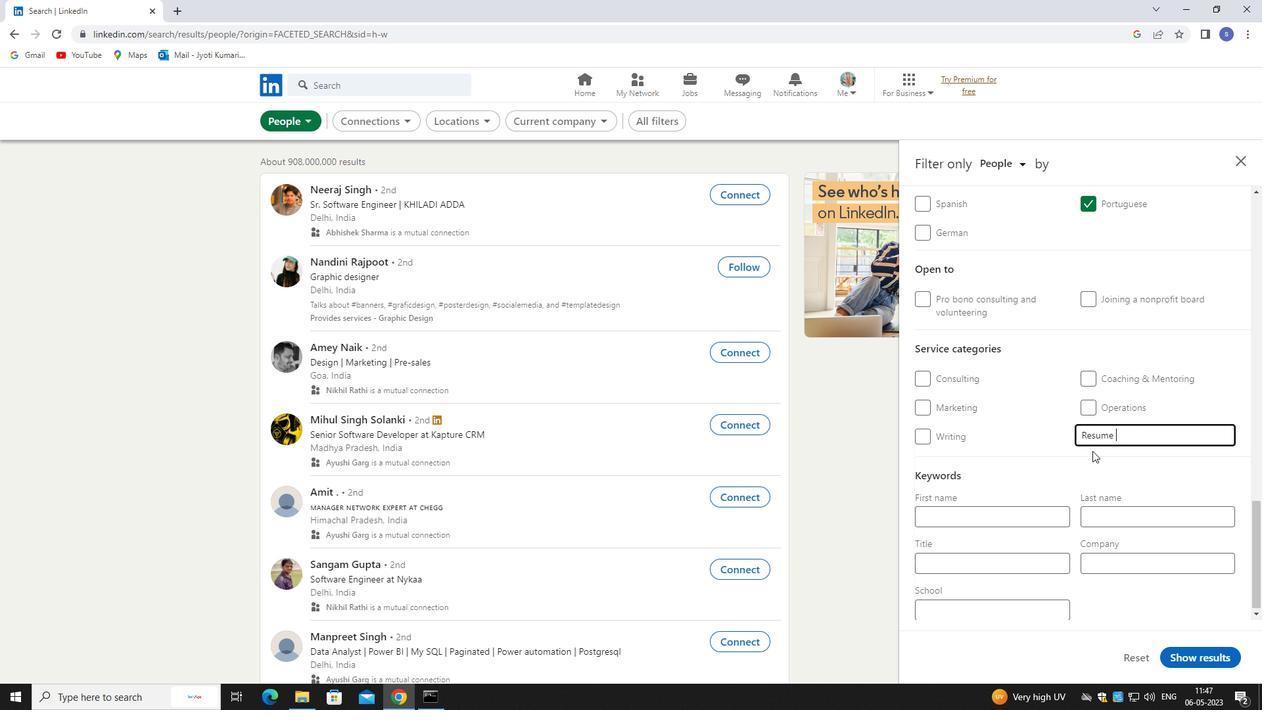 
Action: Mouse pressed left at (1088, 445)
Screenshot: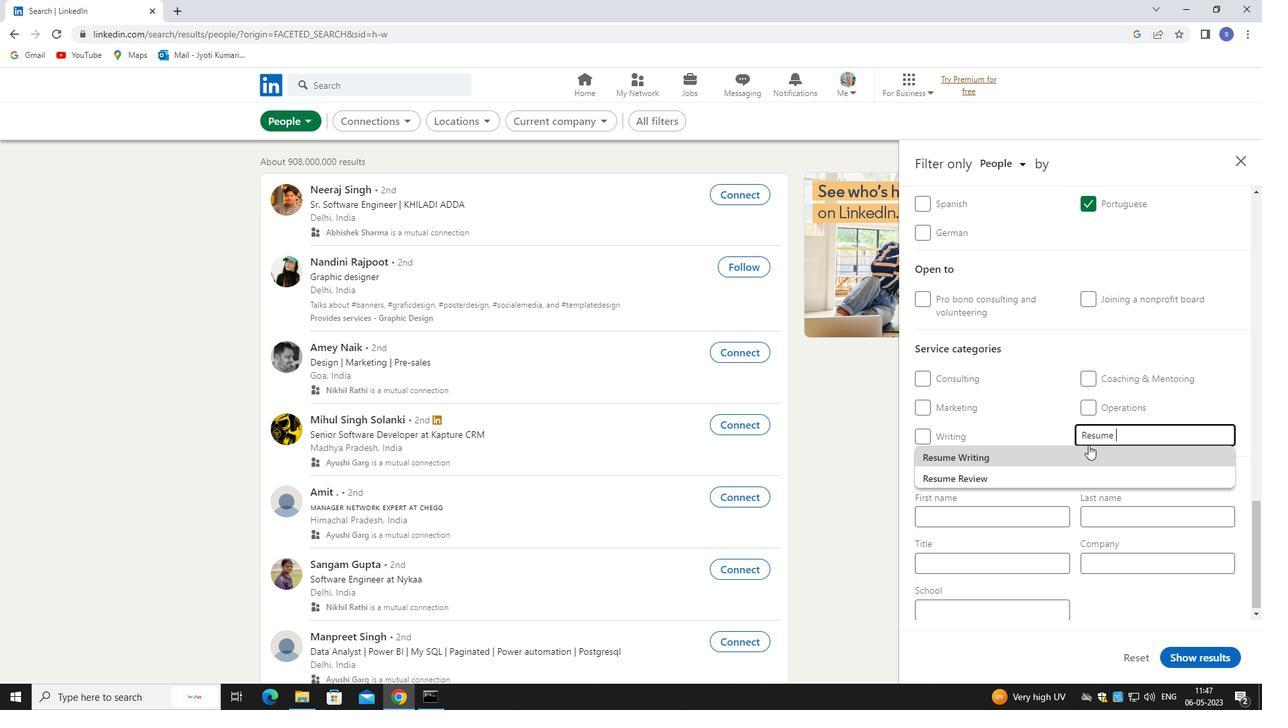
Action: Mouse moved to (1088, 446)
Screenshot: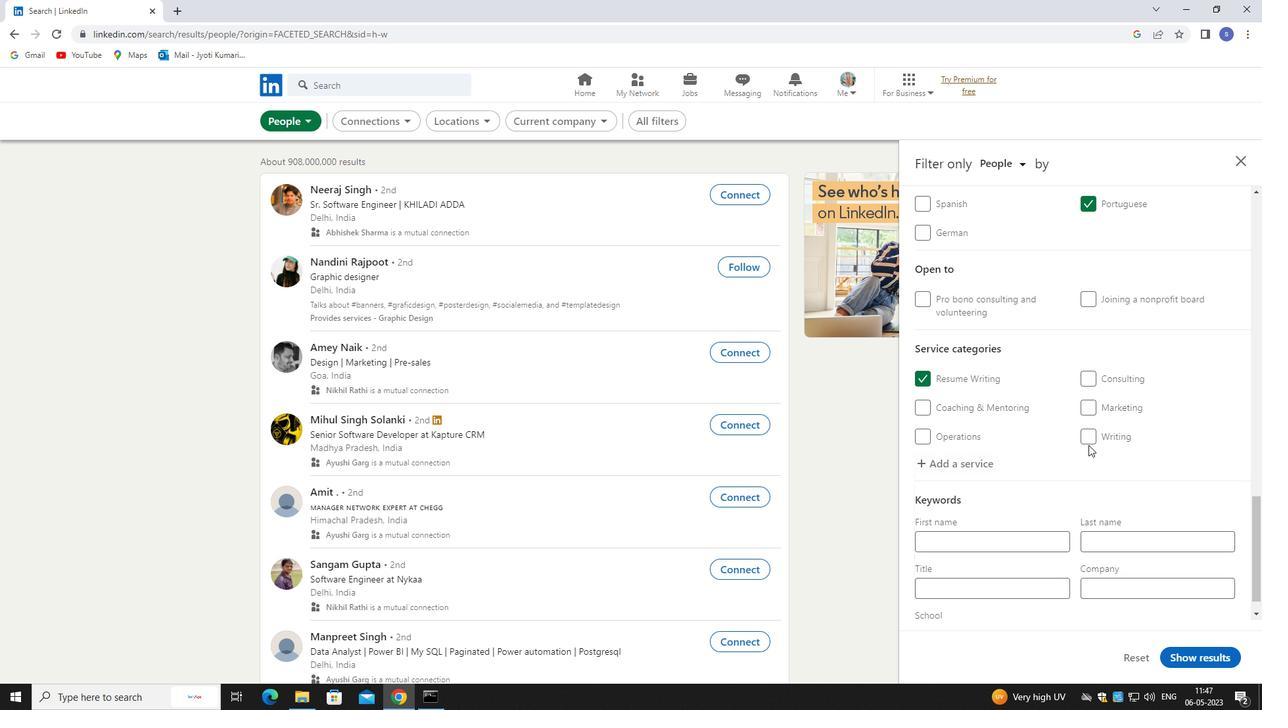 
Action: Mouse scrolled (1088, 445) with delta (0, 0)
Screenshot: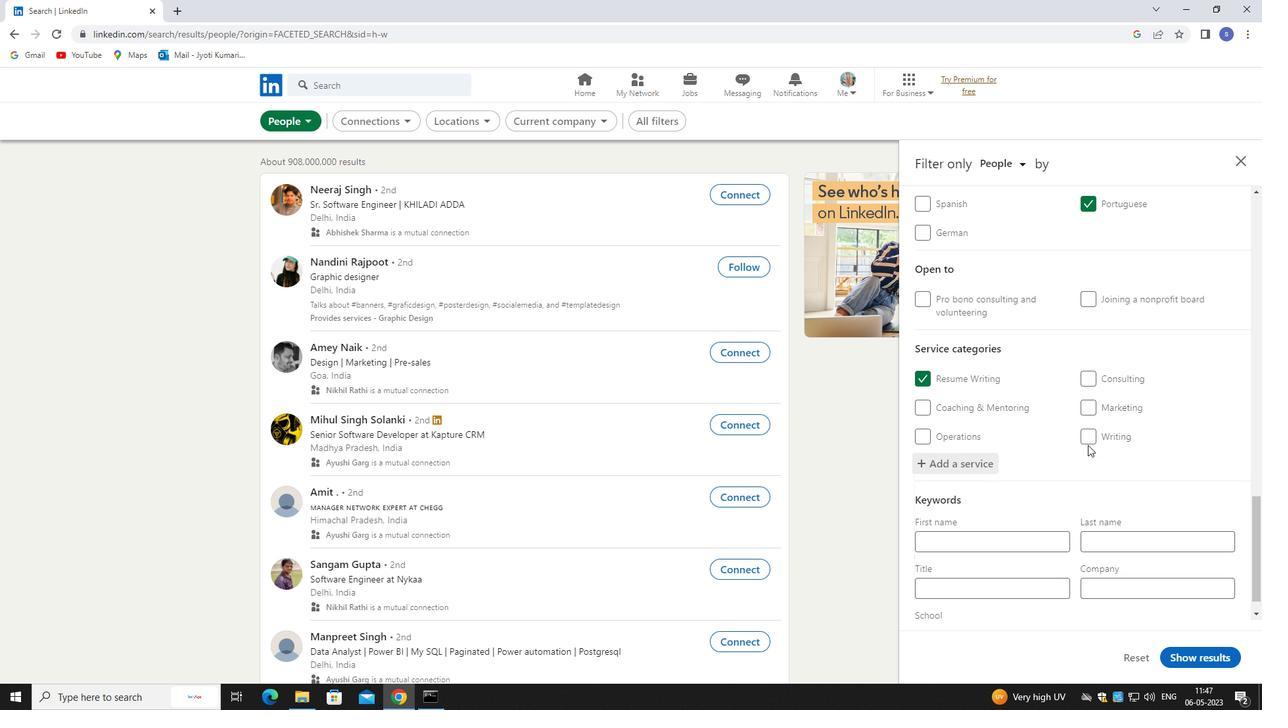
Action: Mouse moved to (1088, 447)
Screenshot: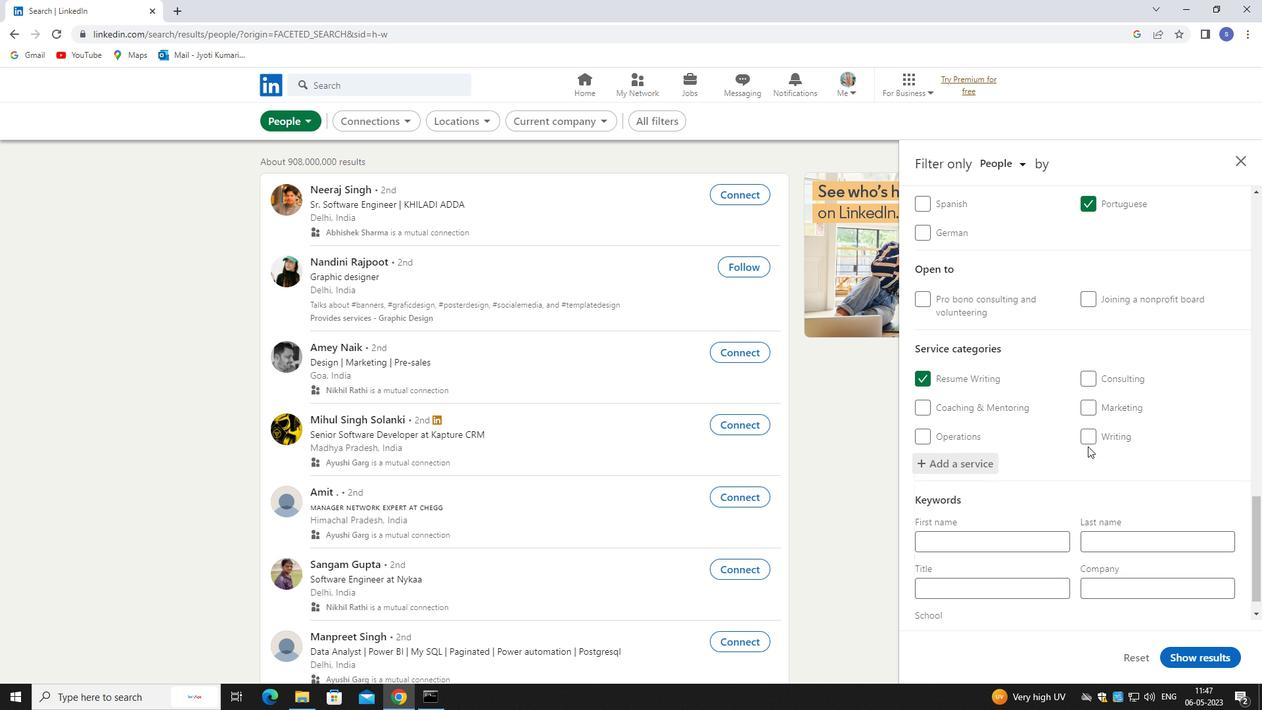 
Action: Mouse scrolled (1088, 447) with delta (0, 0)
Screenshot: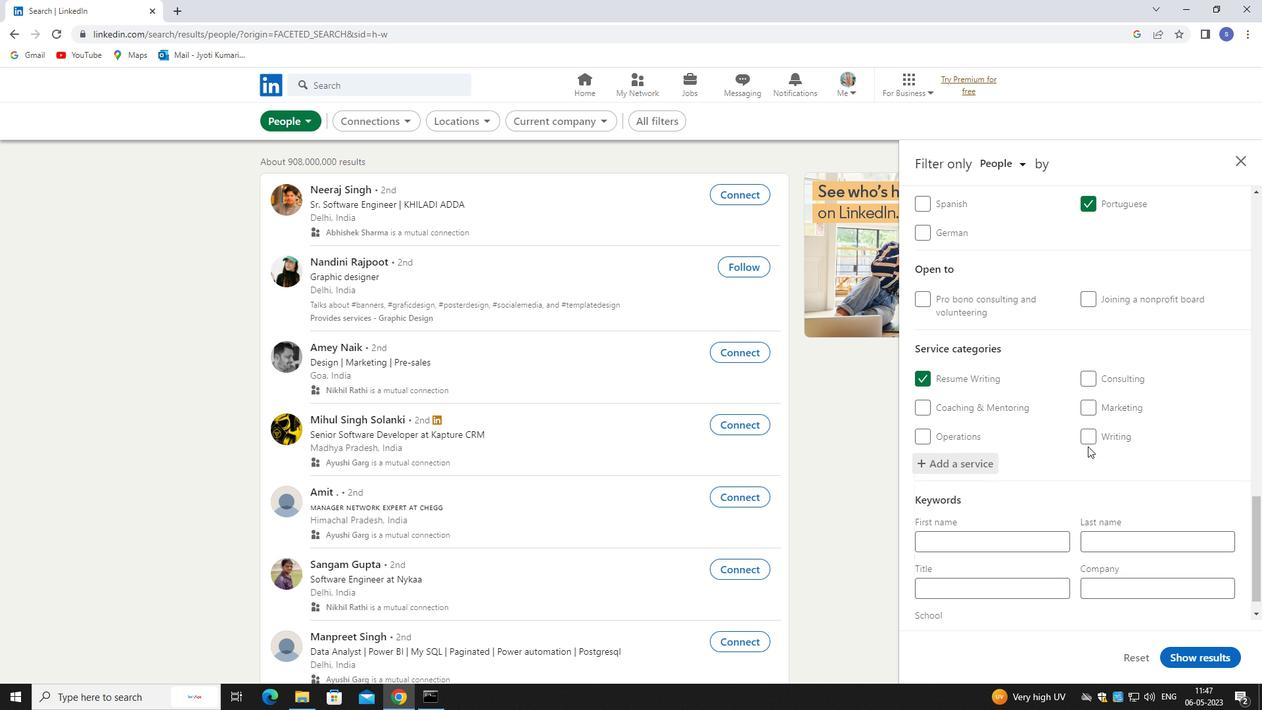 
Action: Mouse moved to (1090, 448)
Screenshot: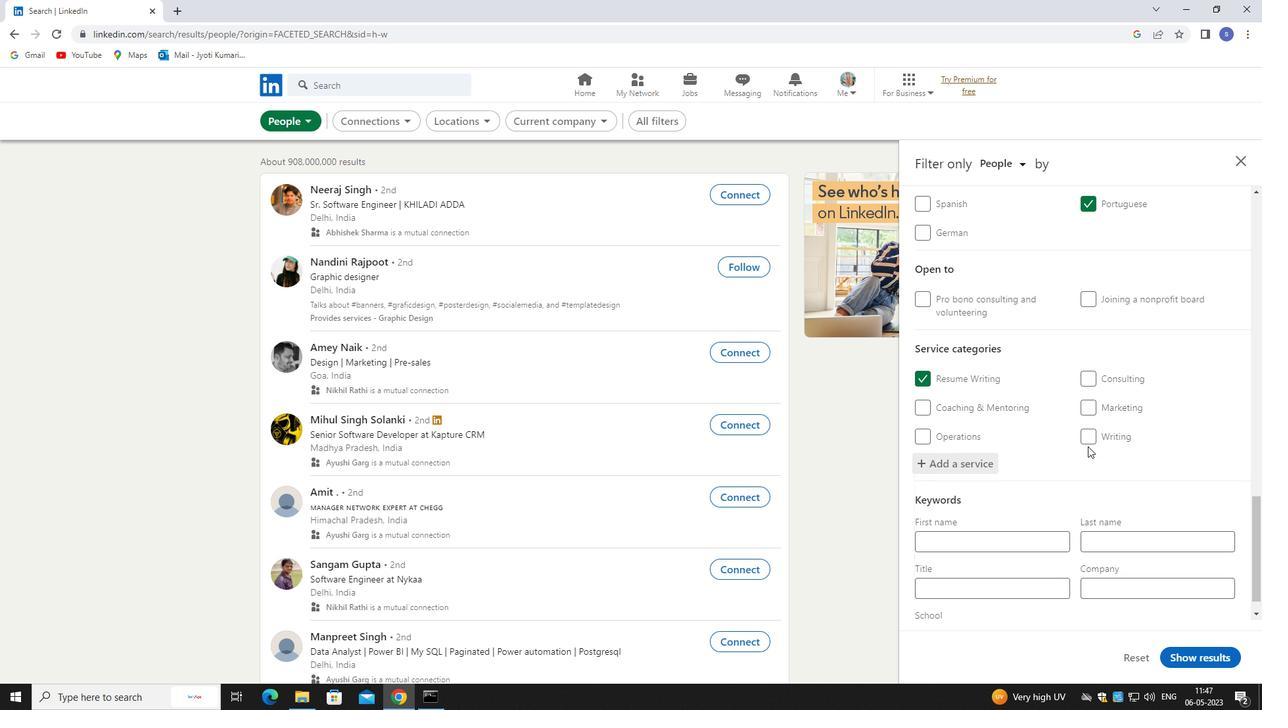 
Action: Mouse scrolled (1090, 447) with delta (0, 0)
Screenshot: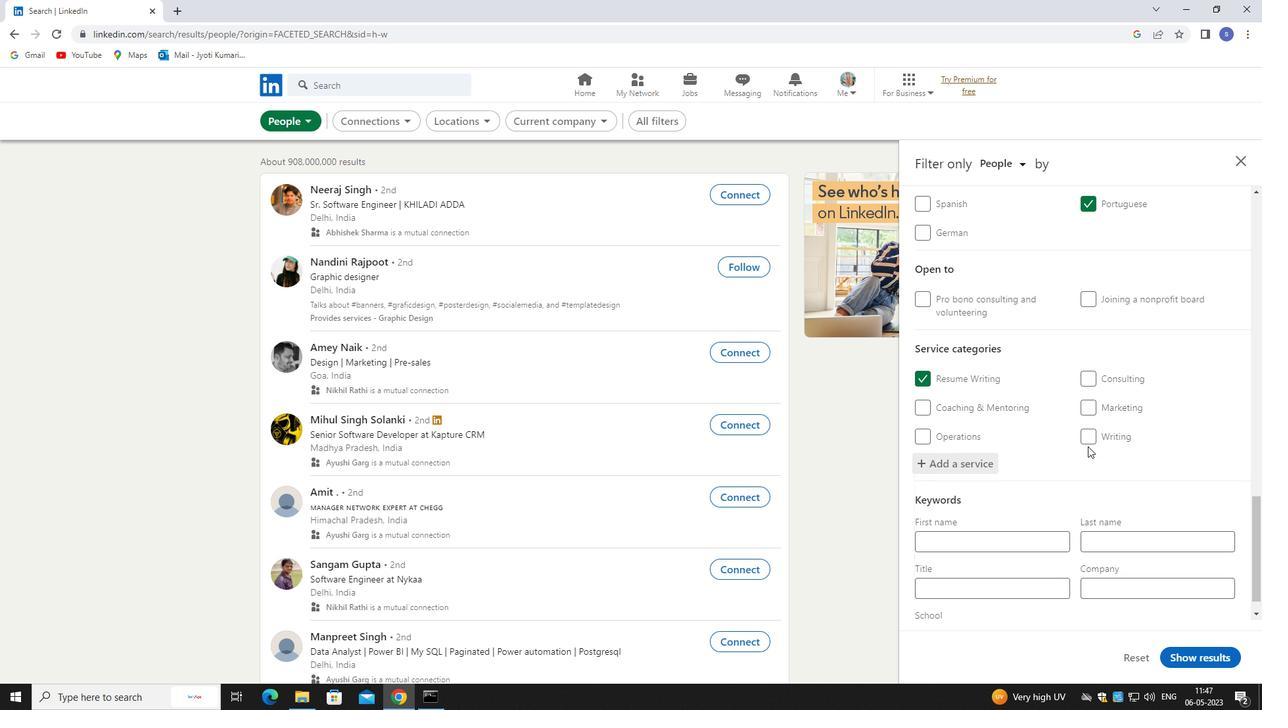 
Action: Mouse scrolled (1090, 447) with delta (0, 0)
Screenshot: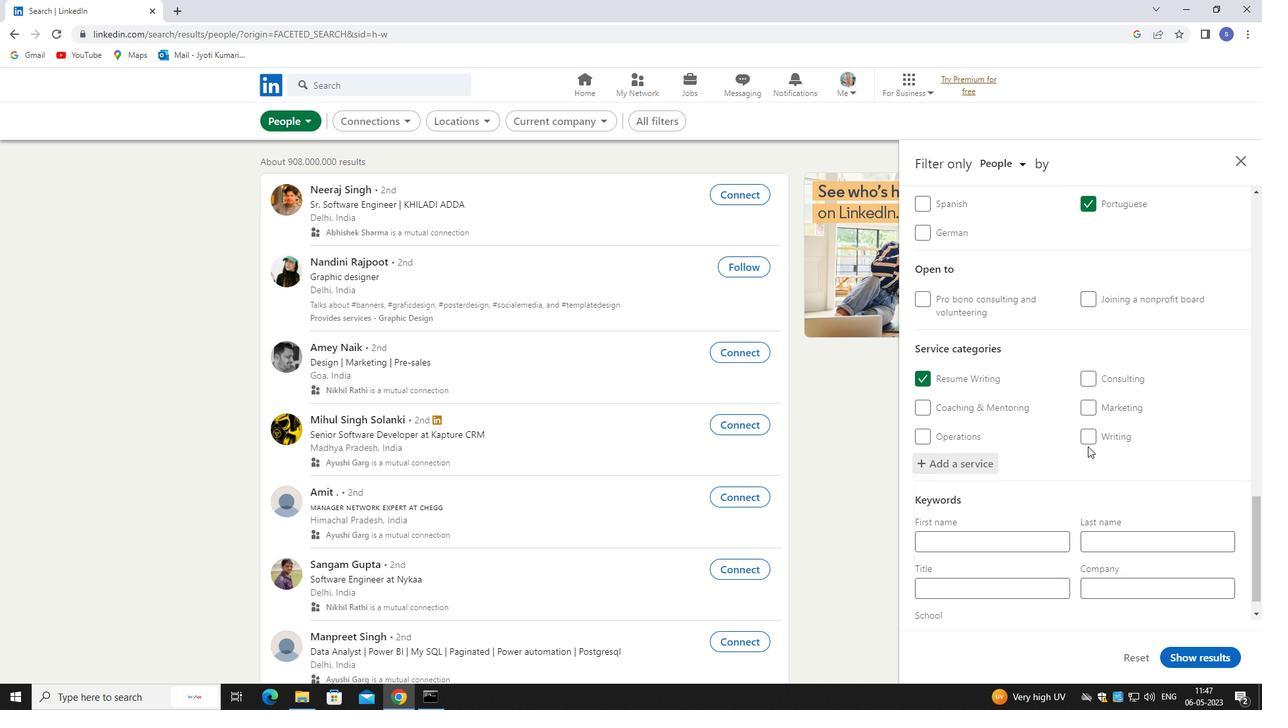 
Action: Mouse moved to (1041, 562)
Screenshot: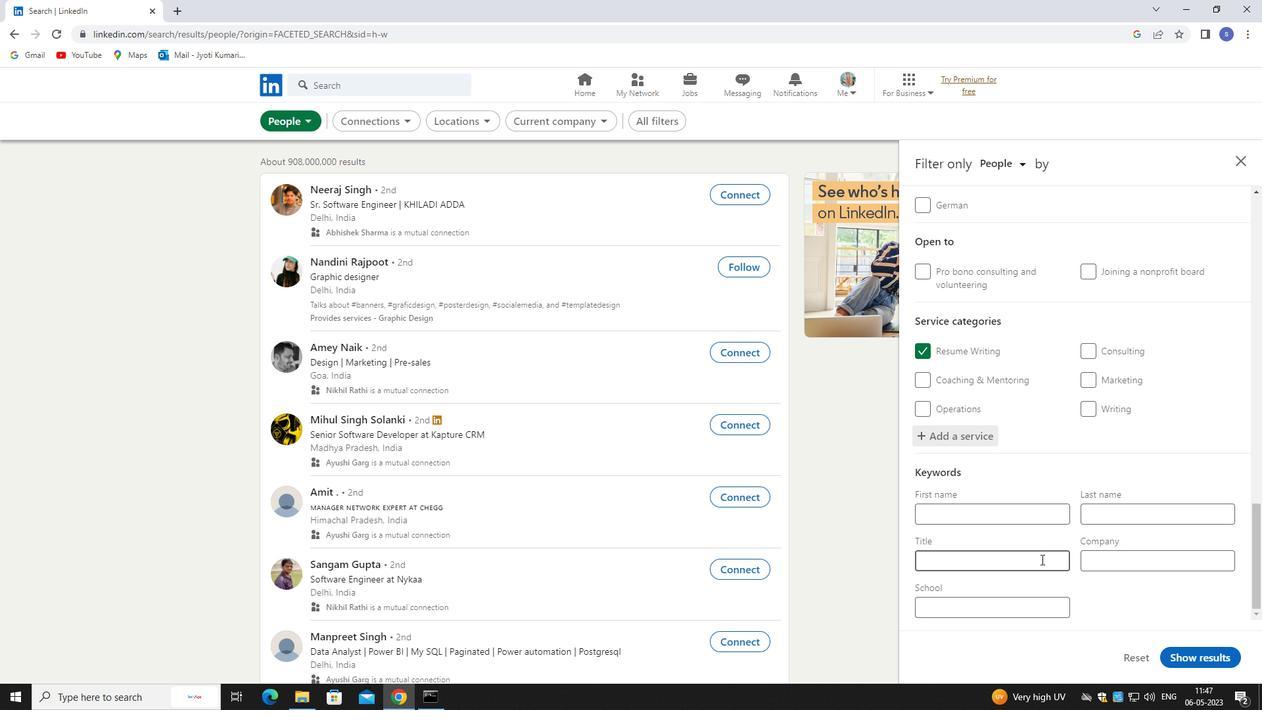 
Action: Mouse pressed left at (1041, 562)
Screenshot: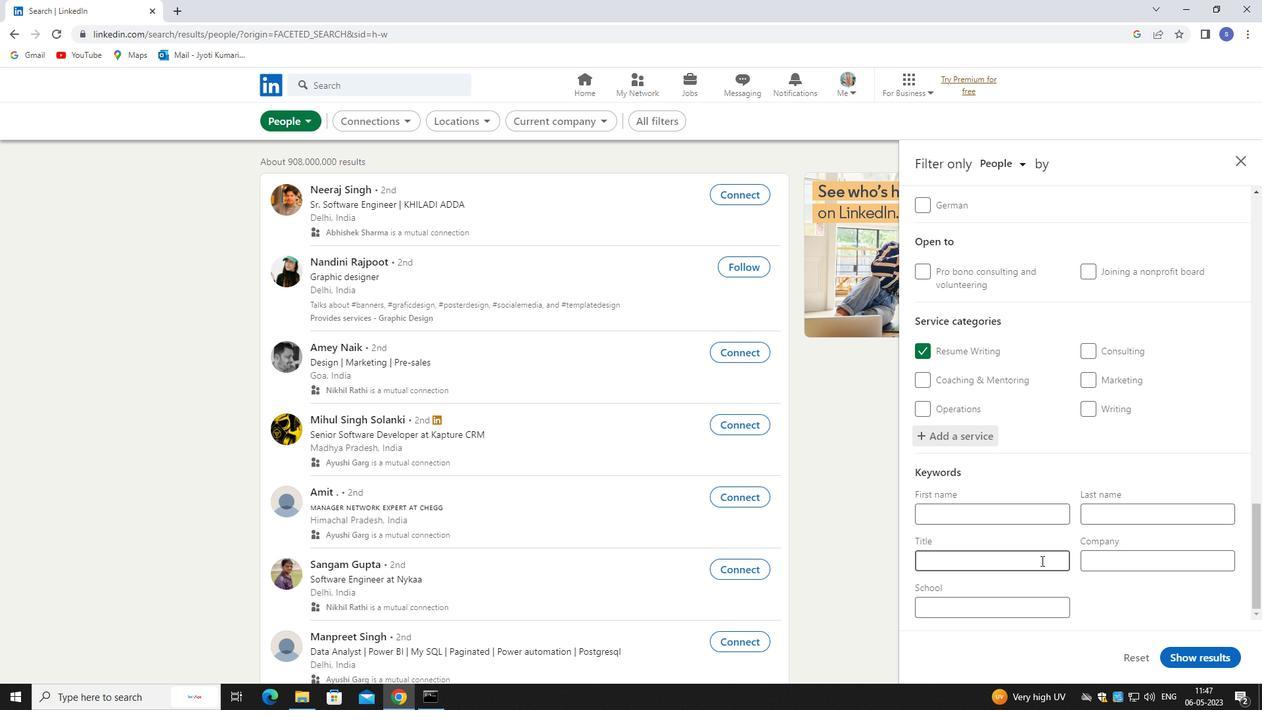 
Action: Mouse moved to (1042, 562)
Screenshot: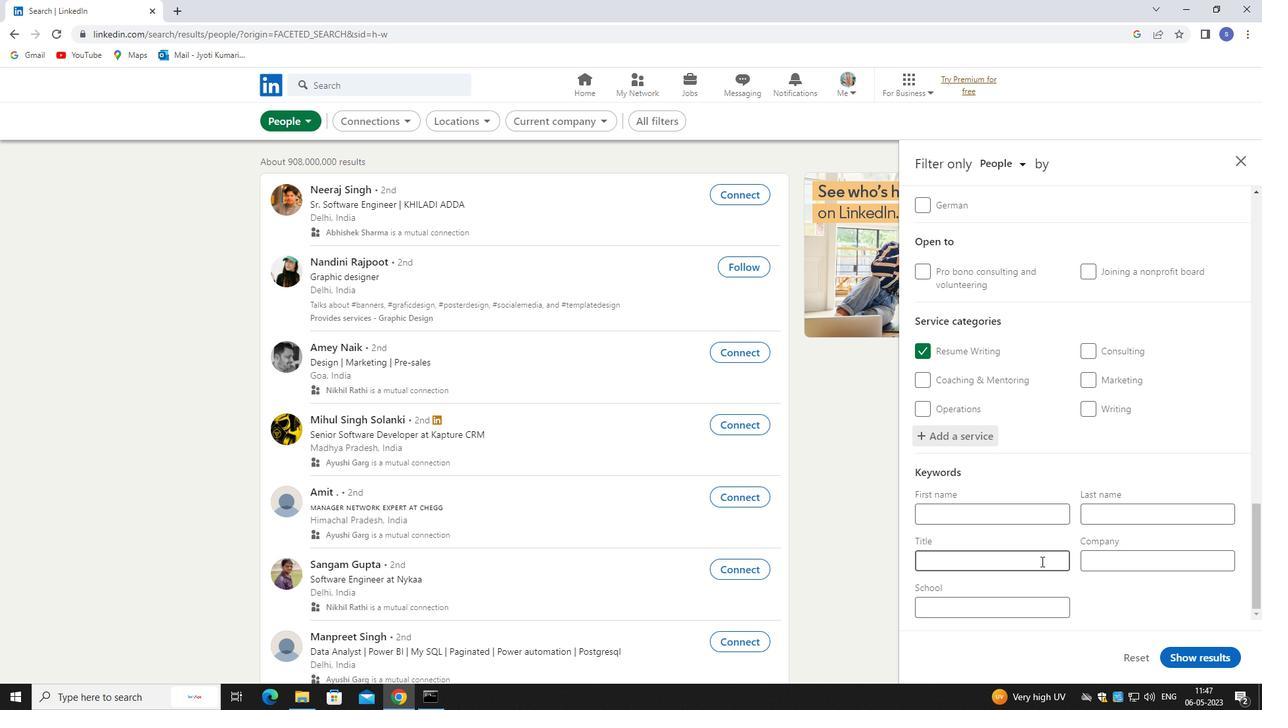 
Action: Key pressed <Key.shift>HOTEL<Key.space><Key.shift>MANAGER
Screenshot: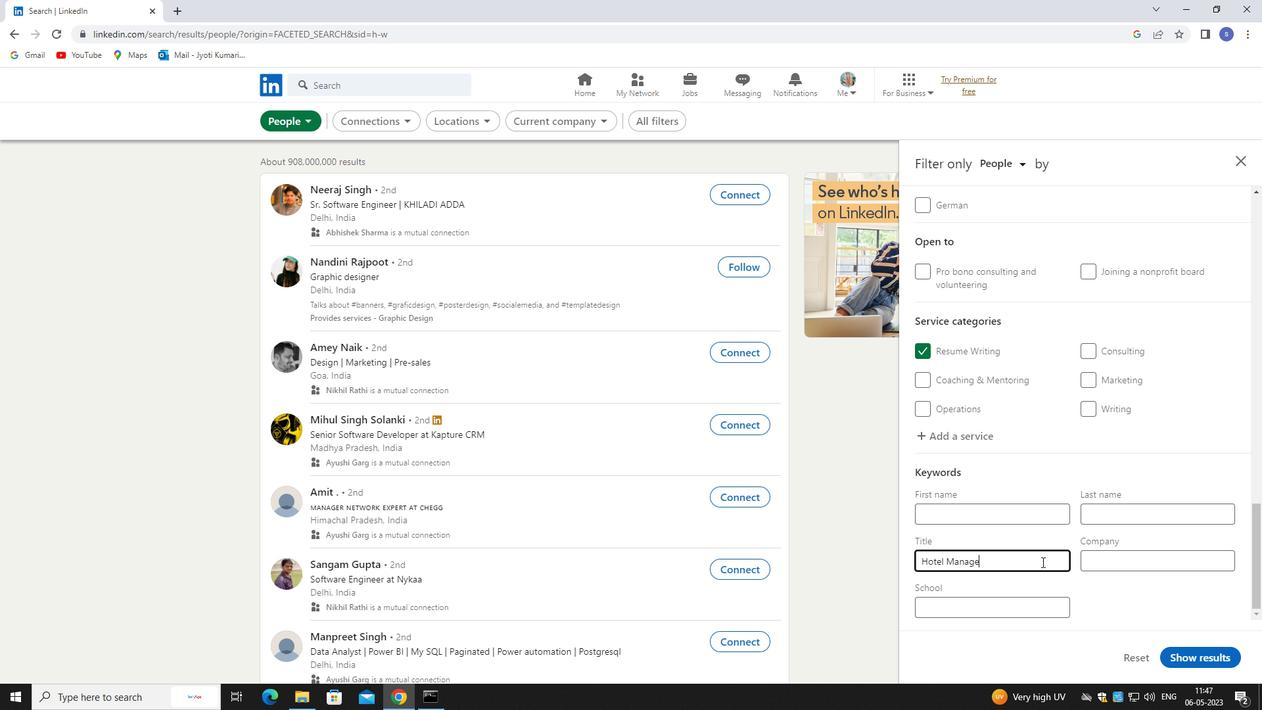 
Action: Mouse moved to (1193, 662)
Screenshot: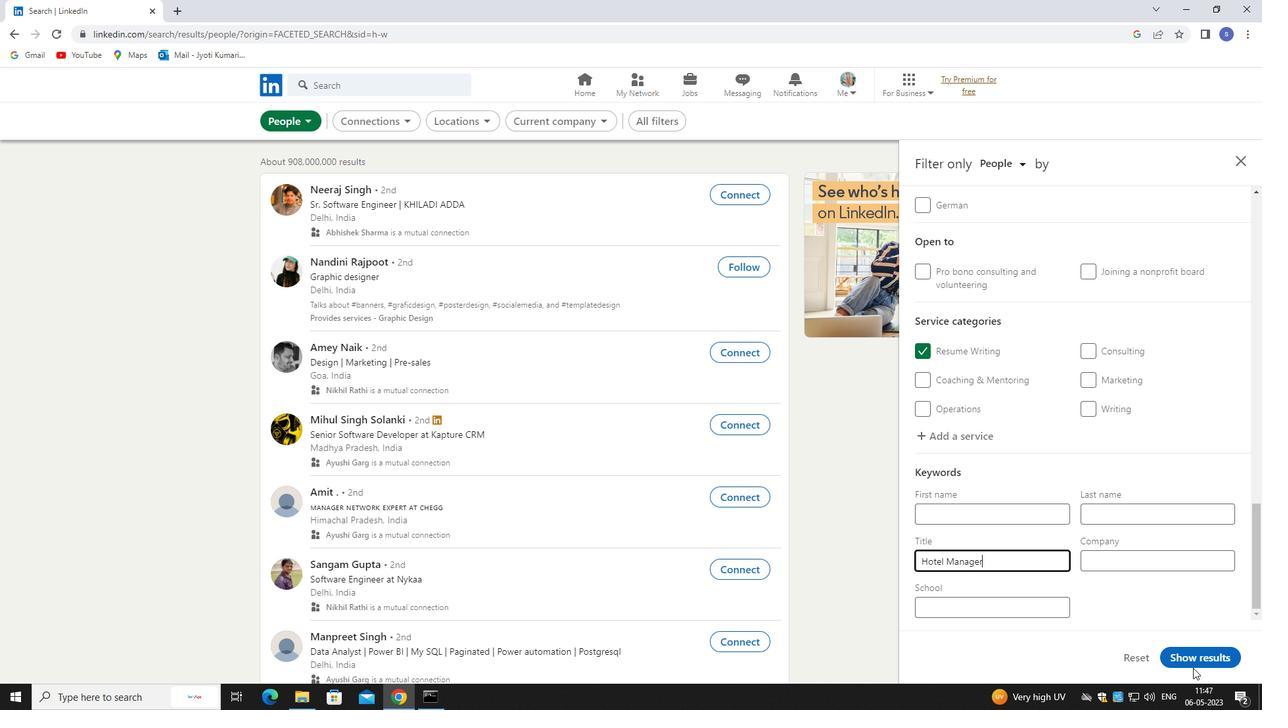 
Action: Mouse pressed left at (1193, 662)
Screenshot: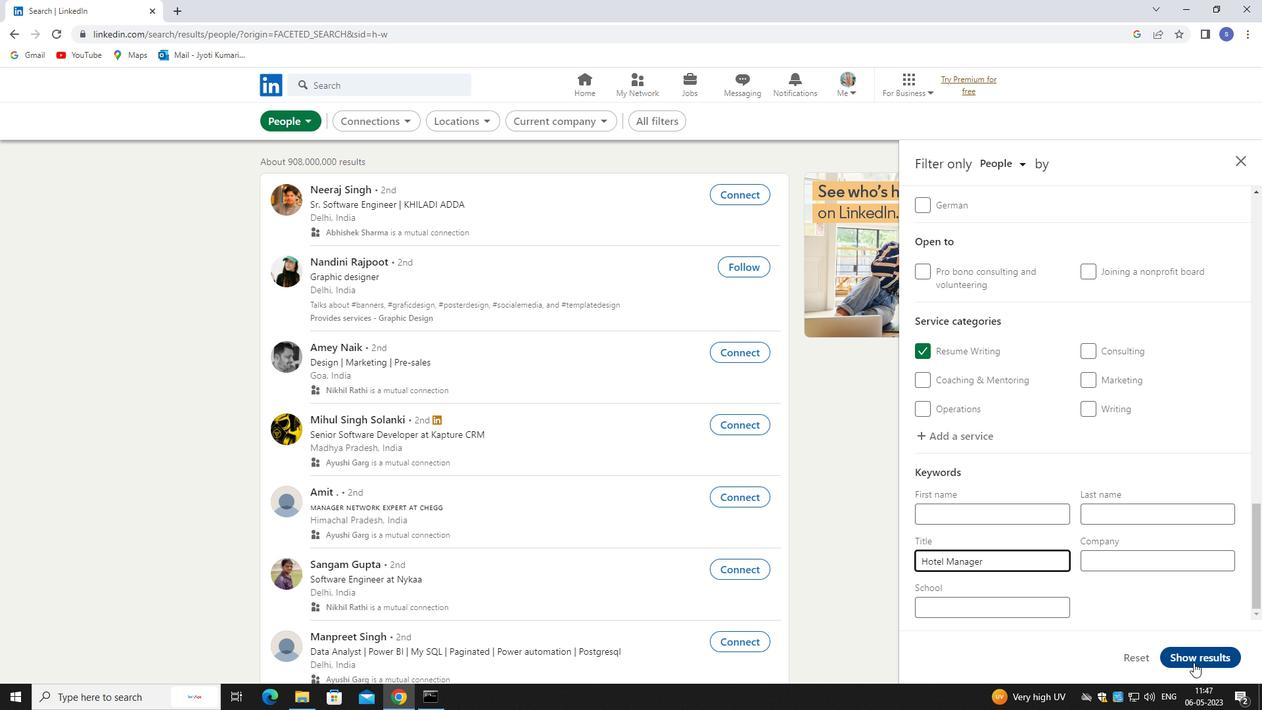 
Action: Mouse moved to (1195, 662)
Screenshot: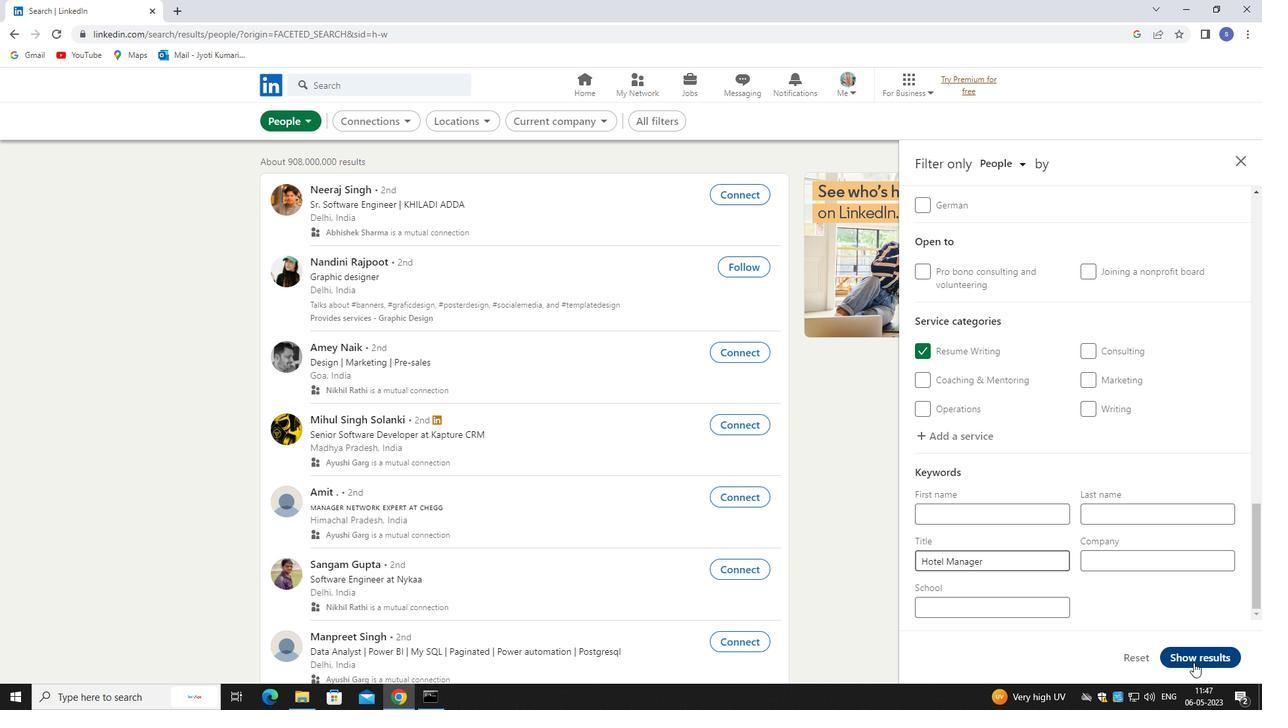 
